 Task: Find connections with filter location Guna with filter topic #productmanagementwith filter profile language English with filter current company Applied Materials with filter school NBKR Institute of Science and Technology with filter industry Higher Education with filter service category Auto Insurance with filter keywords title Product Manager
Action: Mouse moved to (665, 114)
Screenshot: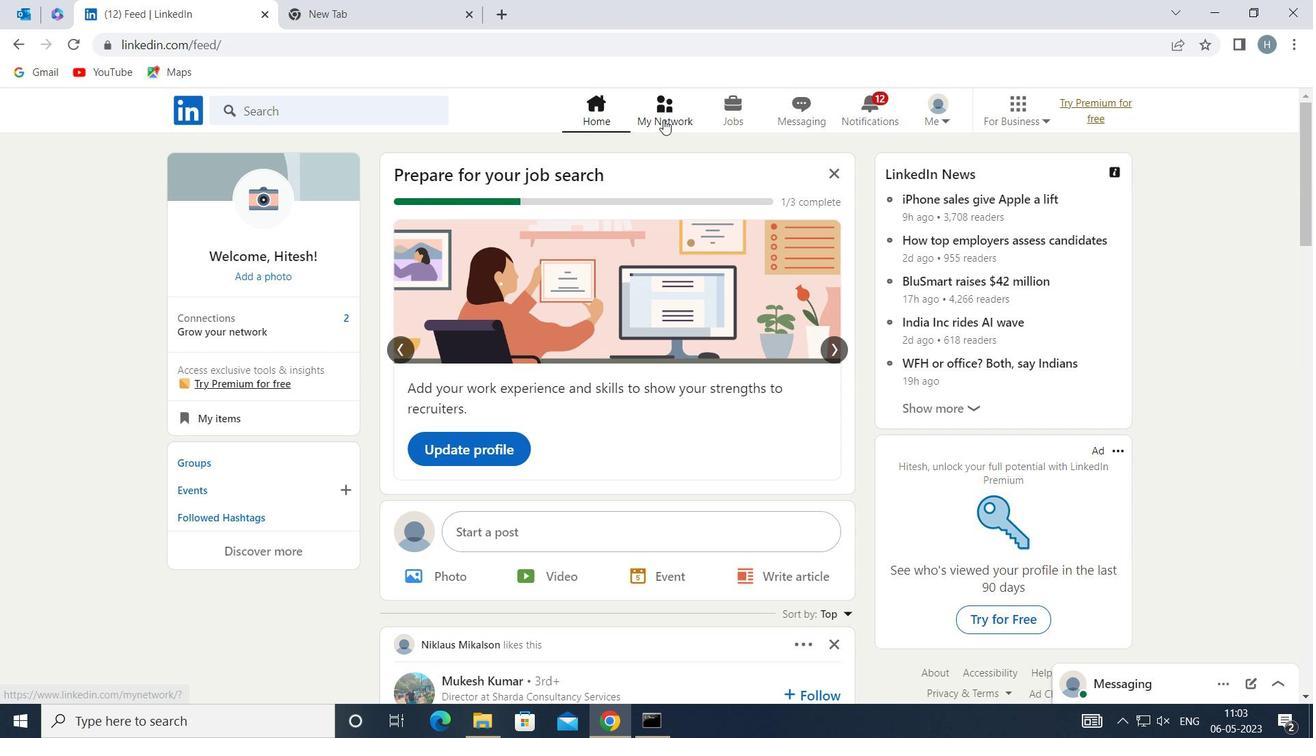 
Action: Mouse pressed left at (665, 114)
Screenshot: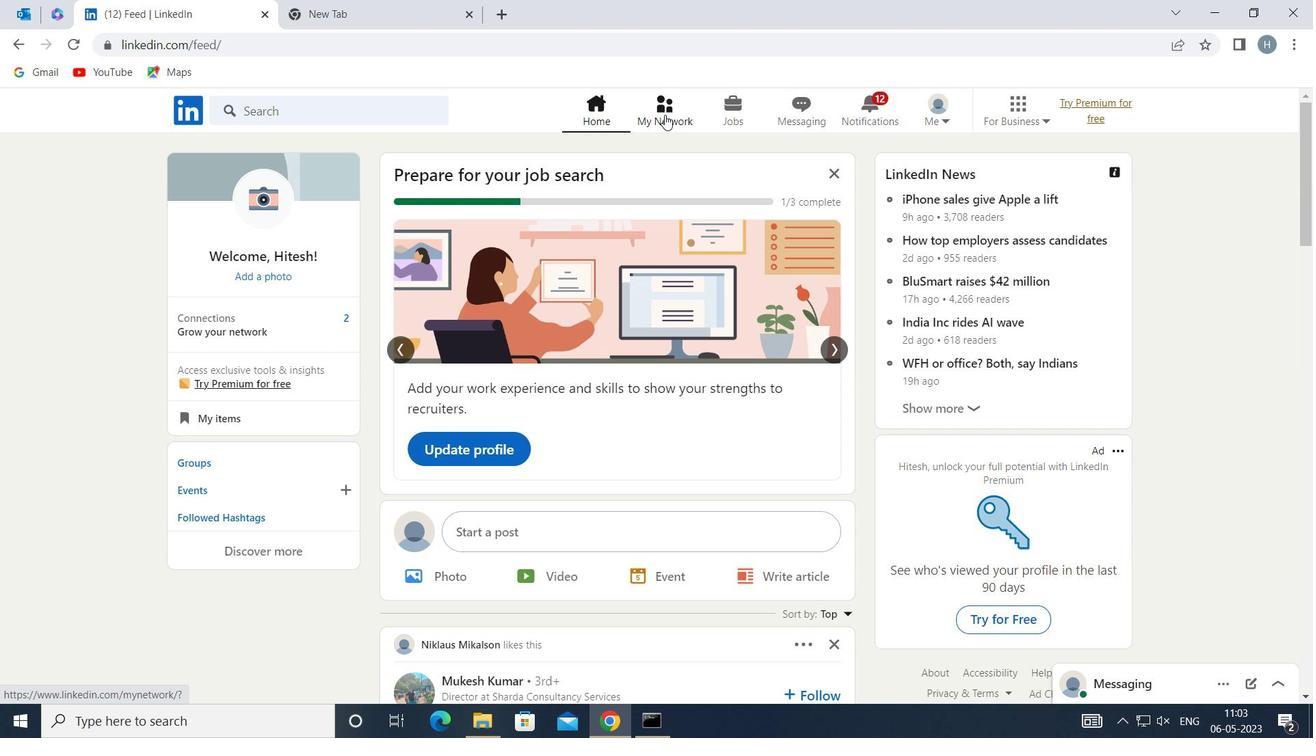 
Action: Mouse moved to (369, 198)
Screenshot: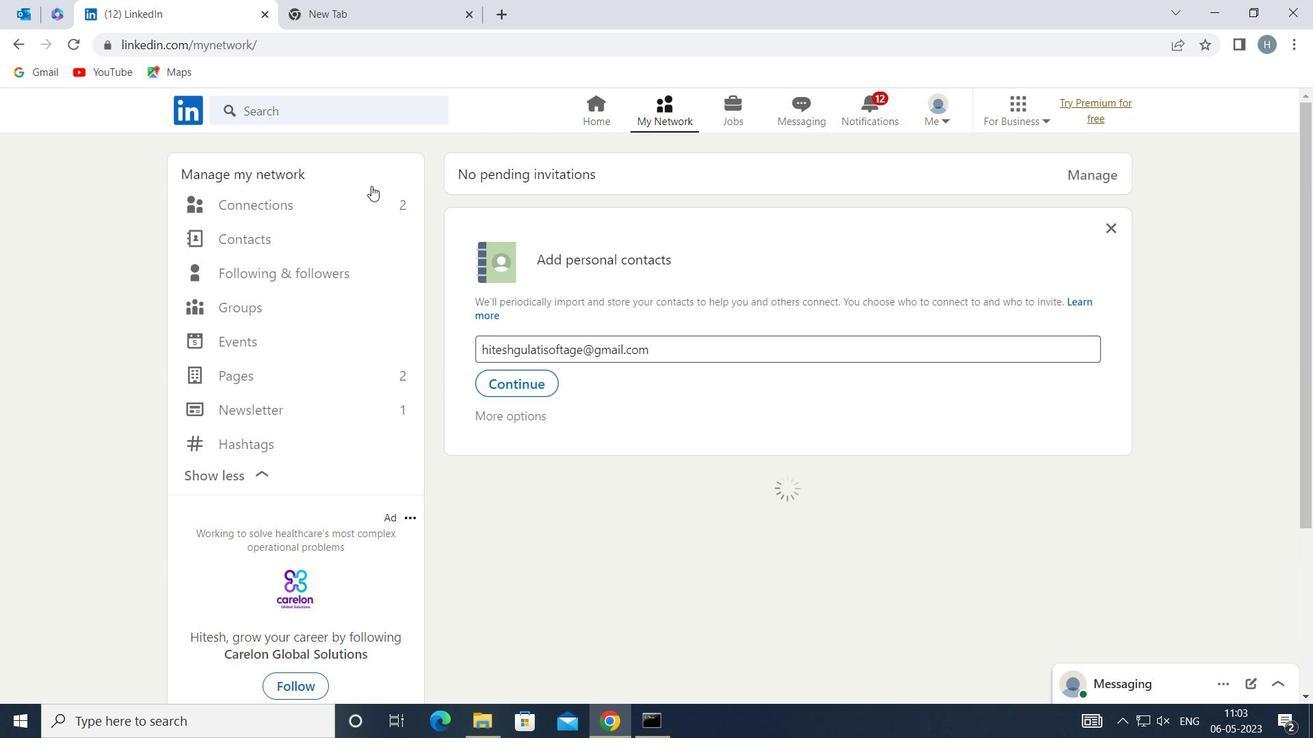 
Action: Mouse pressed left at (369, 198)
Screenshot: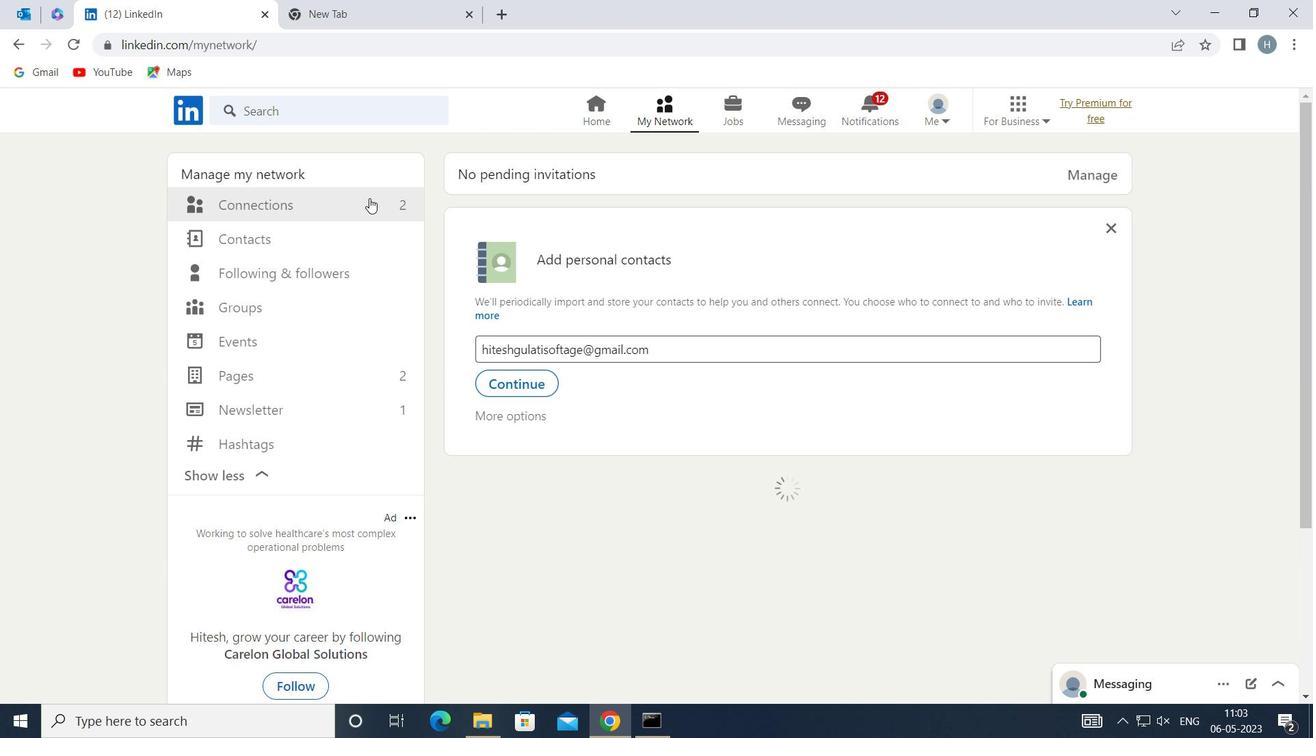 
Action: Mouse moved to (809, 201)
Screenshot: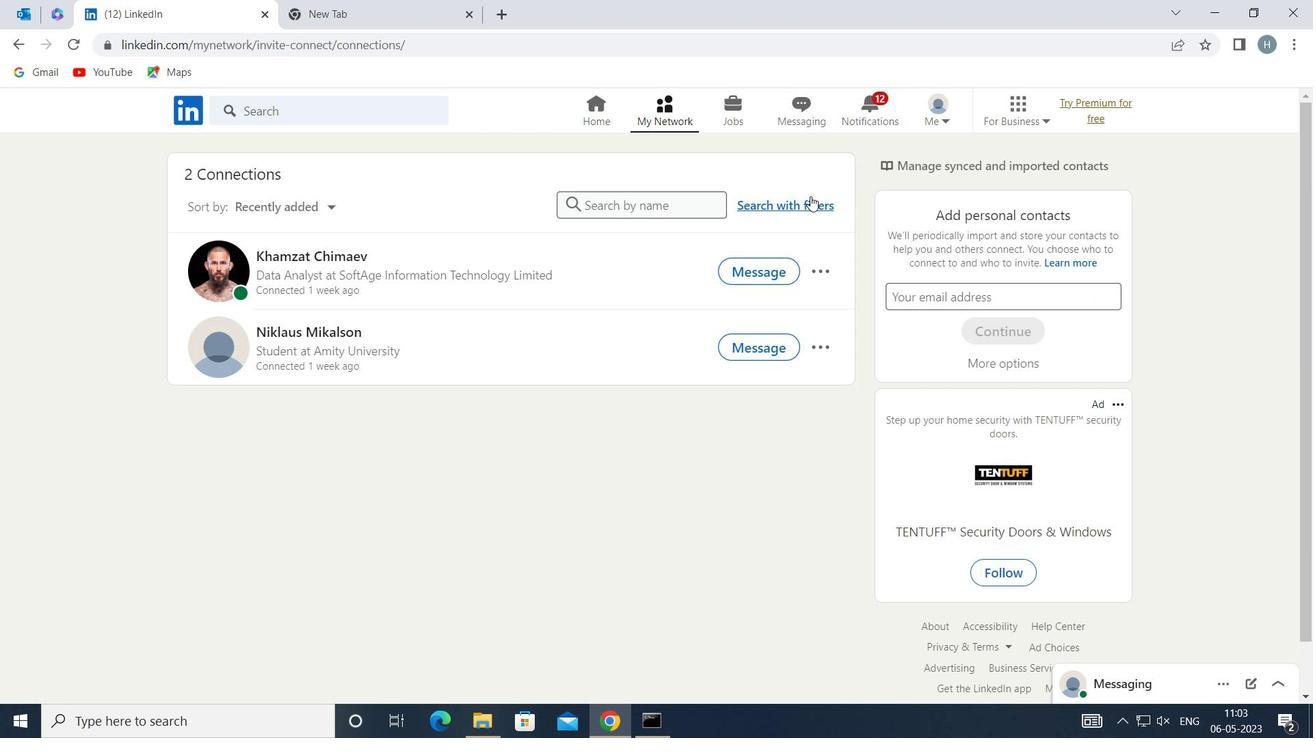 
Action: Mouse pressed left at (809, 201)
Screenshot: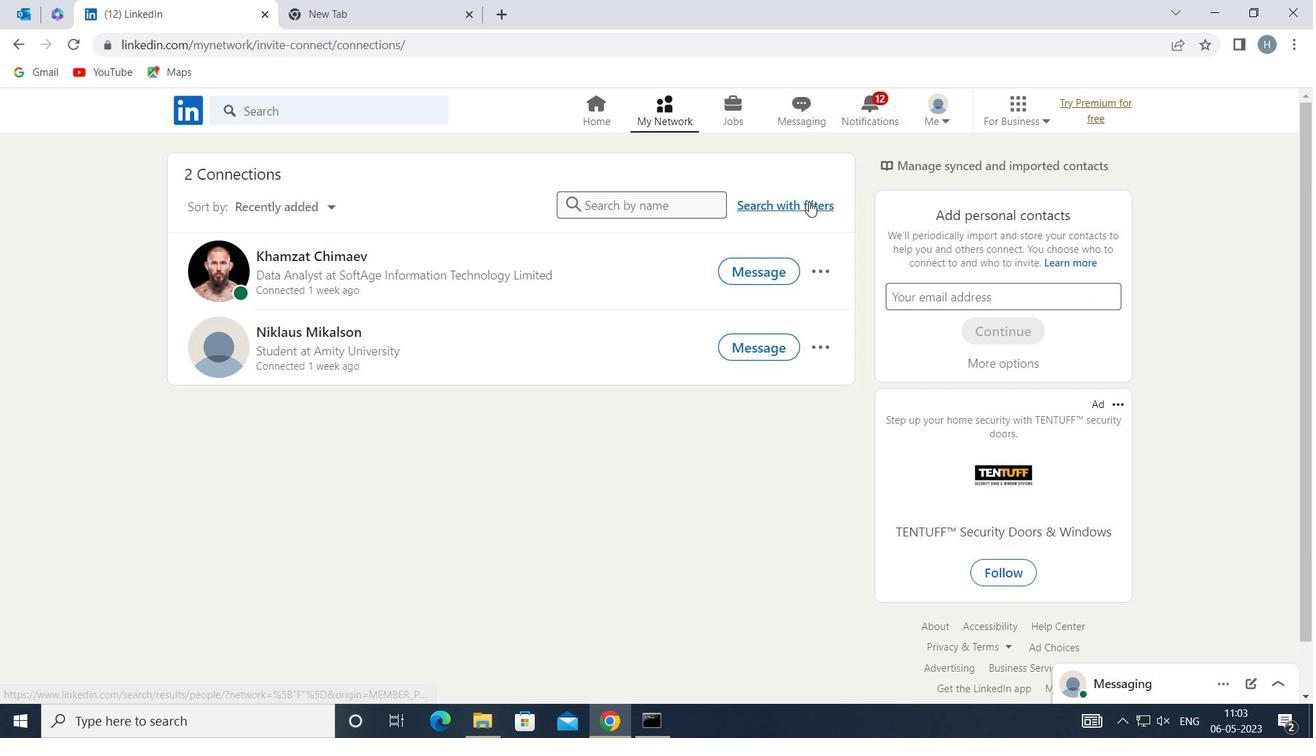 
Action: Mouse moved to (726, 153)
Screenshot: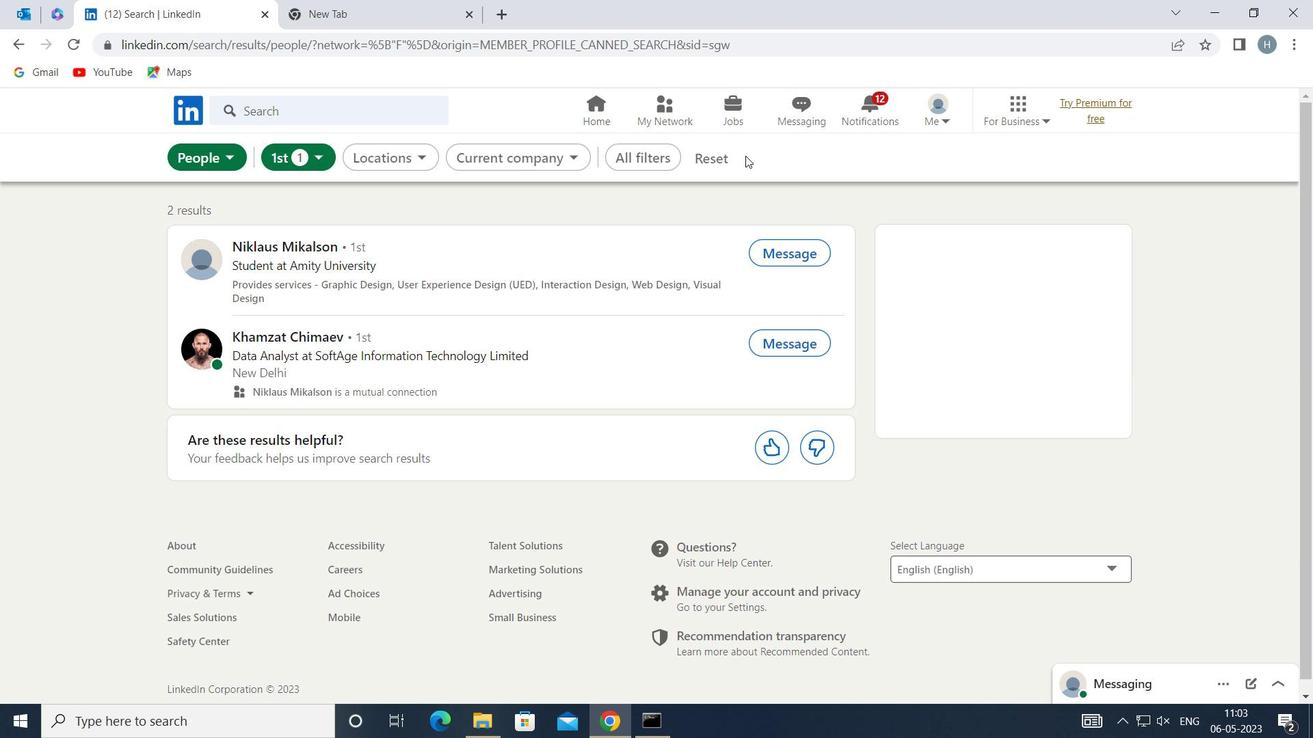 
Action: Mouse pressed left at (726, 153)
Screenshot: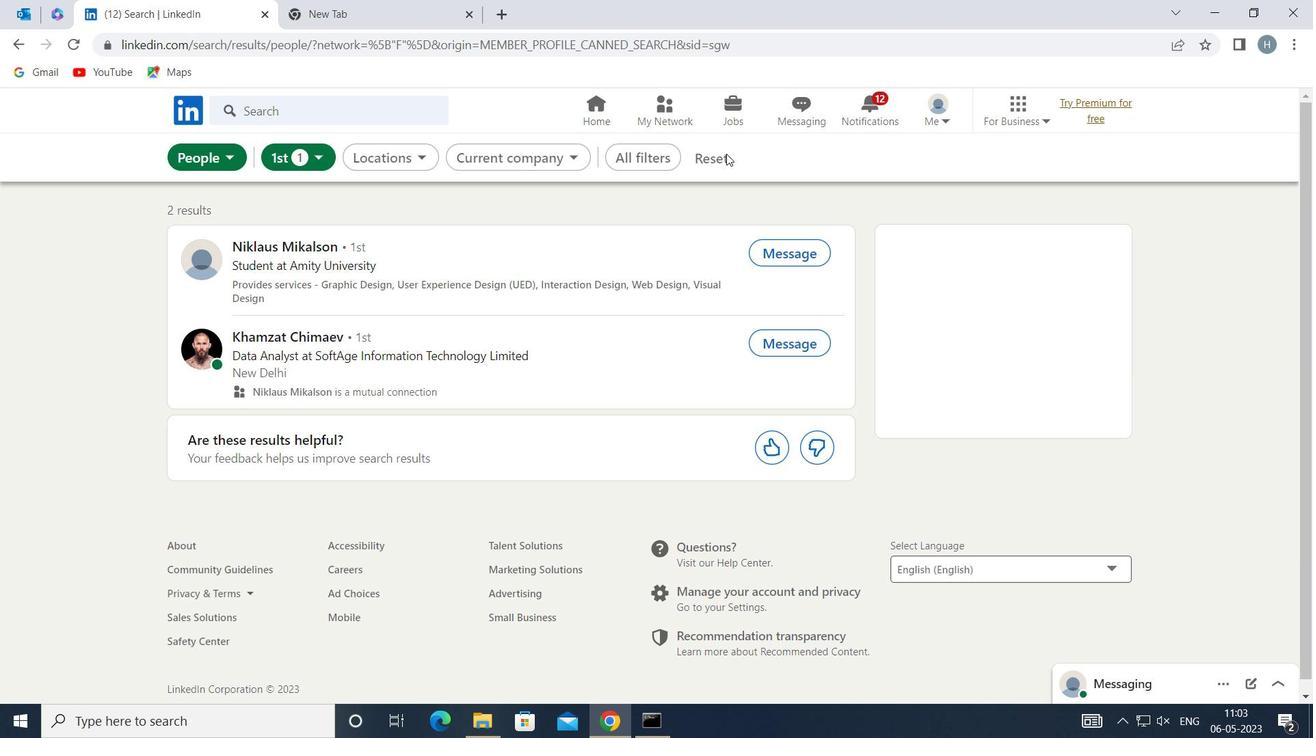 
Action: Mouse moved to (695, 155)
Screenshot: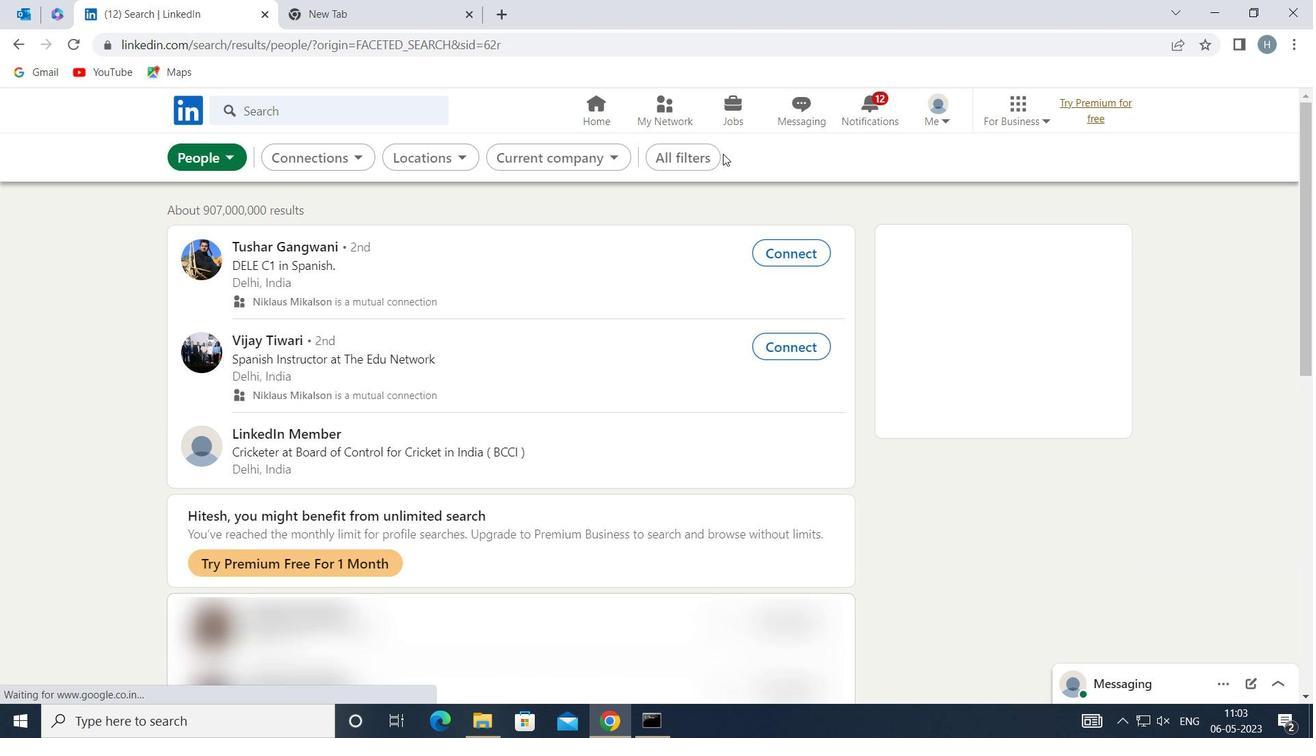 
Action: Mouse pressed left at (695, 155)
Screenshot: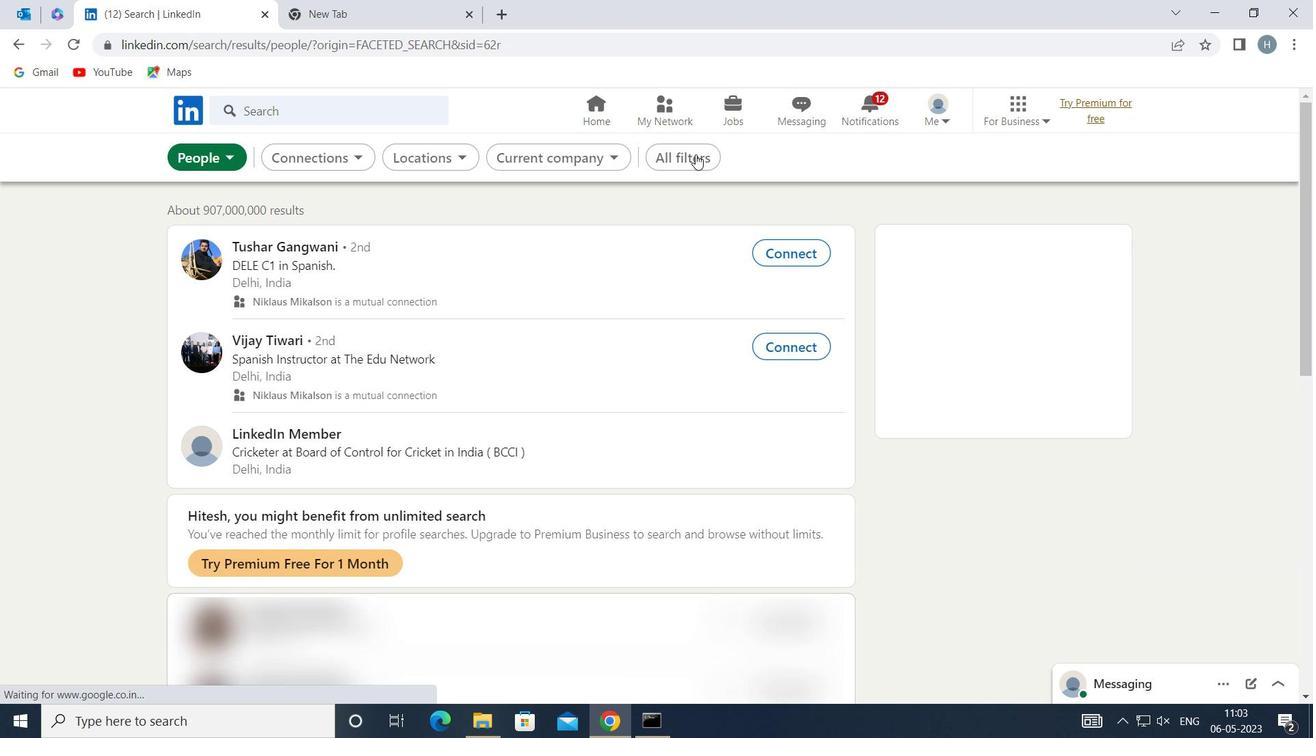 
Action: Mouse moved to (1054, 351)
Screenshot: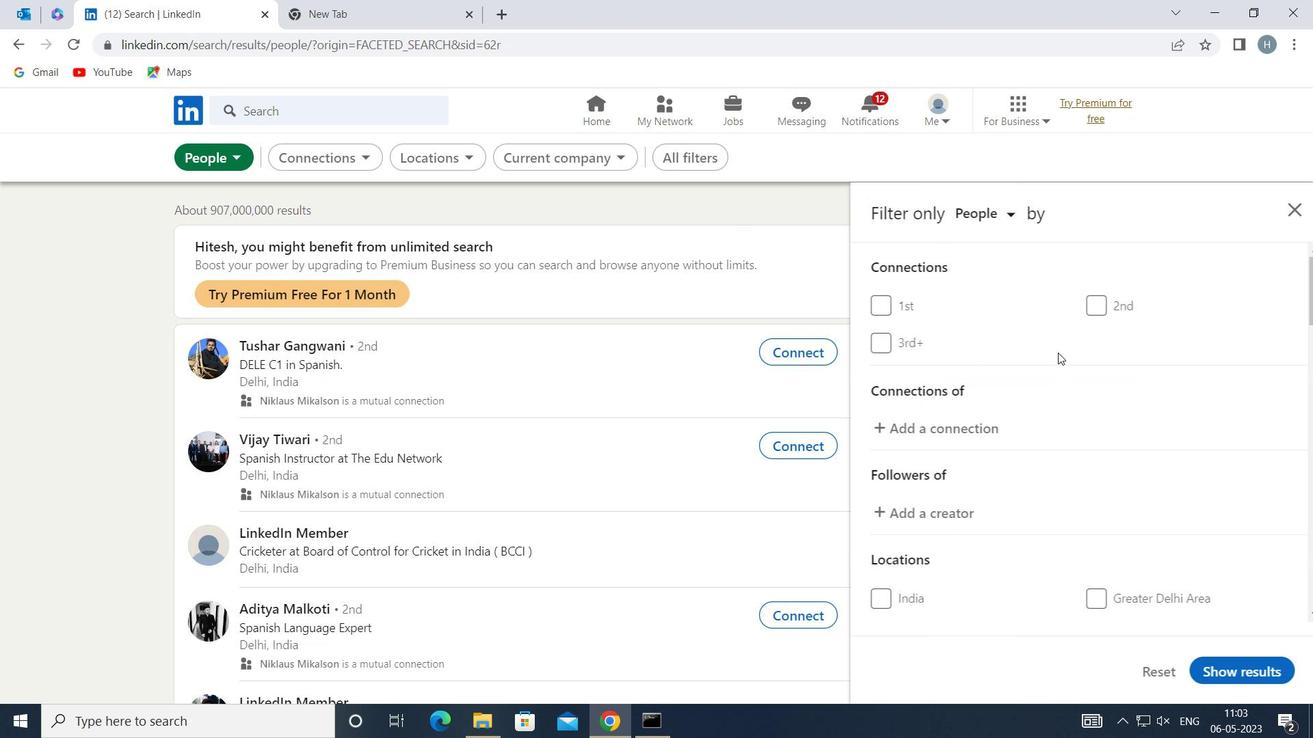
Action: Mouse scrolled (1054, 350) with delta (0, 0)
Screenshot: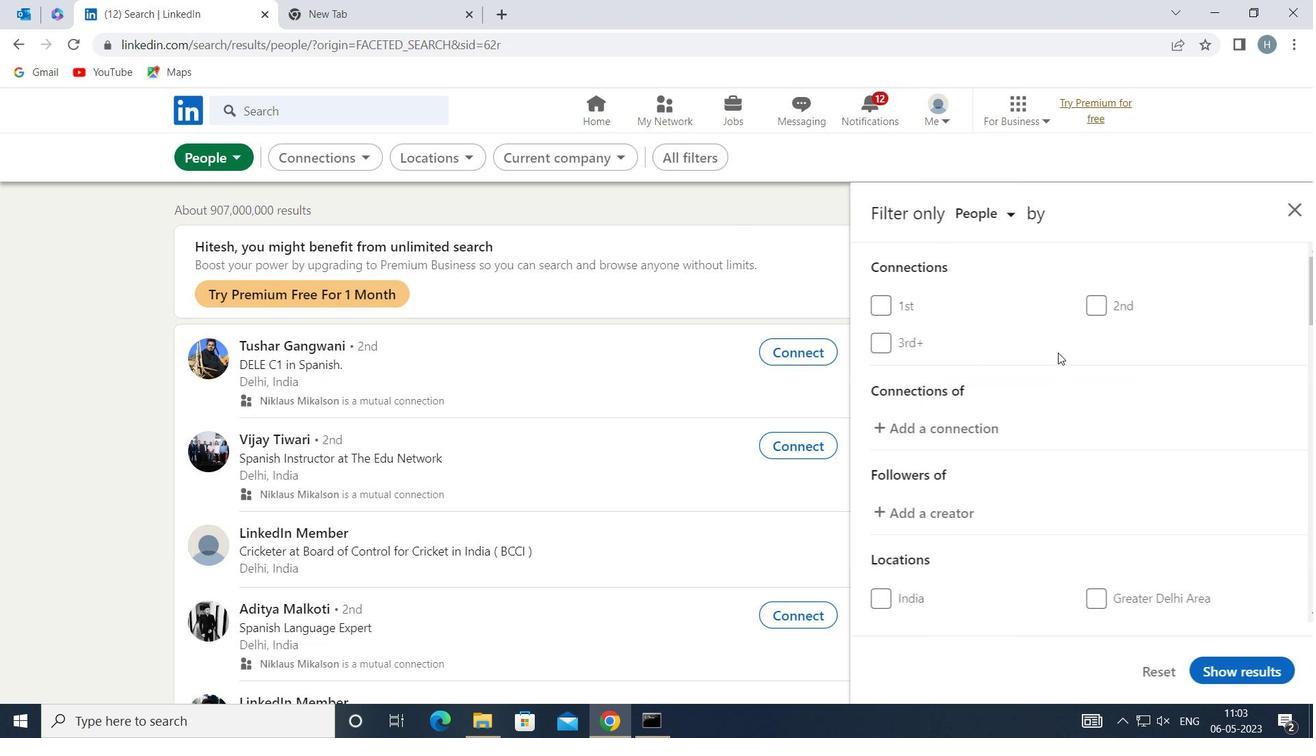 
Action: Mouse scrolled (1054, 350) with delta (0, 0)
Screenshot: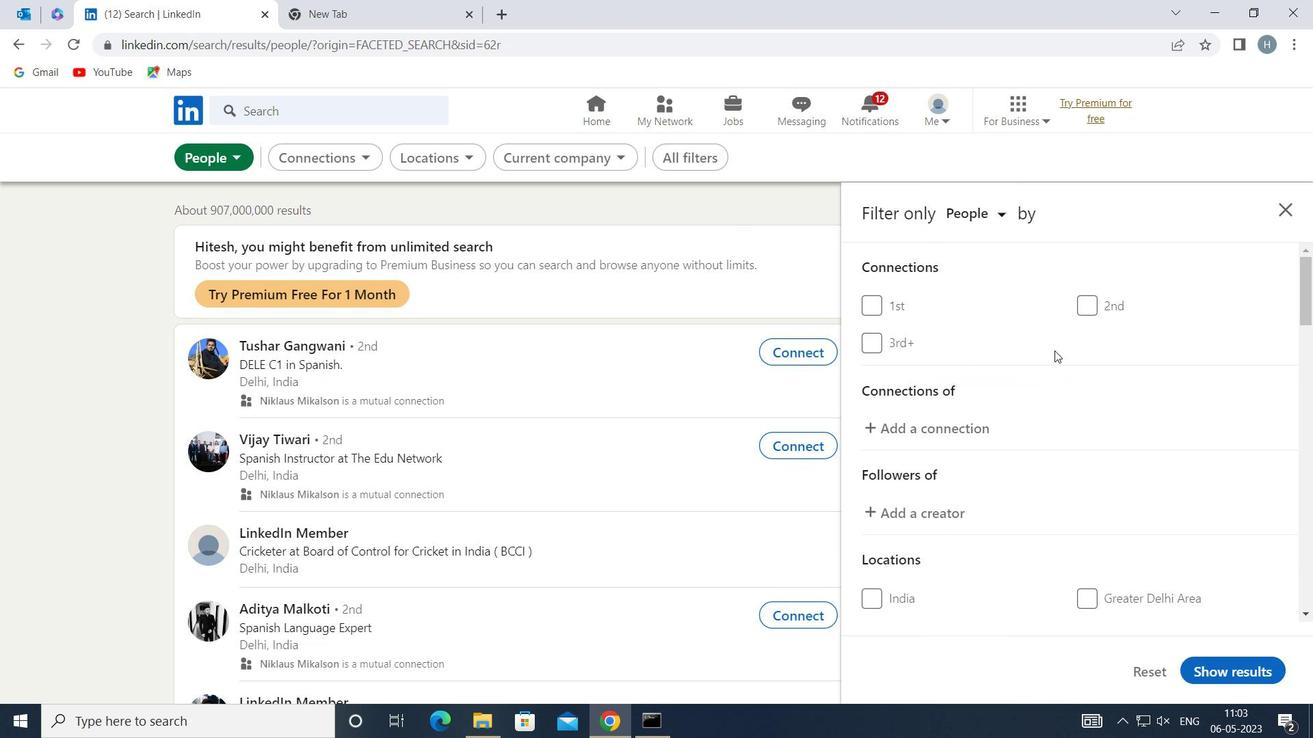 
Action: Mouse moved to (1053, 351)
Screenshot: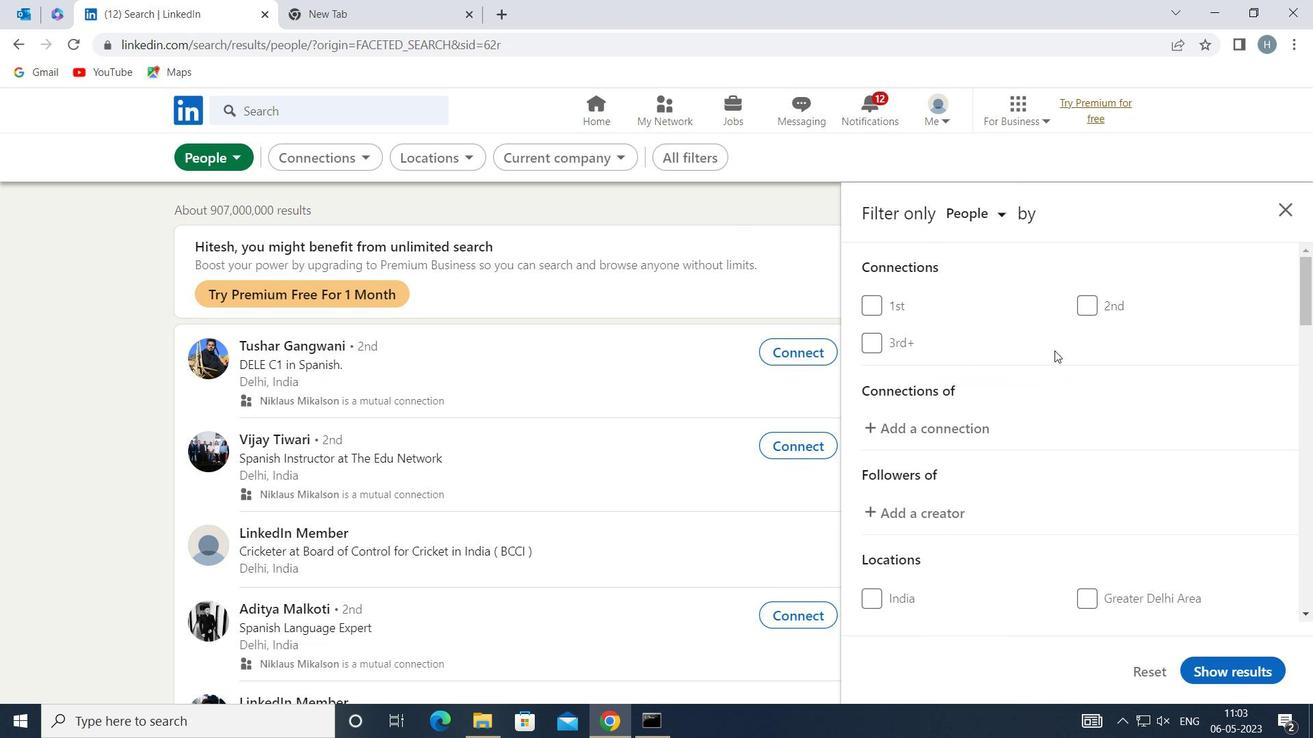 
Action: Mouse scrolled (1053, 350) with delta (0, 0)
Screenshot: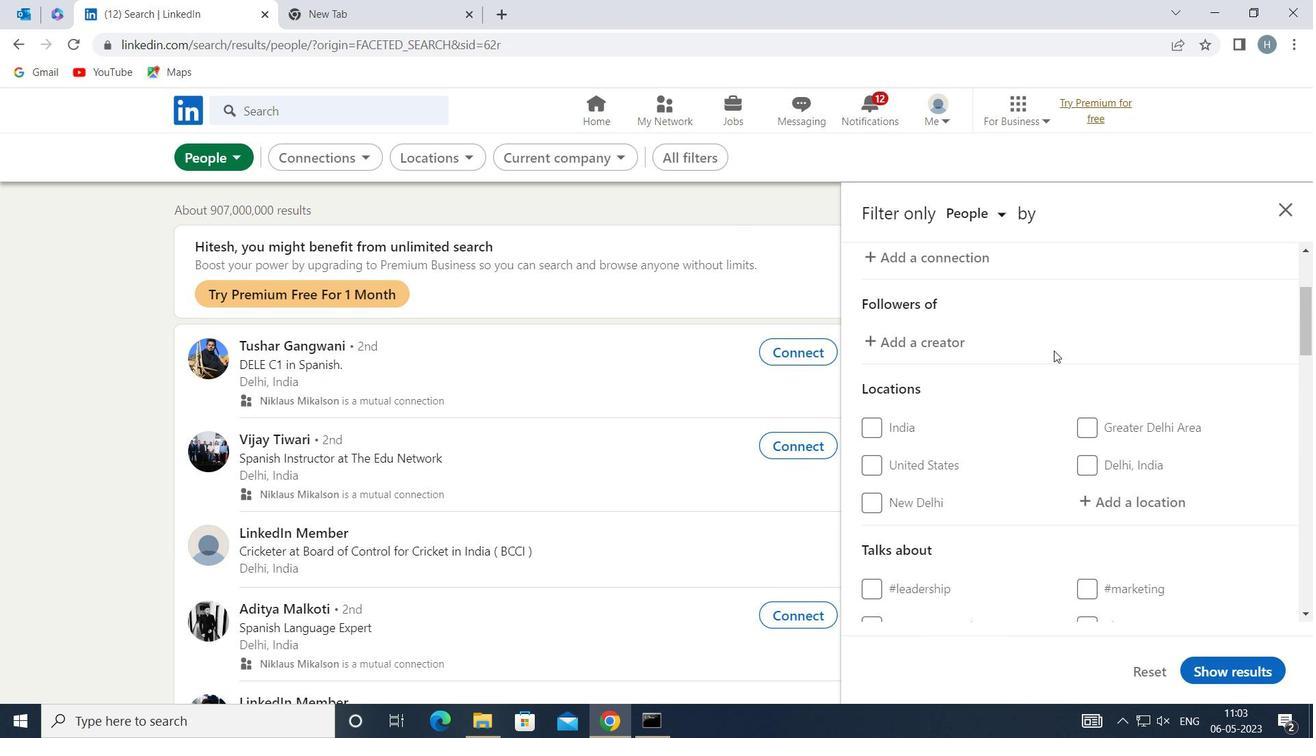 
Action: Mouse moved to (1146, 411)
Screenshot: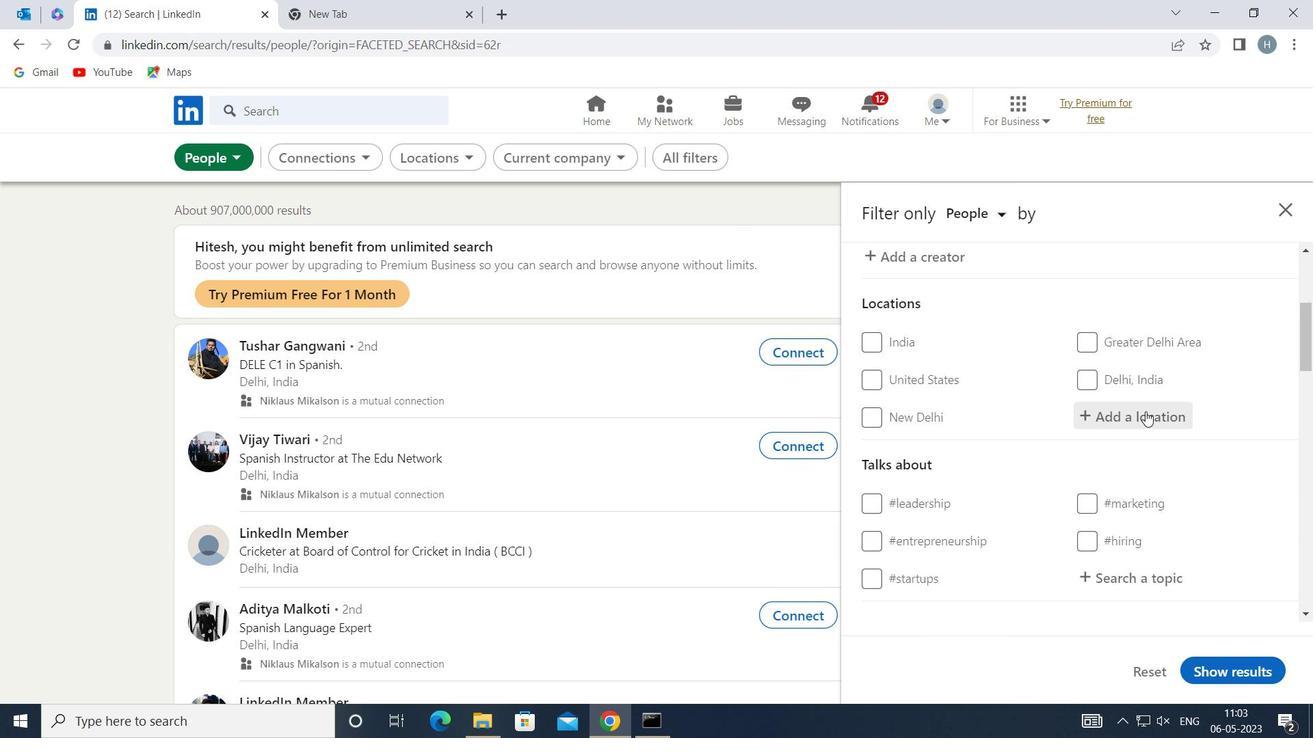 
Action: Mouse pressed left at (1146, 411)
Screenshot: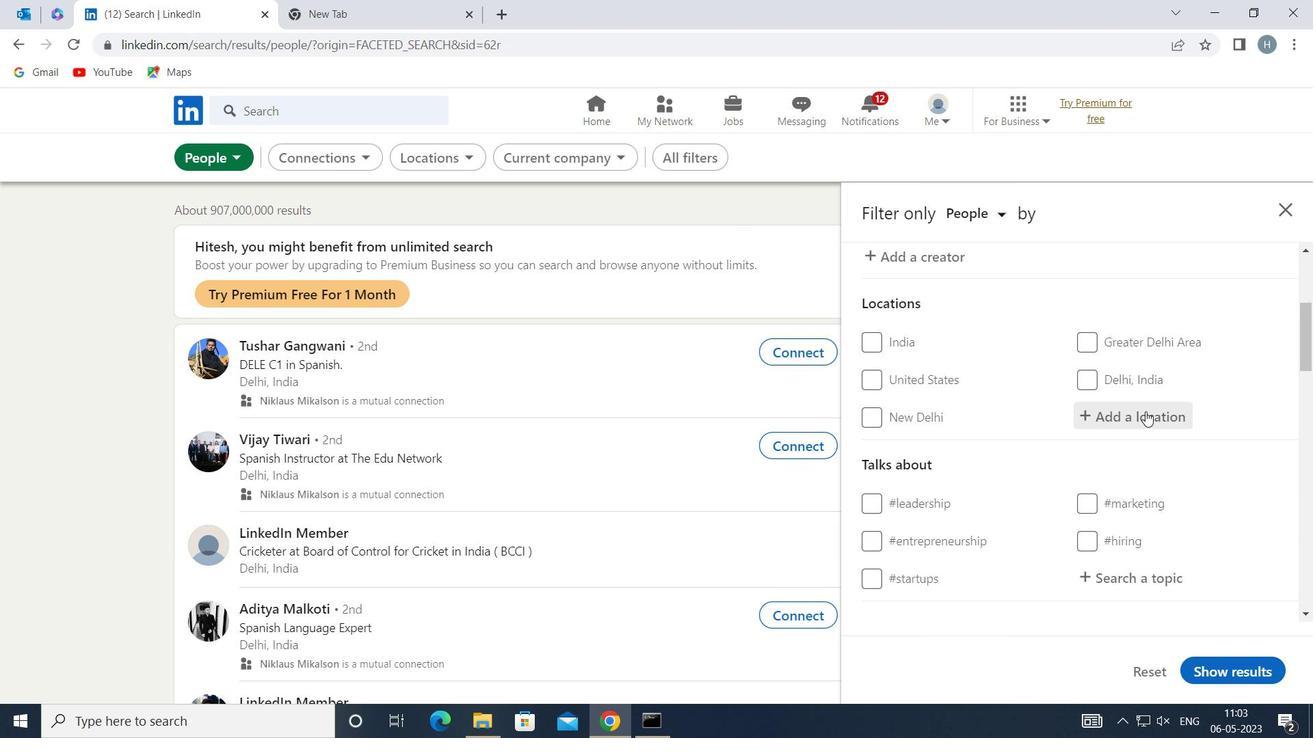 
Action: Mouse moved to (1147, 411)
Screenshot: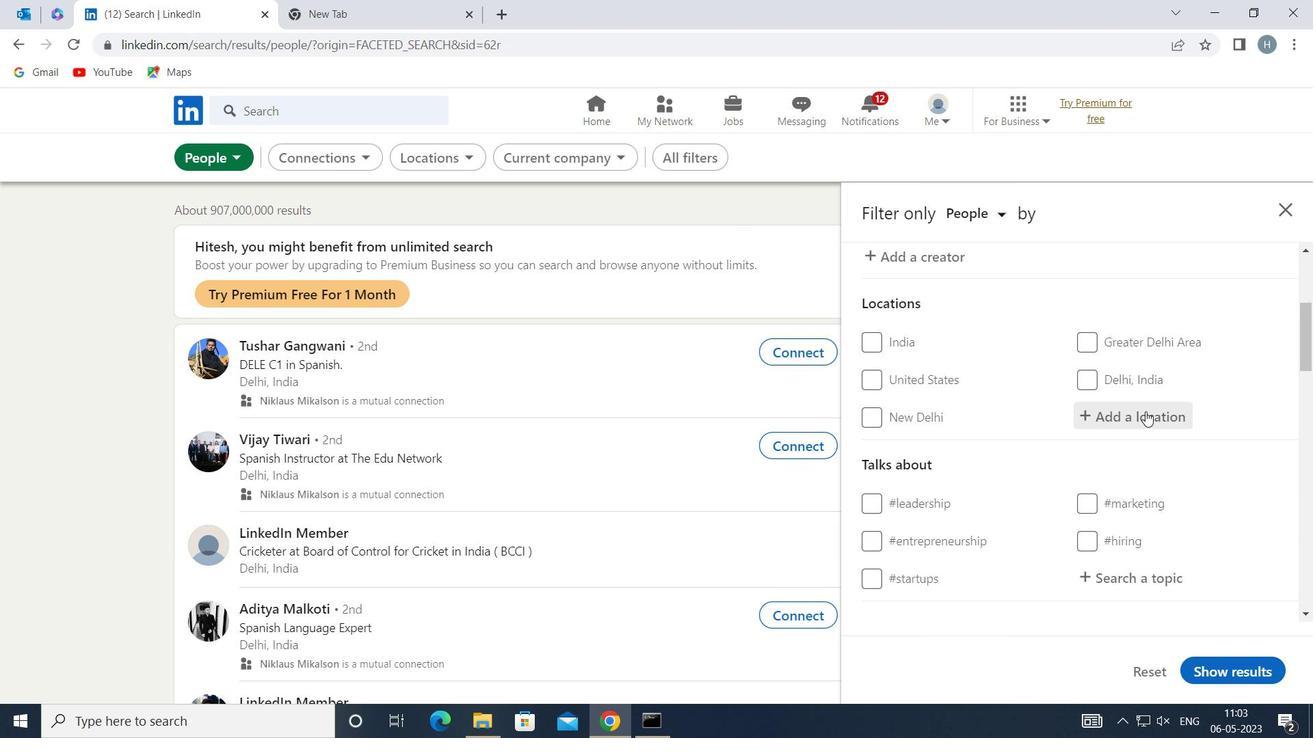 
Action: Key pressed <Key.shift>GUNA
Screenshot: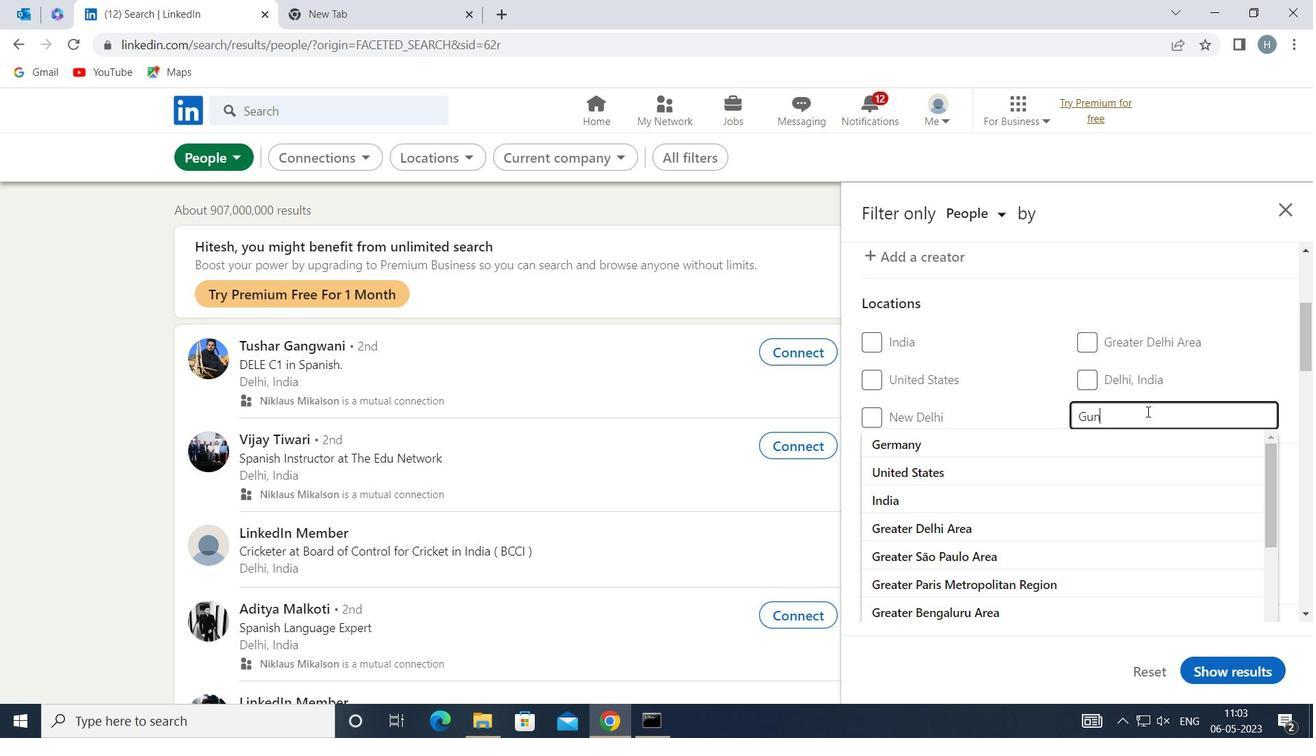 
Action: Mouse moved to (1195, 378)
Screenshot: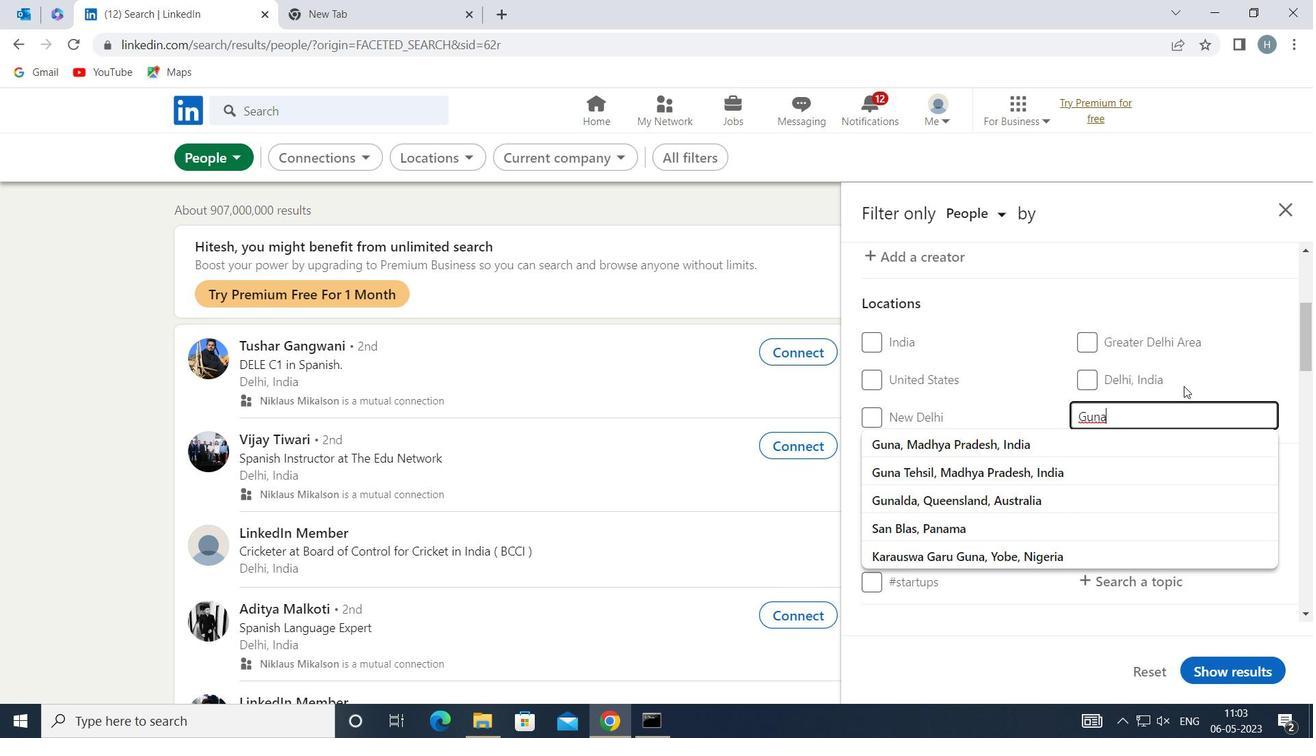 
Action: Mouse pressed left at (1195, 378)
Screenshot: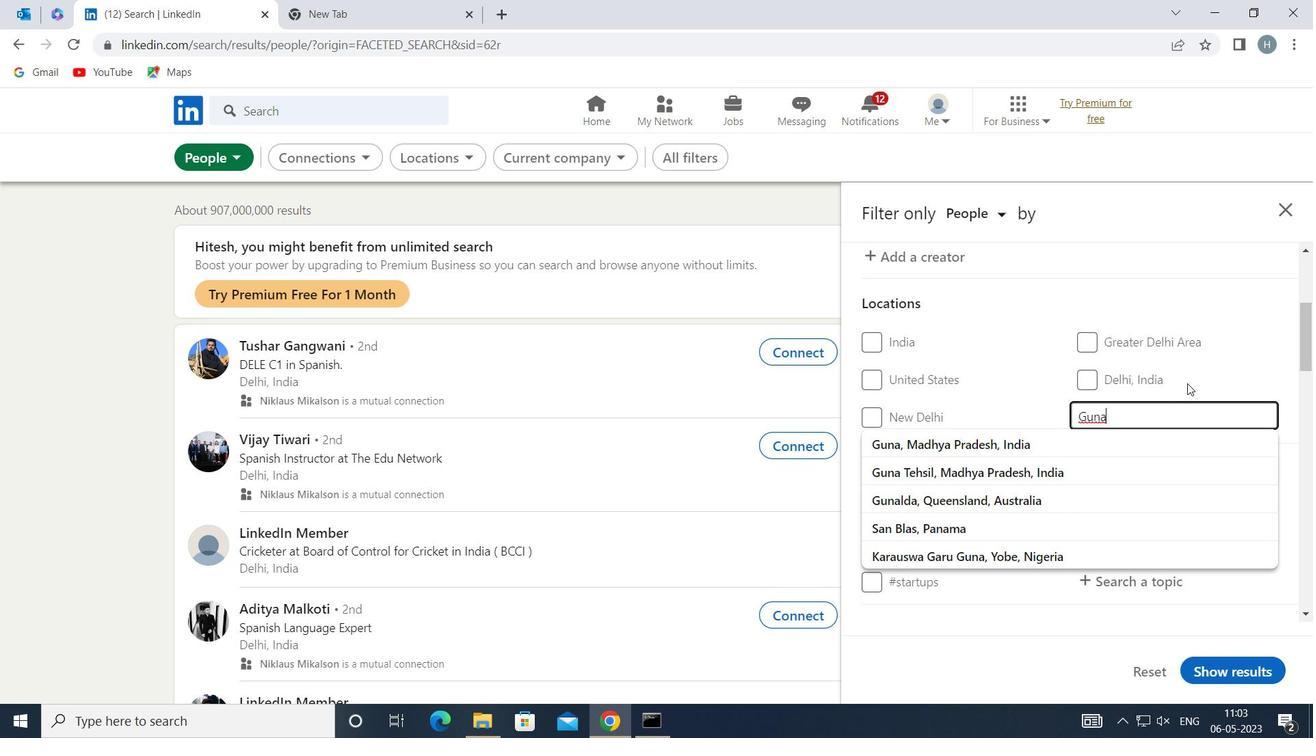 
Action: Mouse moved to (1170, 416)
Screenshot: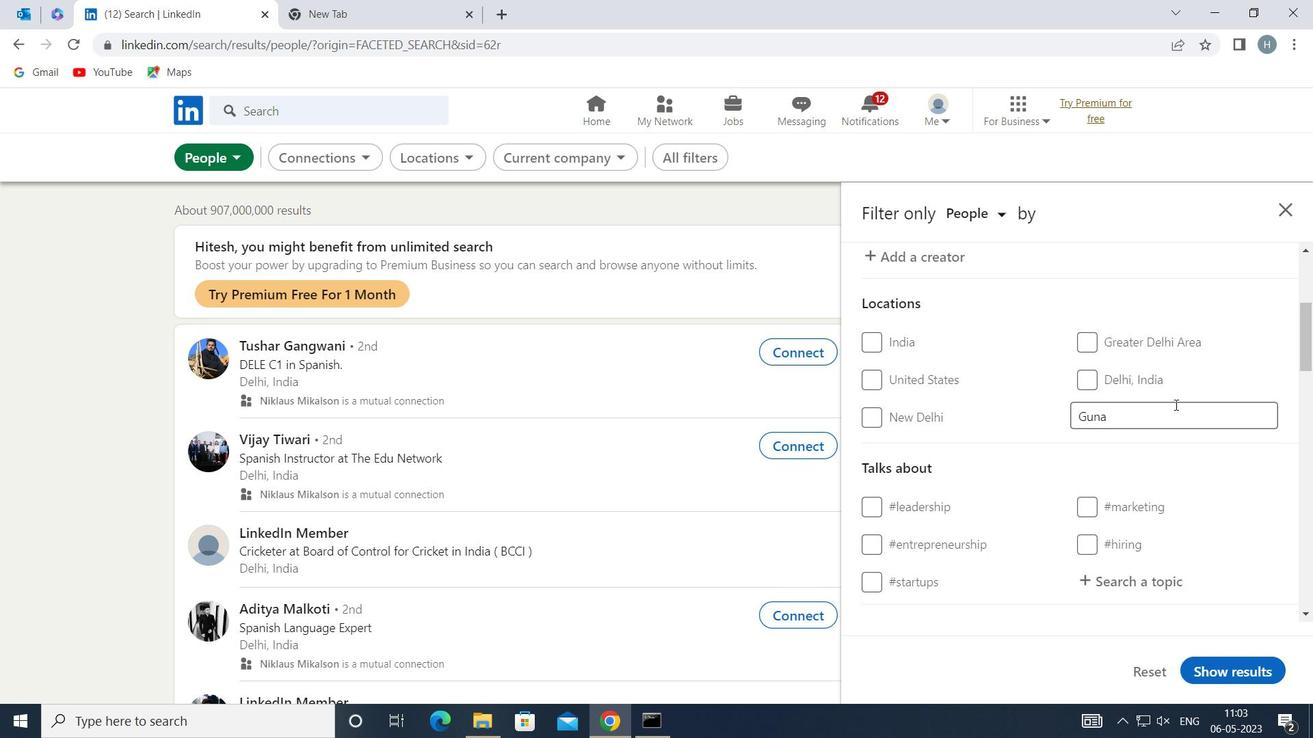 
Action: Mouse scrolled (1170, 415) with delta (0, 0)
Screenshot: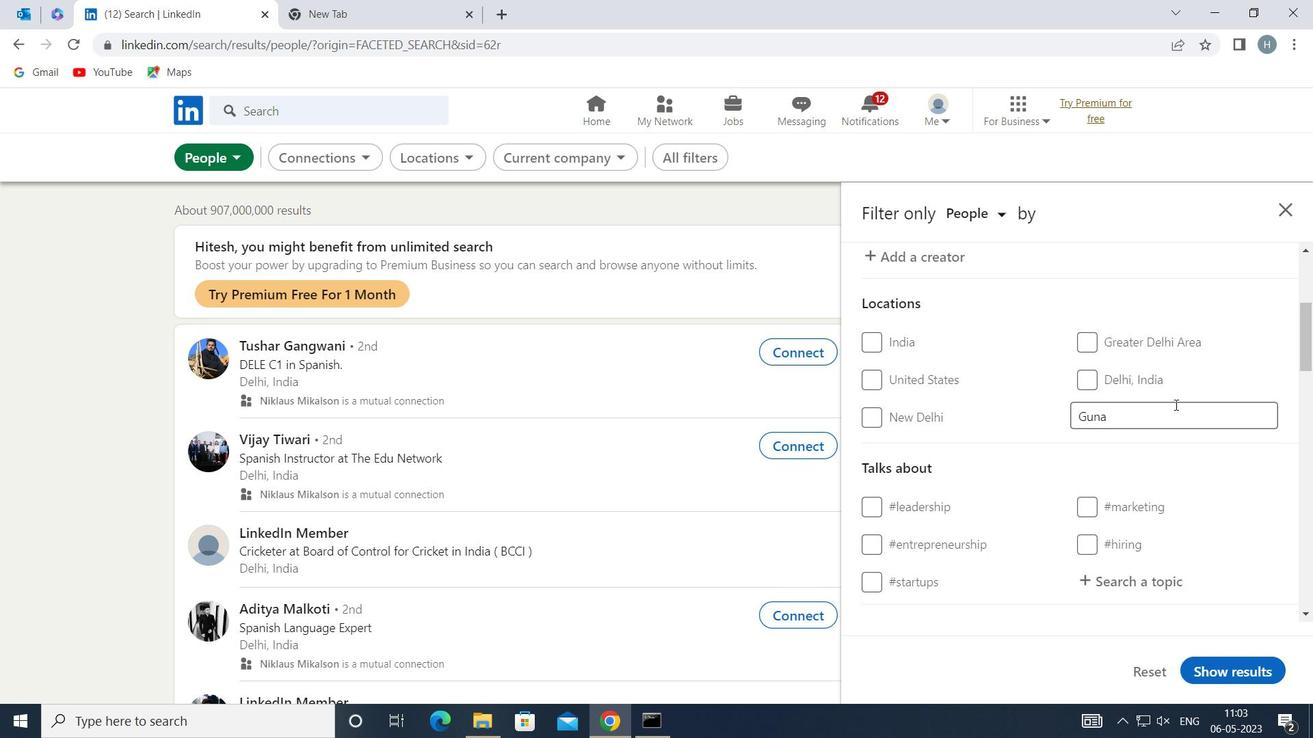 
Action: Mouse moved to (1168, 418)
Screenshot: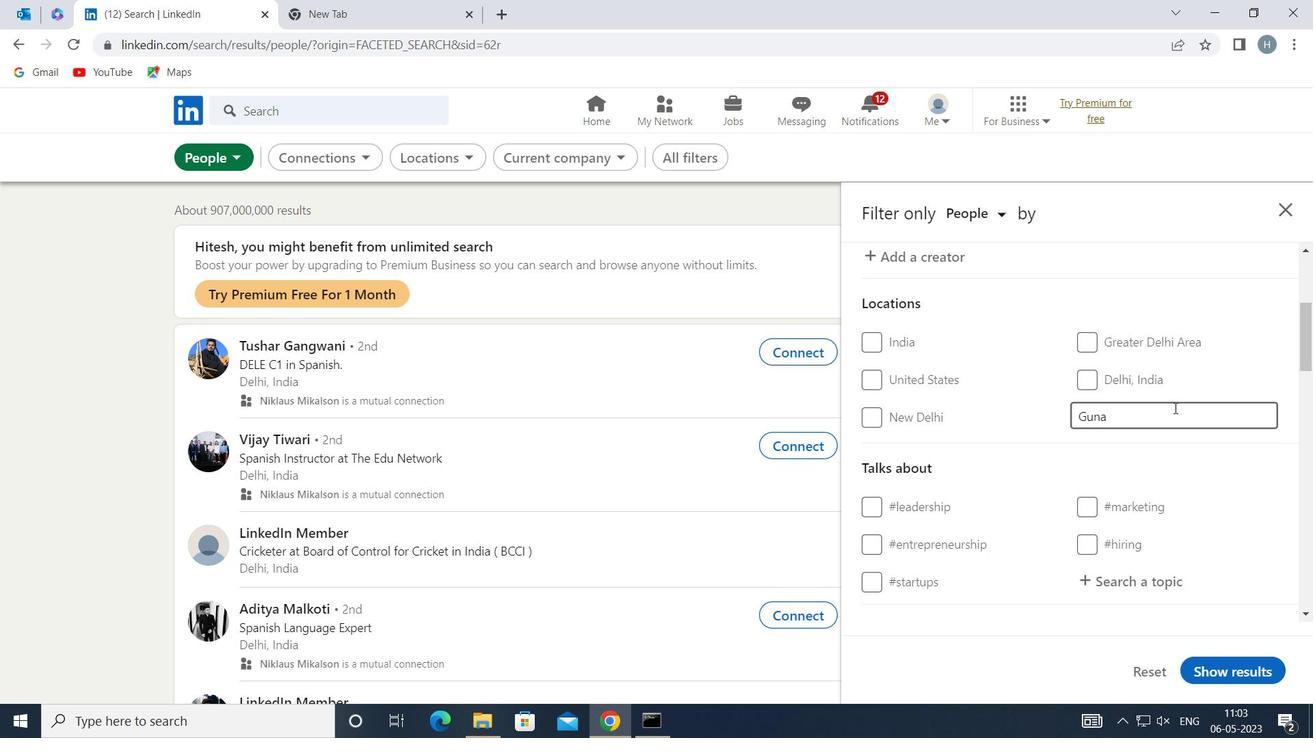 
Action: Mouse scrolled (1168, 417) with delta (0, 0)
Screenshot: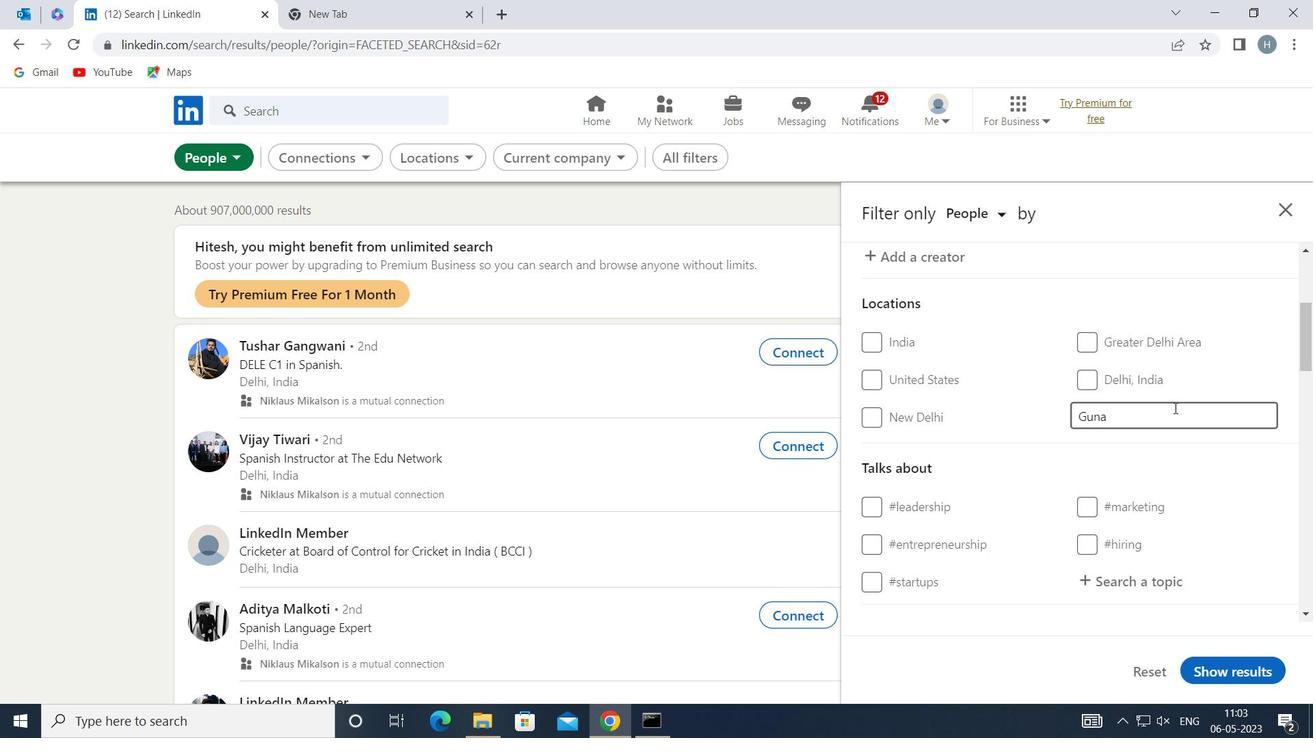 
Action: Mouse moved to (1148, 403)
Screenshot: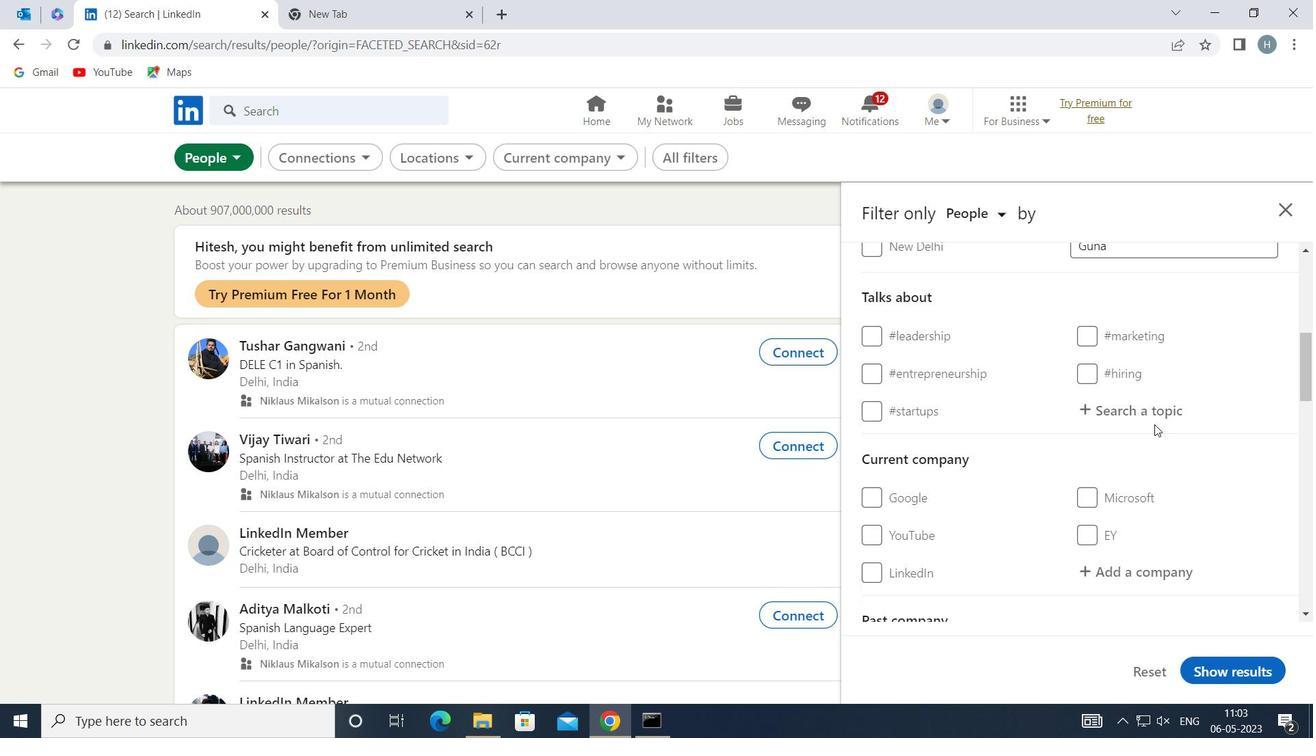 
Action: Mouse pressed left at (1148, 403)
Screenshot: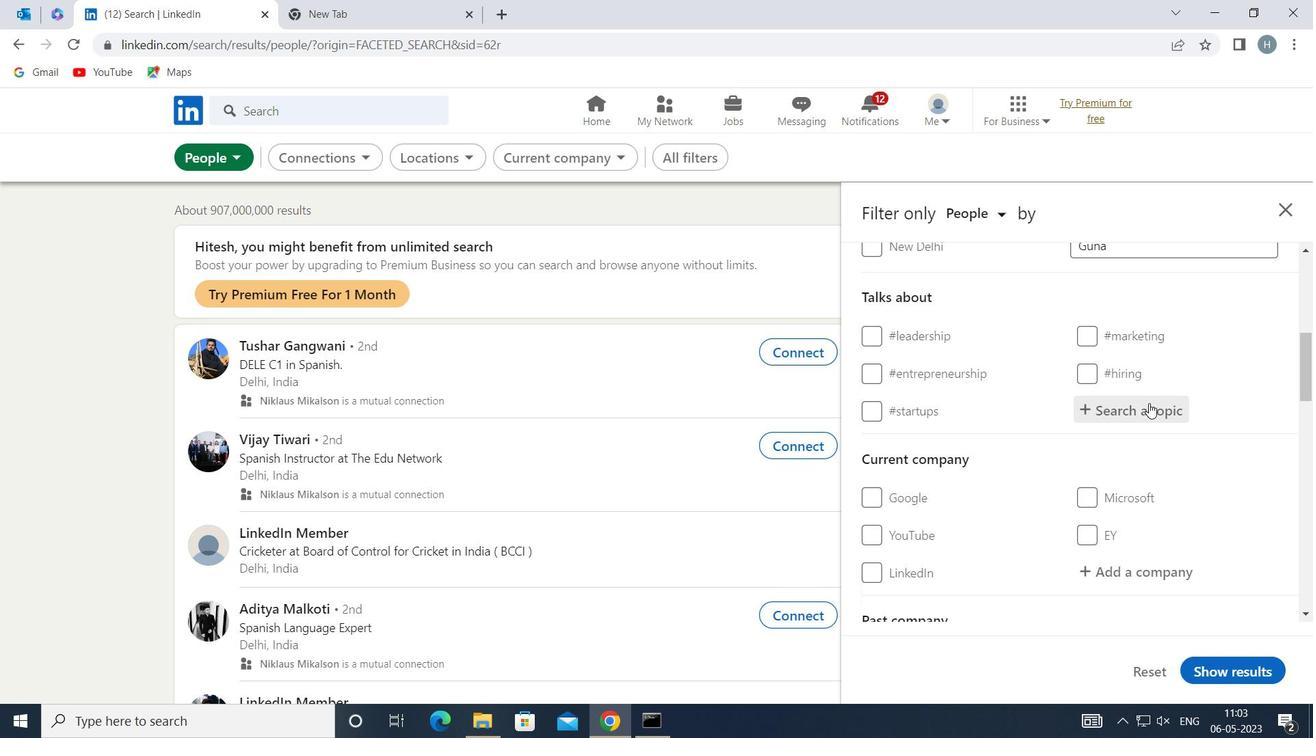 
Action: Key pressed PRODUCTMANAGEMENT
Screenshot: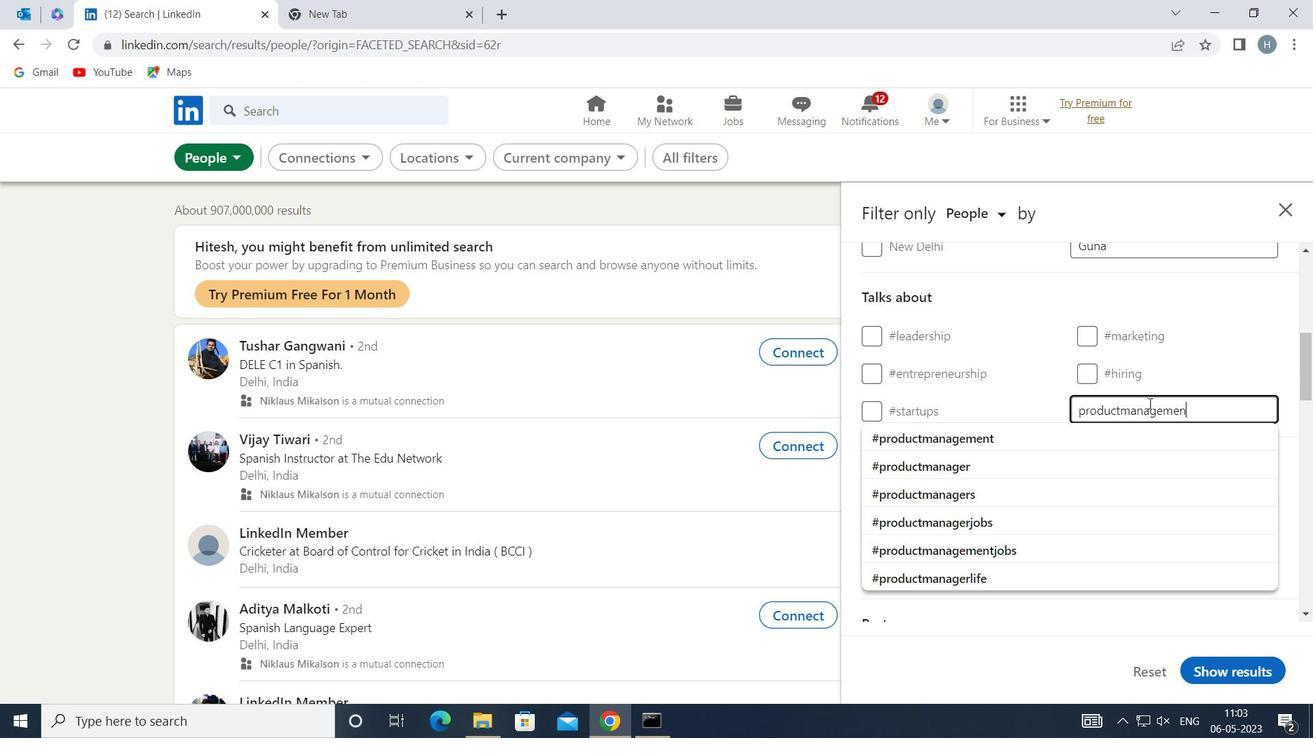 
Action: Mouse moved to (1137, 434)
Screenshot: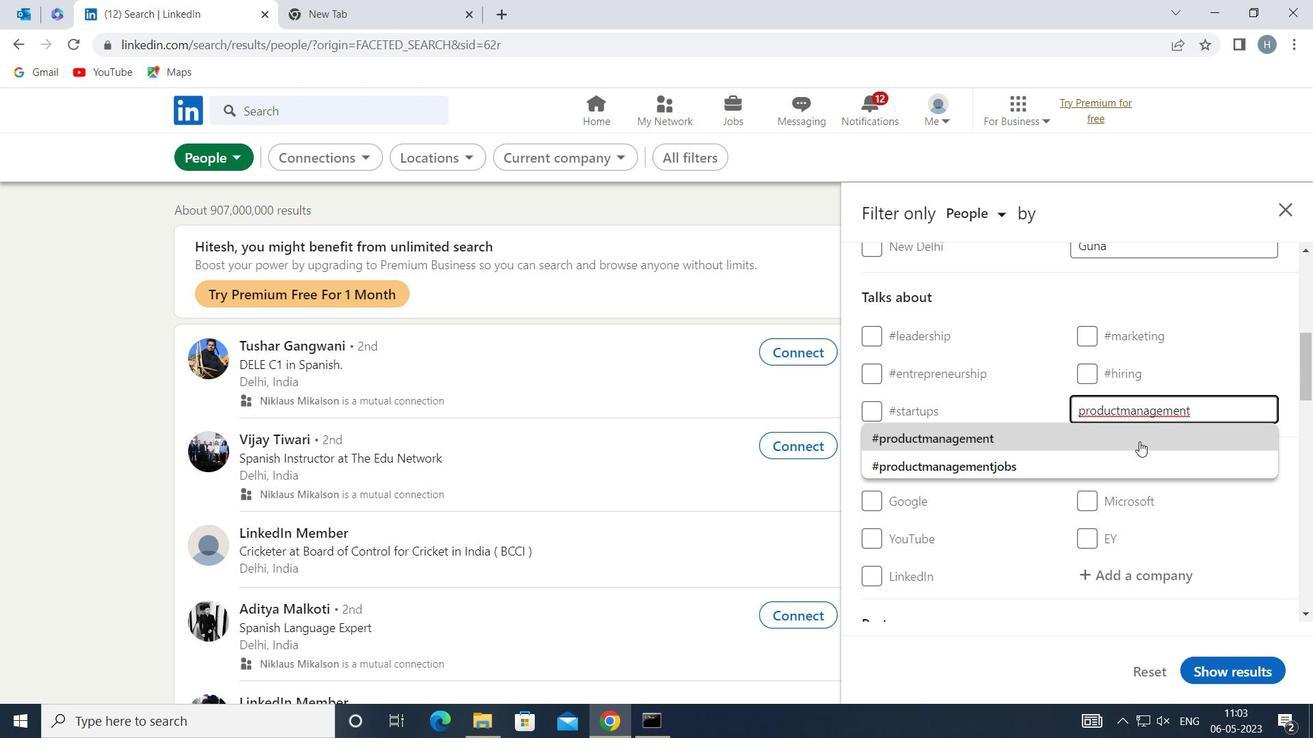 
Action: Mouse pressed left at (1137, 434)
Screenshot: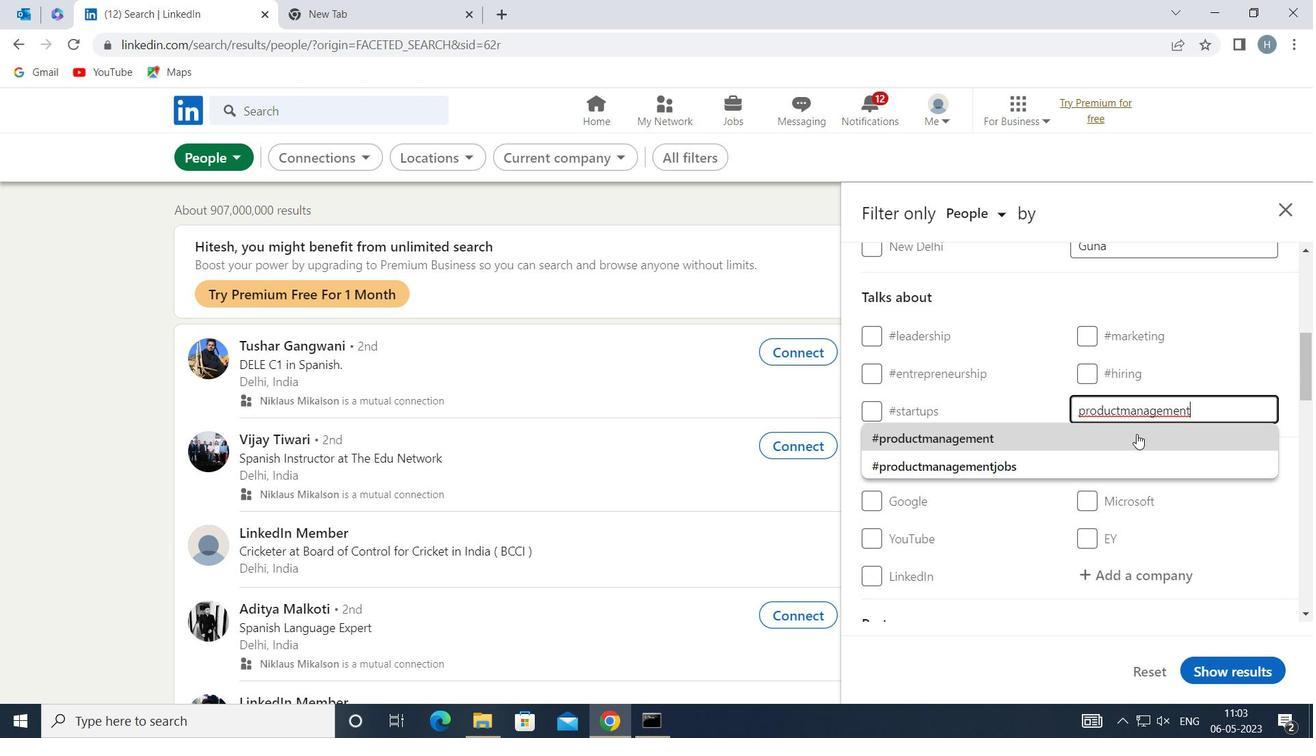 
Action: Mouse moved to (1011, 440)
Screenshot: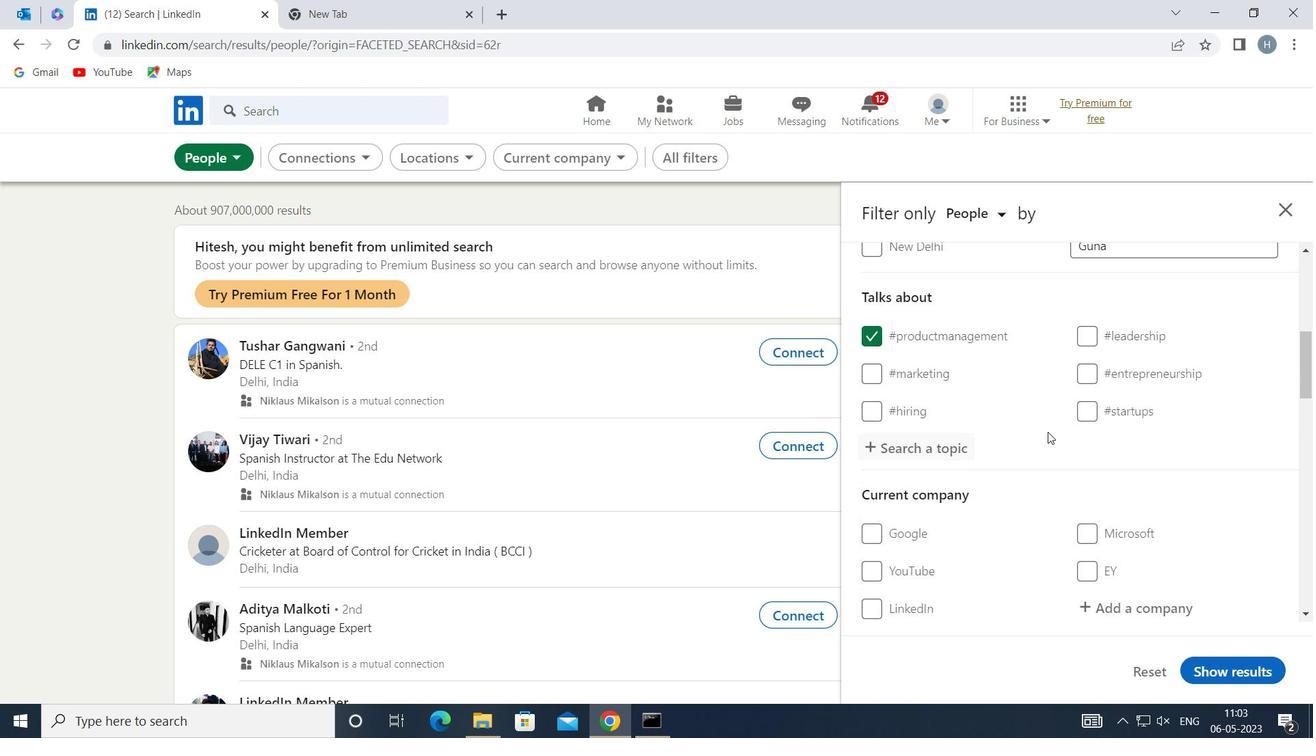 
Action: Mouse scrolled (1011, 439) with delta (0, 0)
Screenshot: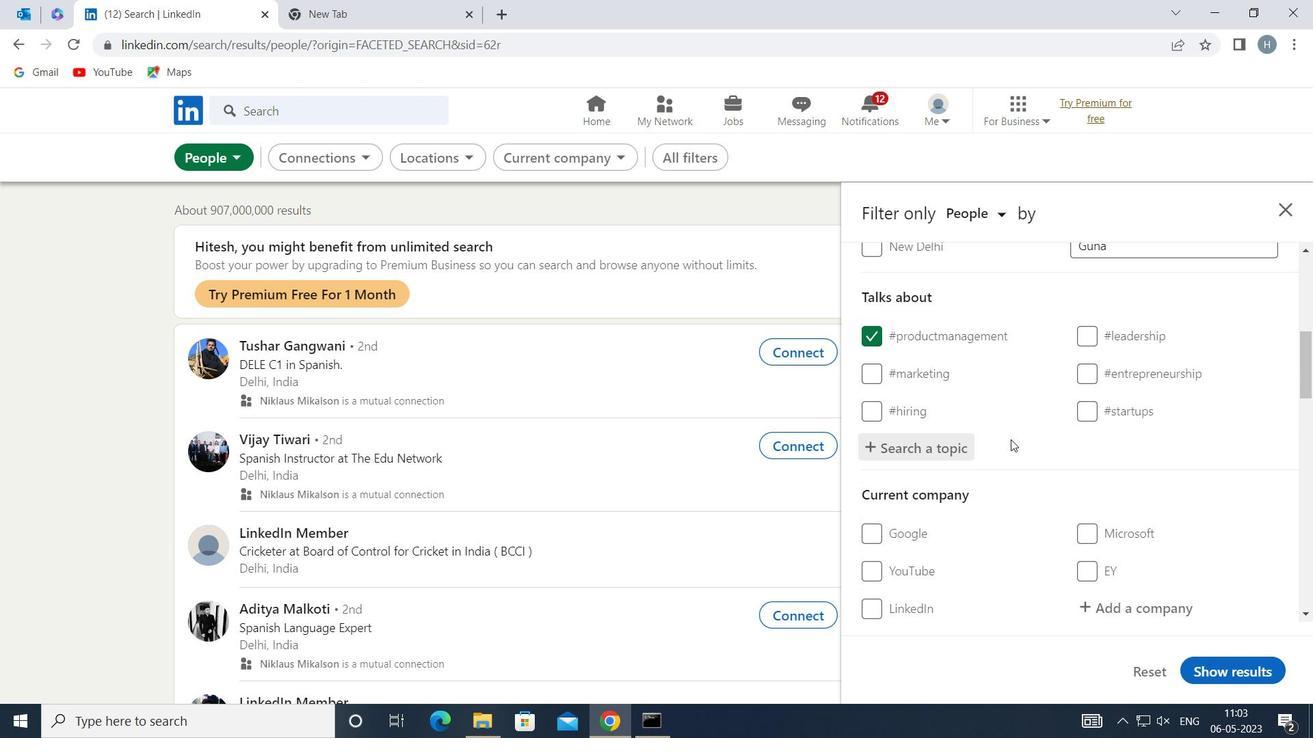 
Action: Mouse scrolled (1011, 439) with delta (0, 0)
Screenshot: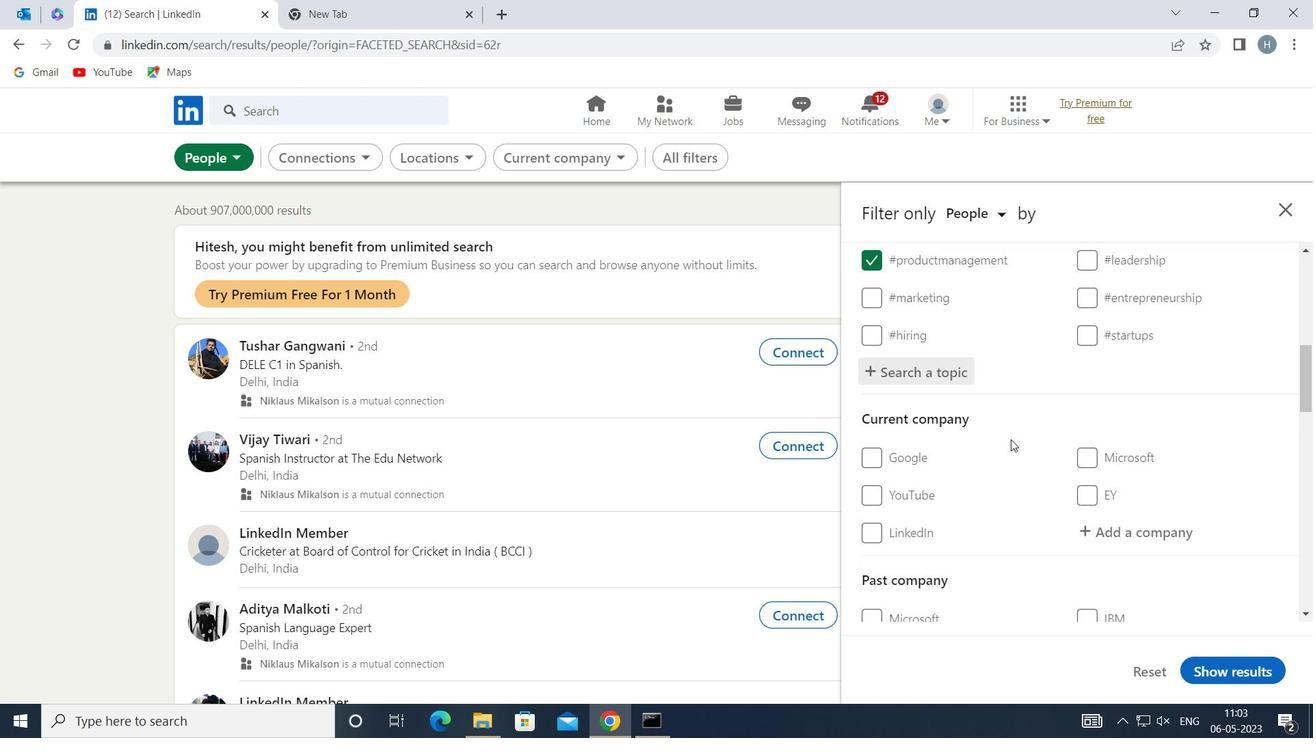 
Action: Mouse moved to (1013, 437)
Screenshot: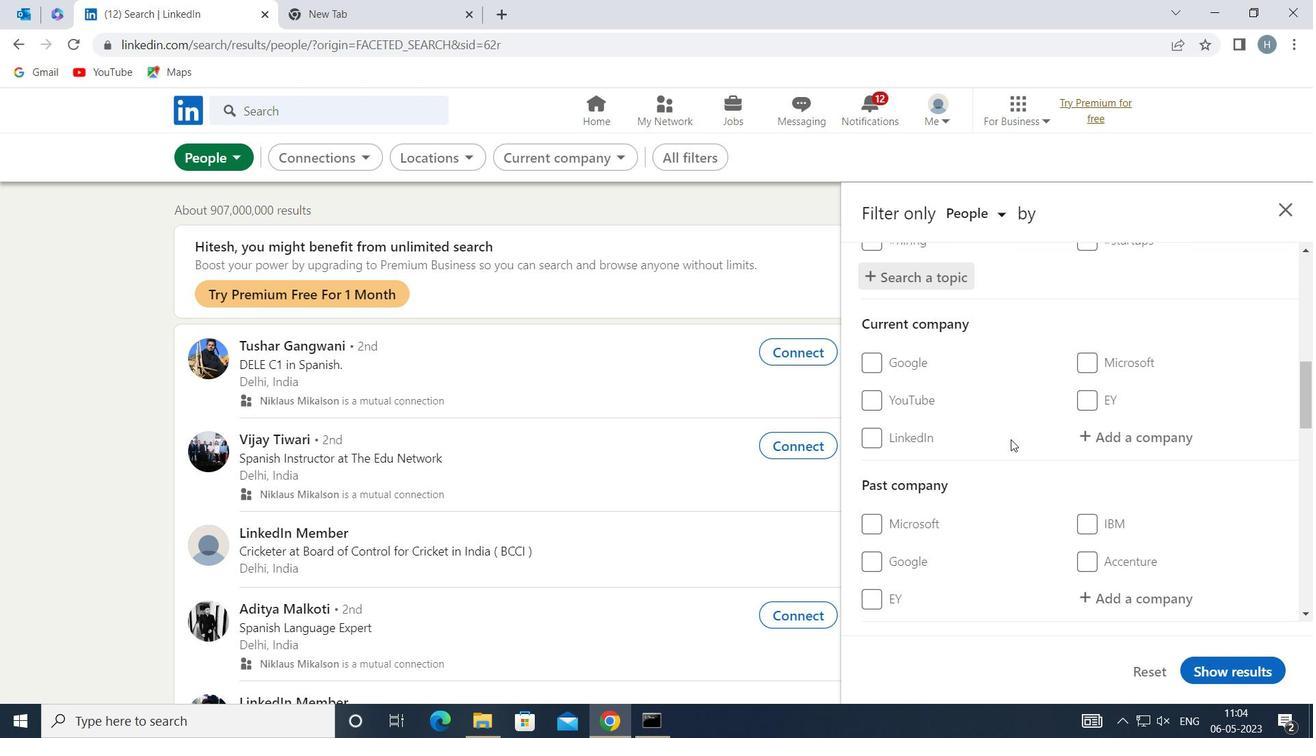 
Action: Mouse scrolled (1013, 437) with delta (0, 0)
Screenshot: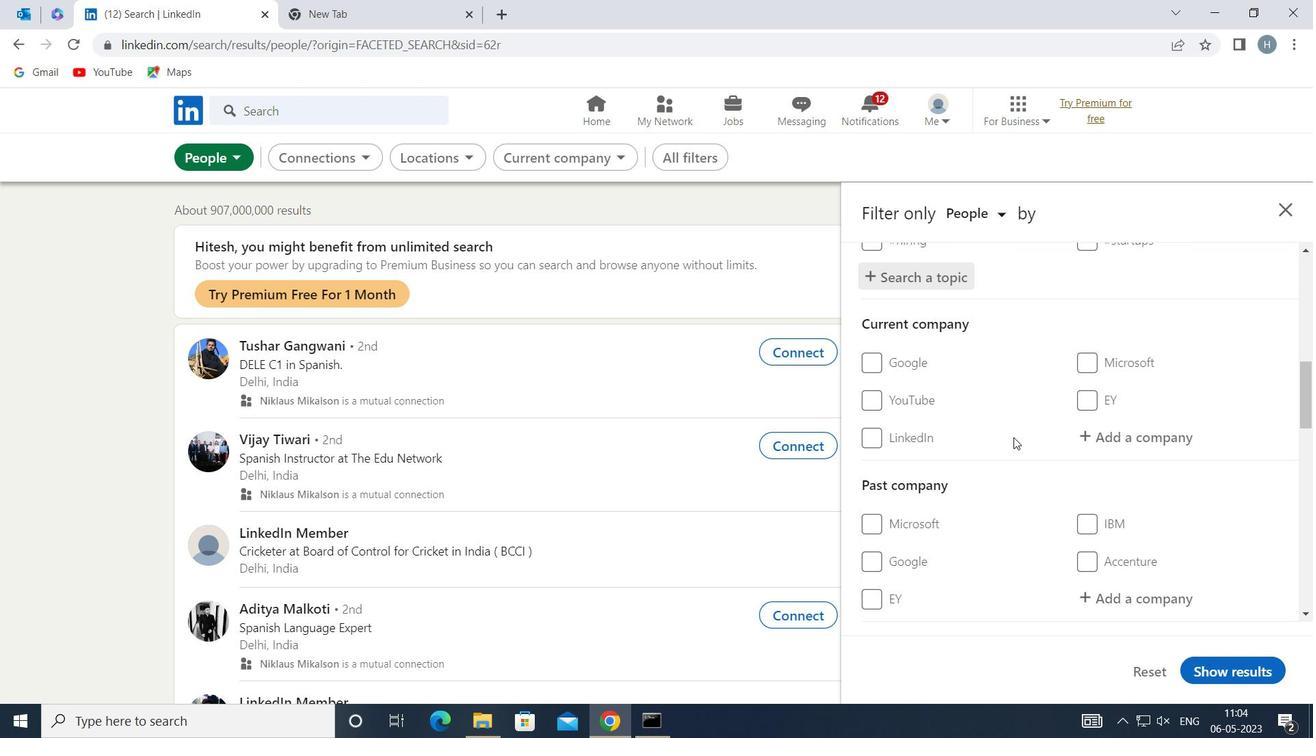 
Action: Mouse moved to (1014, 436)
Screenshot: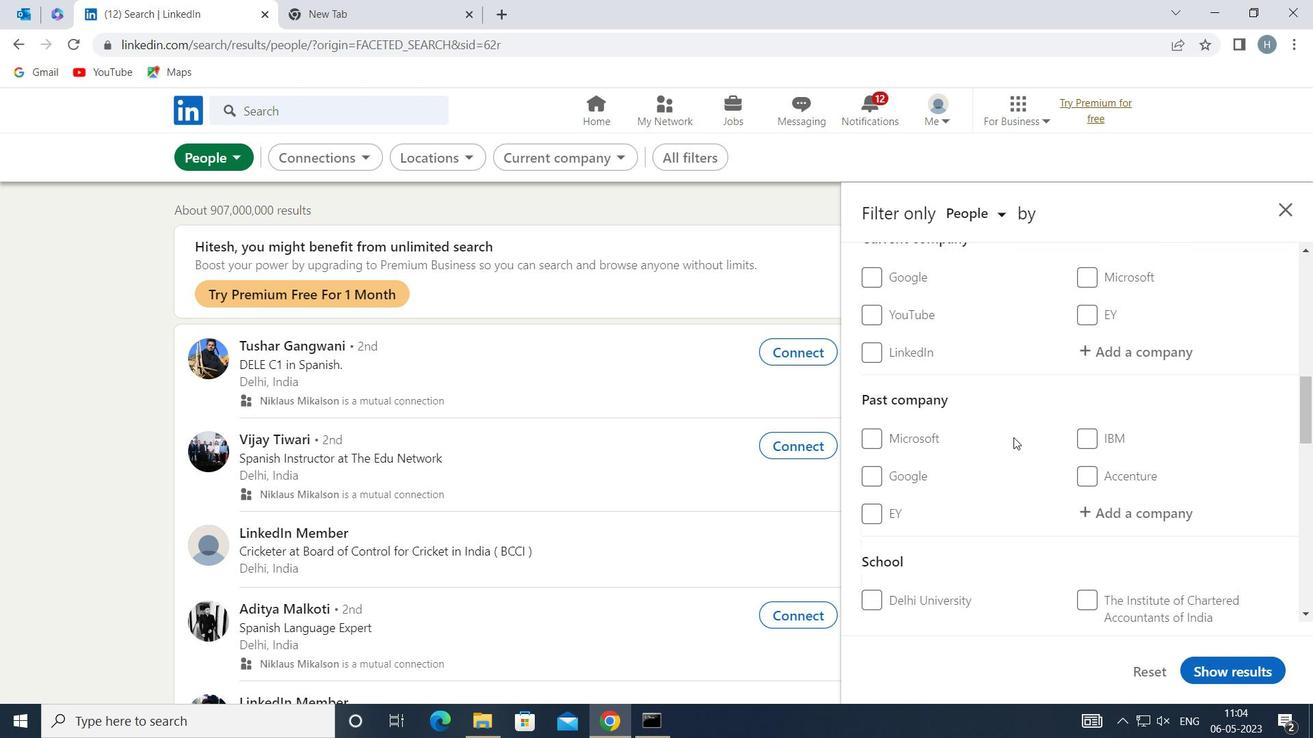 
Action: Mouse scrolled (1014, 435) with delta (0, 0)
Screenshot: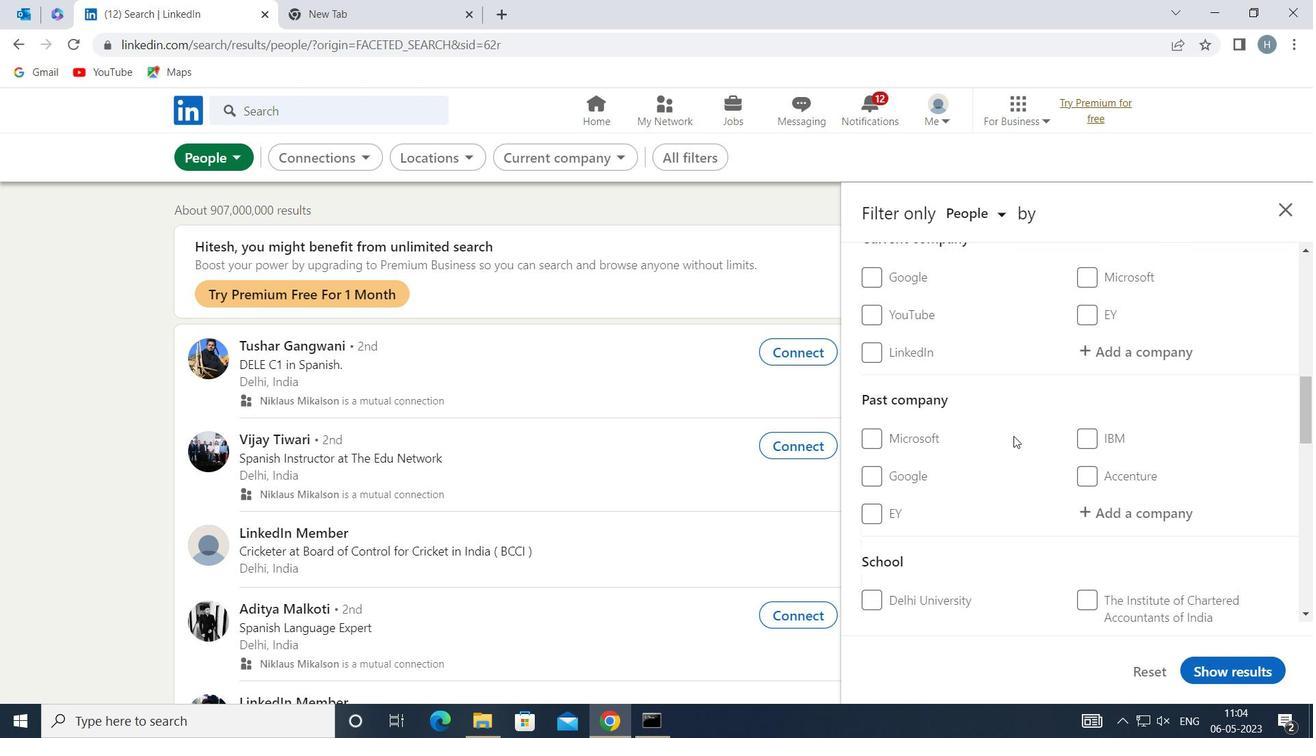 
Action: Mouse scrolled (1014, 435) with delta (0, 0)
Screenshot: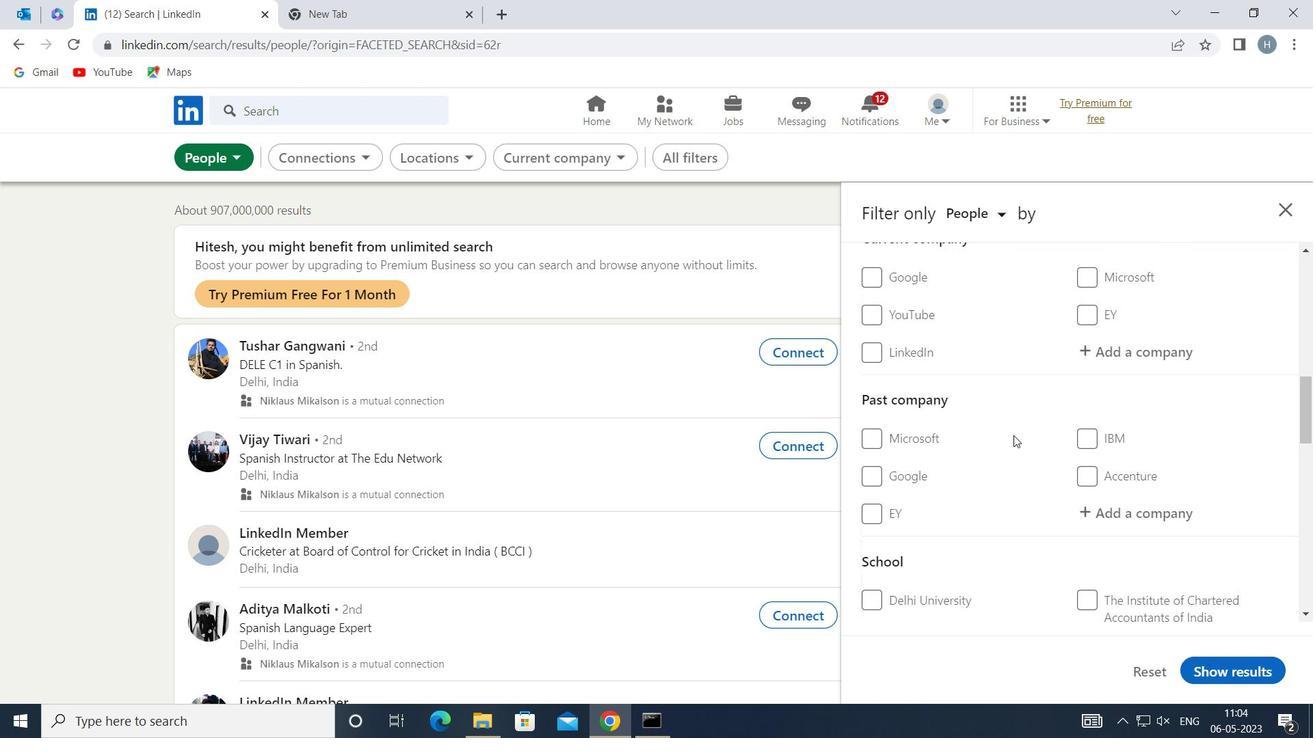 
Action: Mouse scrolled (1014, 435) with delta (0, 0)
Screenshot: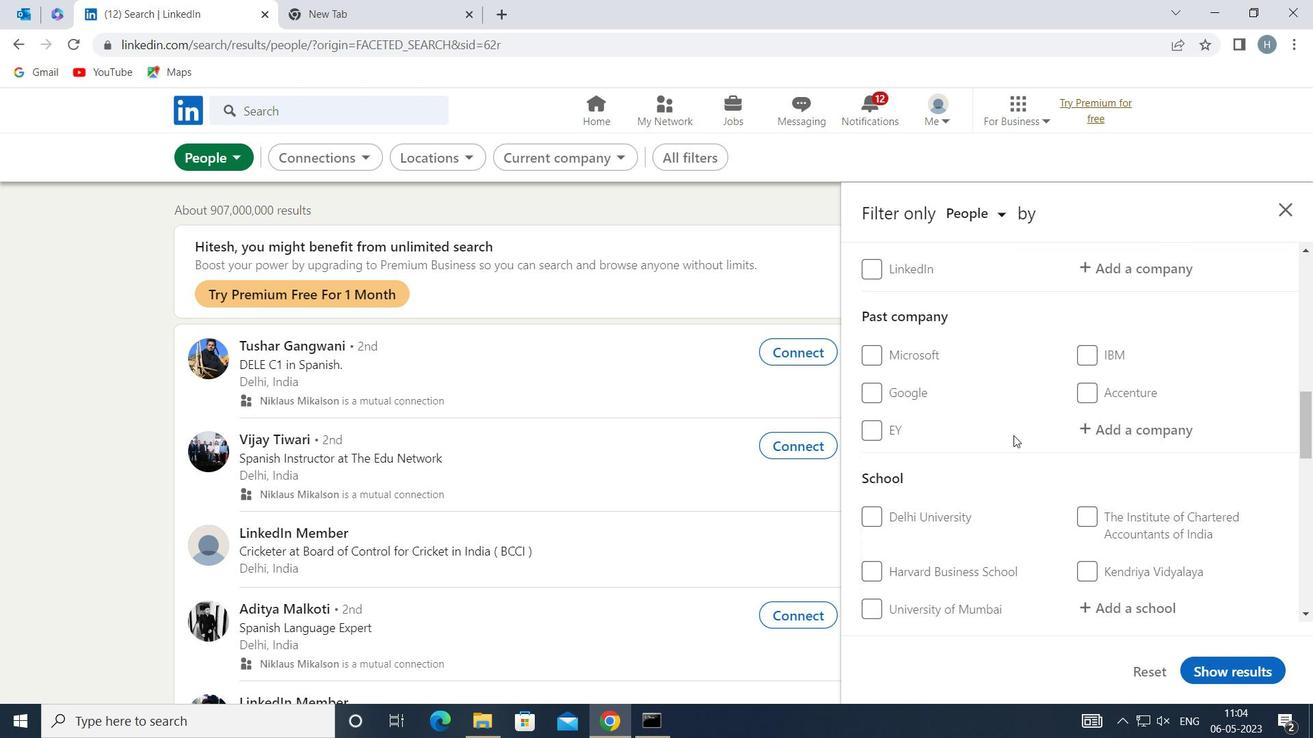 
Action: Mouse scrolled (1014, 435) with delta (0, 0)
Screenshot: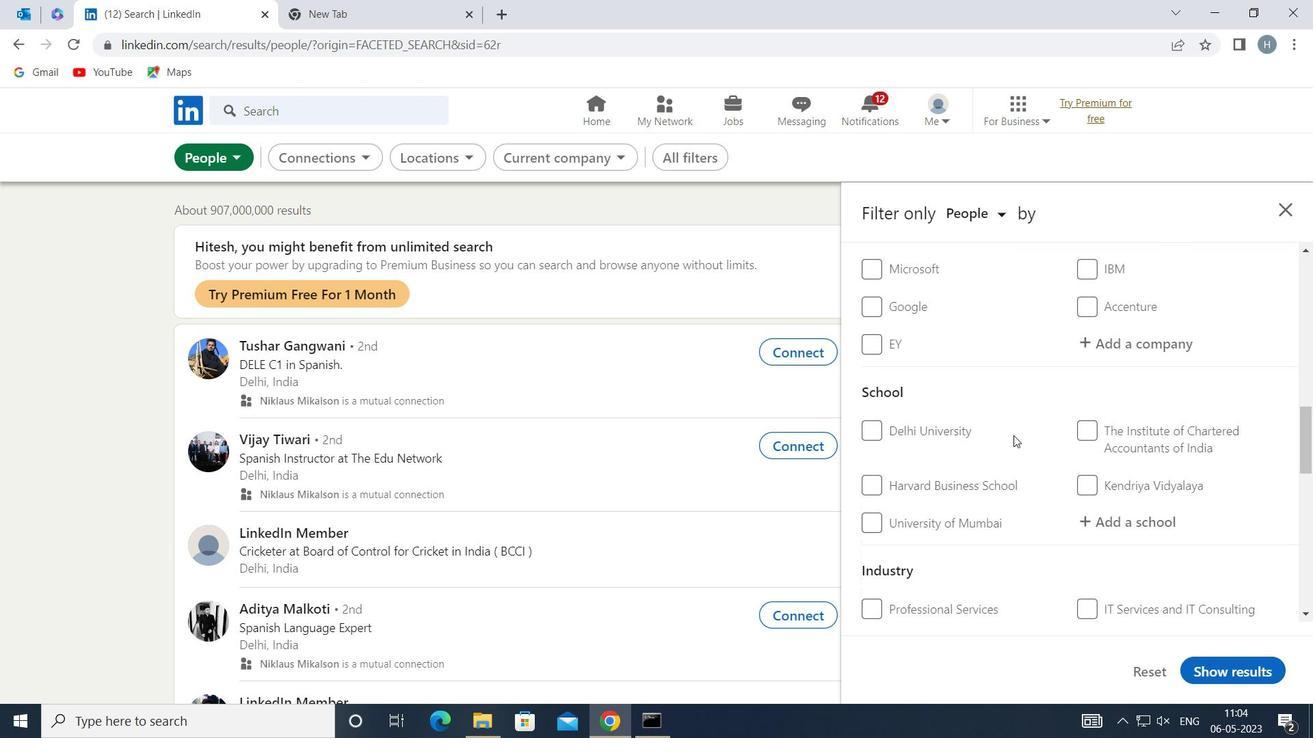 
Action: Mouse scrolled (1014, 435) with delta (0, 0)
Screenshot: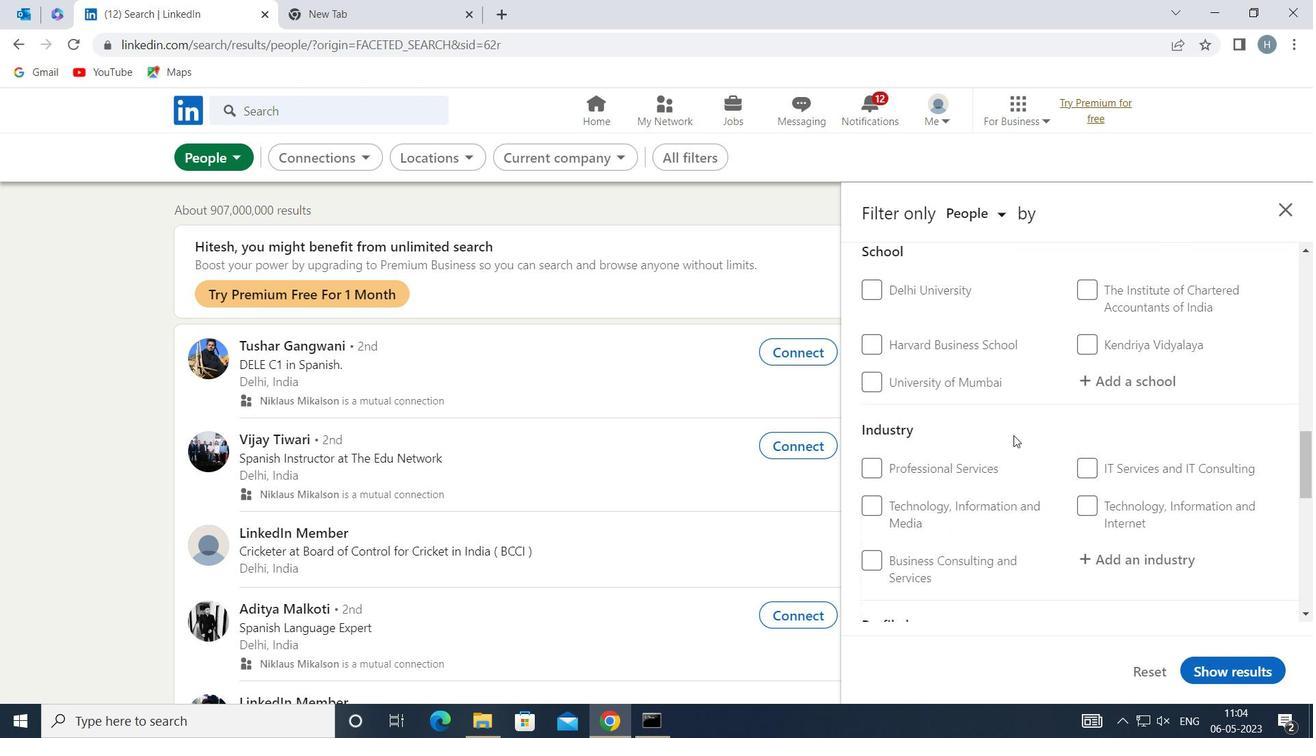 
Action: Mouse scrolled (1014, 435) with delta (0, 0)
Screenshot: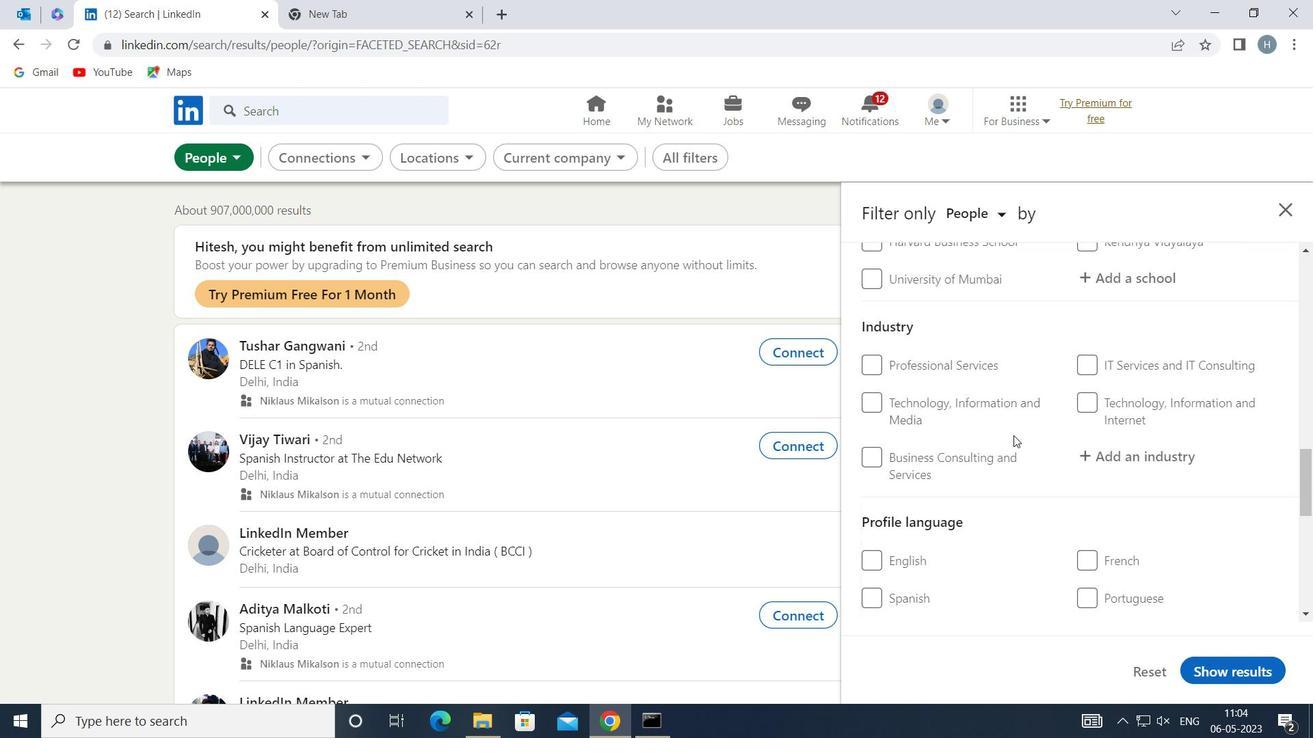 
Action: Mouse moved to (917, 458)
Screenshot: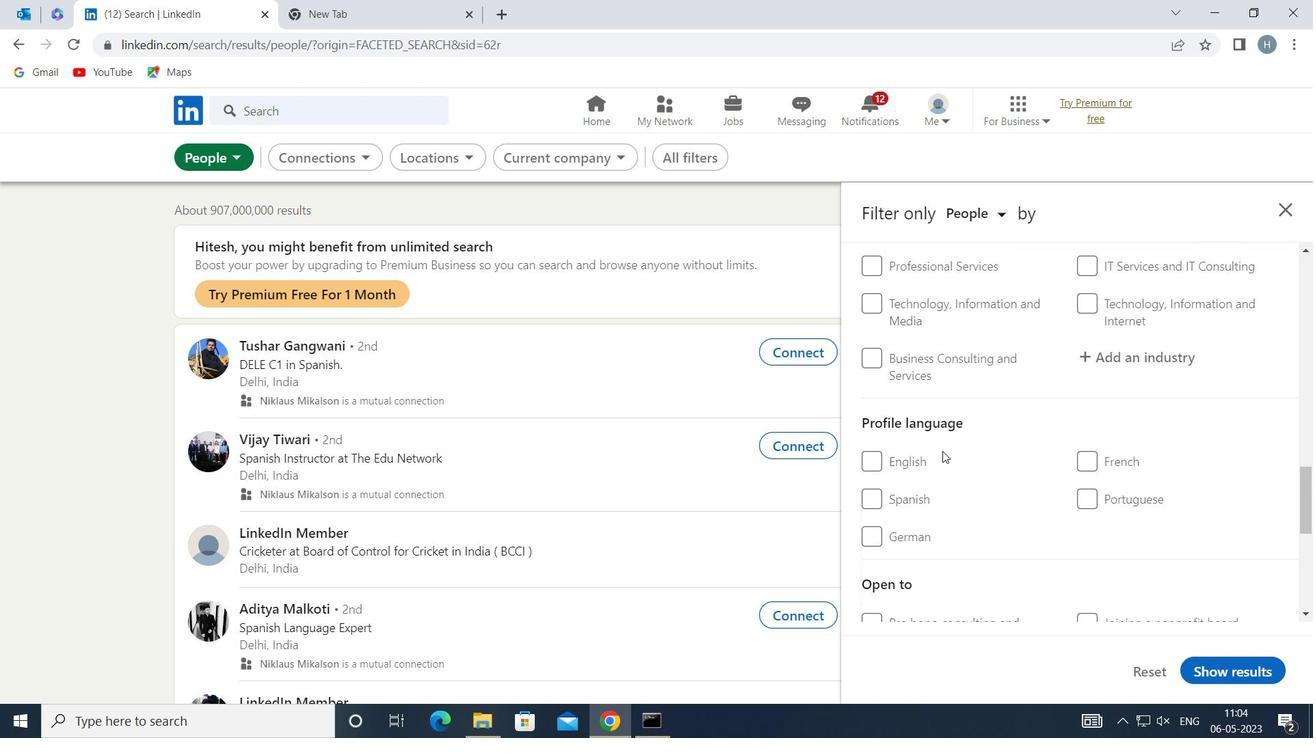 
Action: Mouse pressed left at (917, 458)
Screenshot: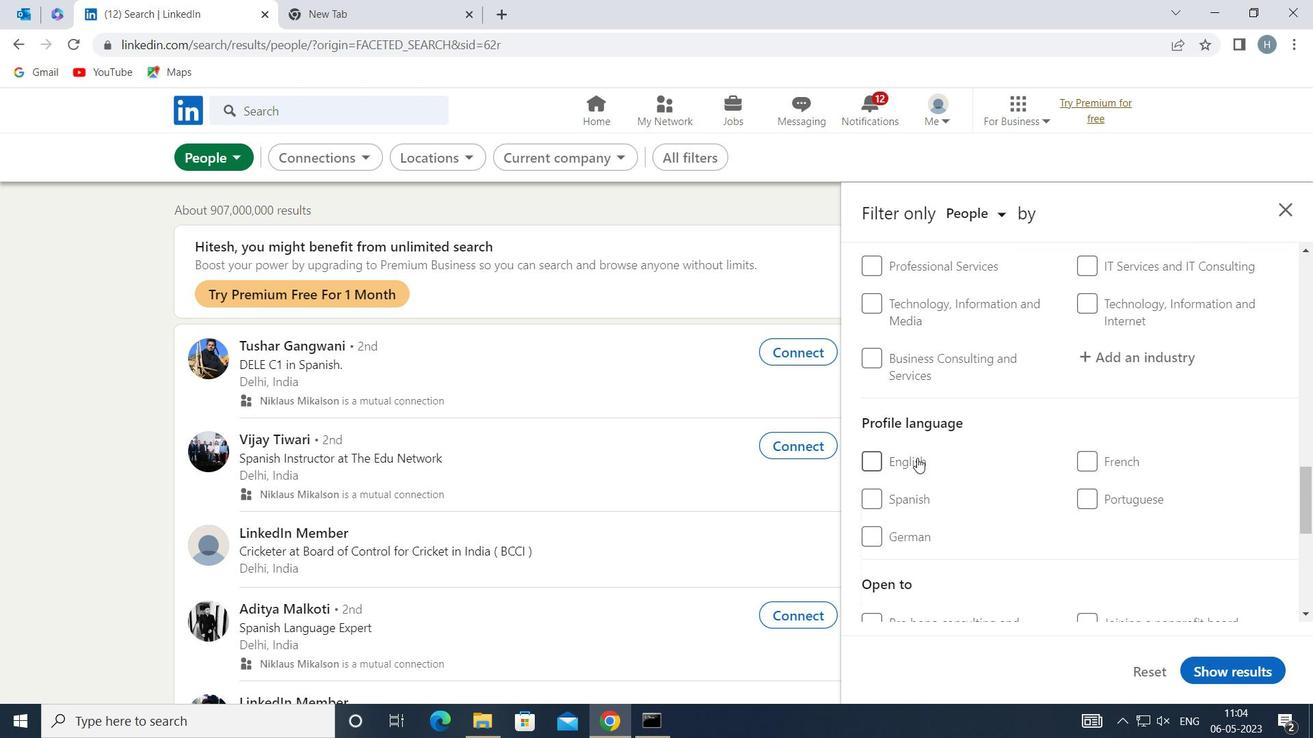 
Action: Mouse moved to (1012, 456)
Screenshot: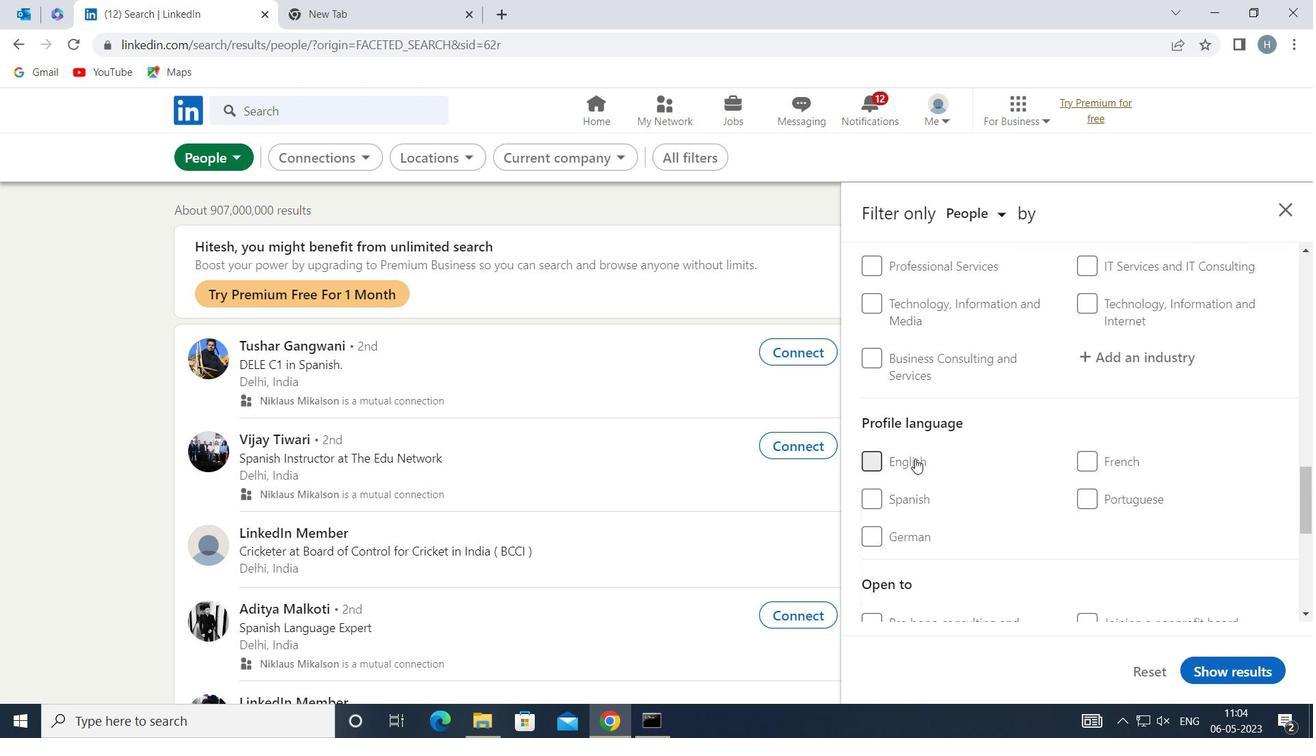 
Action: Mouse scrolled (1012, 457) with delta (0, 0)
Screenshot: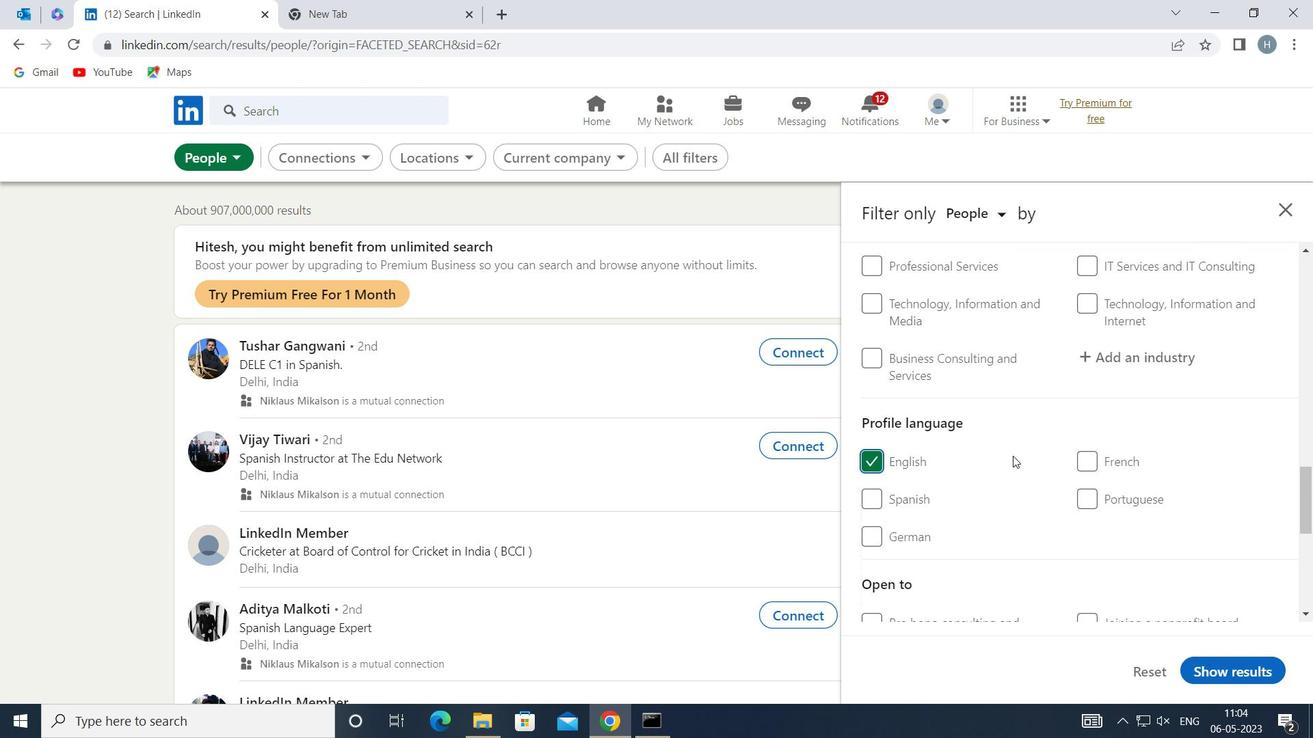 
Action: Mouse scrolled (1012, 457) with delta (0, 0)
Screenshot: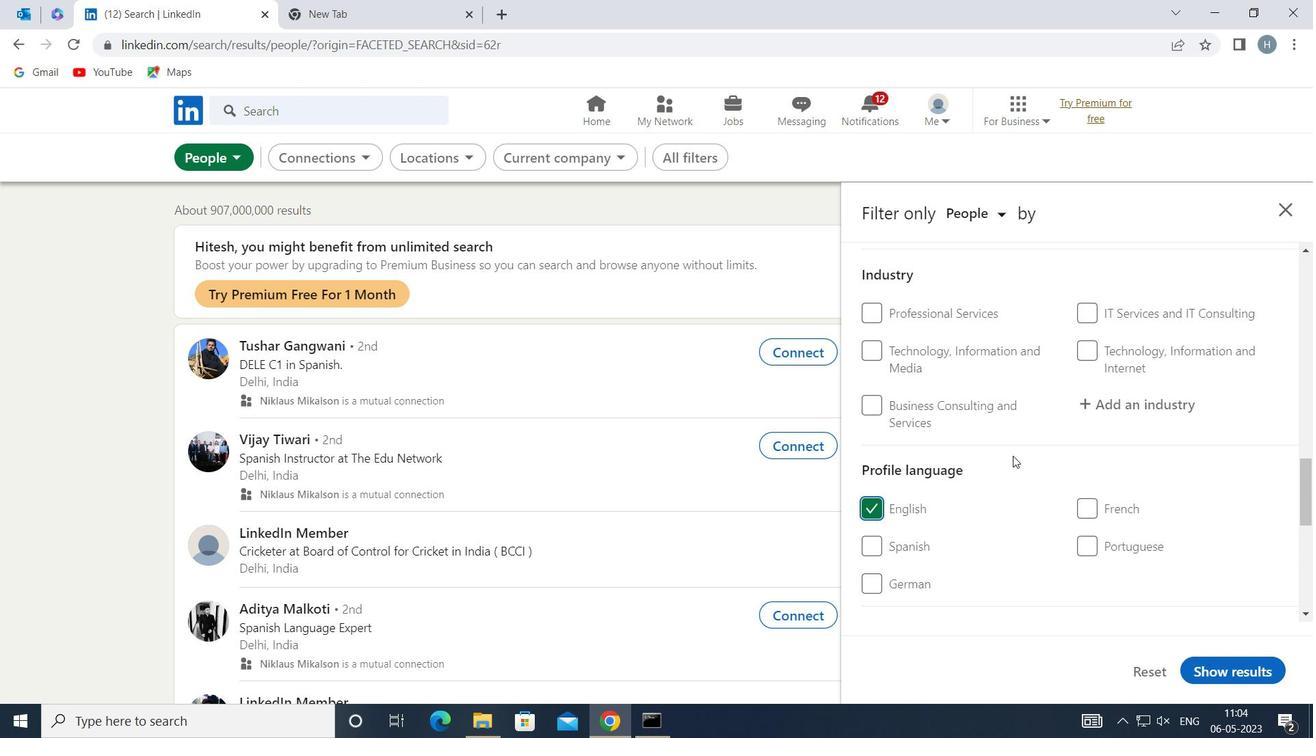 
Action: Mouse scrolled (1012, 457) with delta (0, 0)
Screenshot: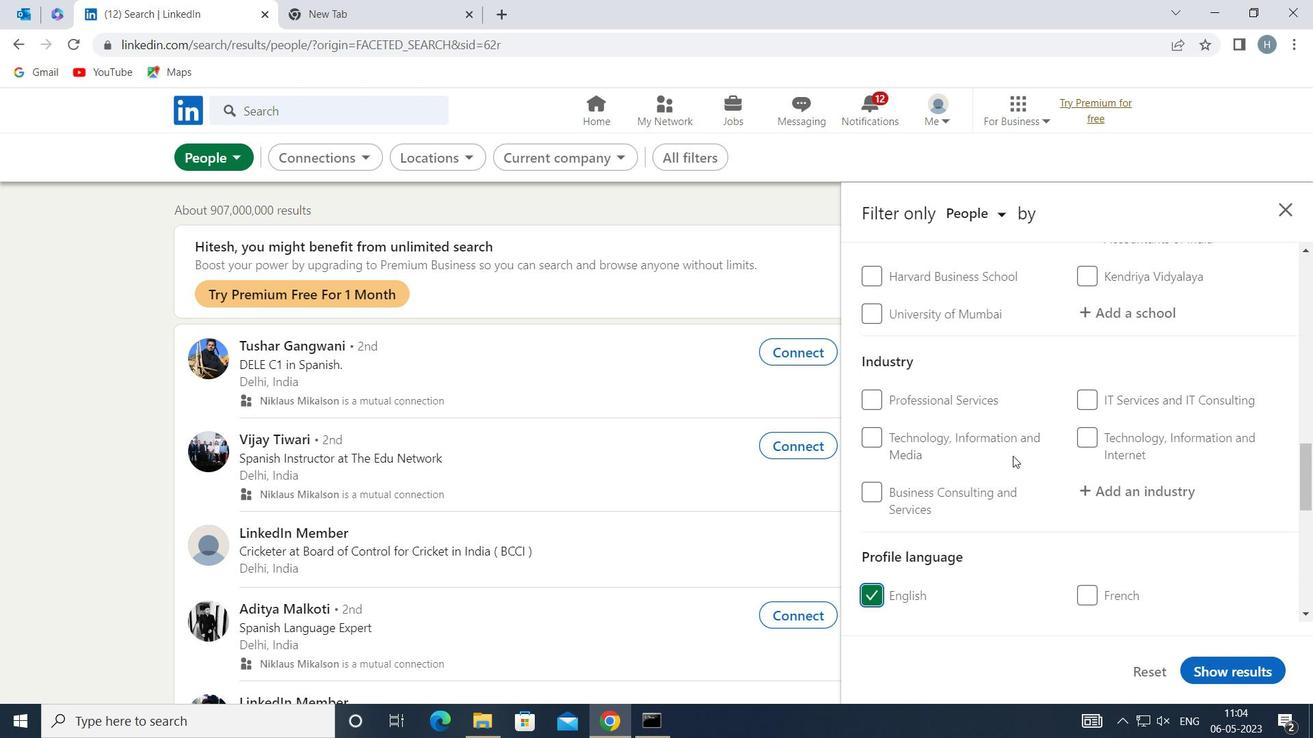 
Action: Mouse scrolled (1012, 457) with delta (0, 0)
Screenshot: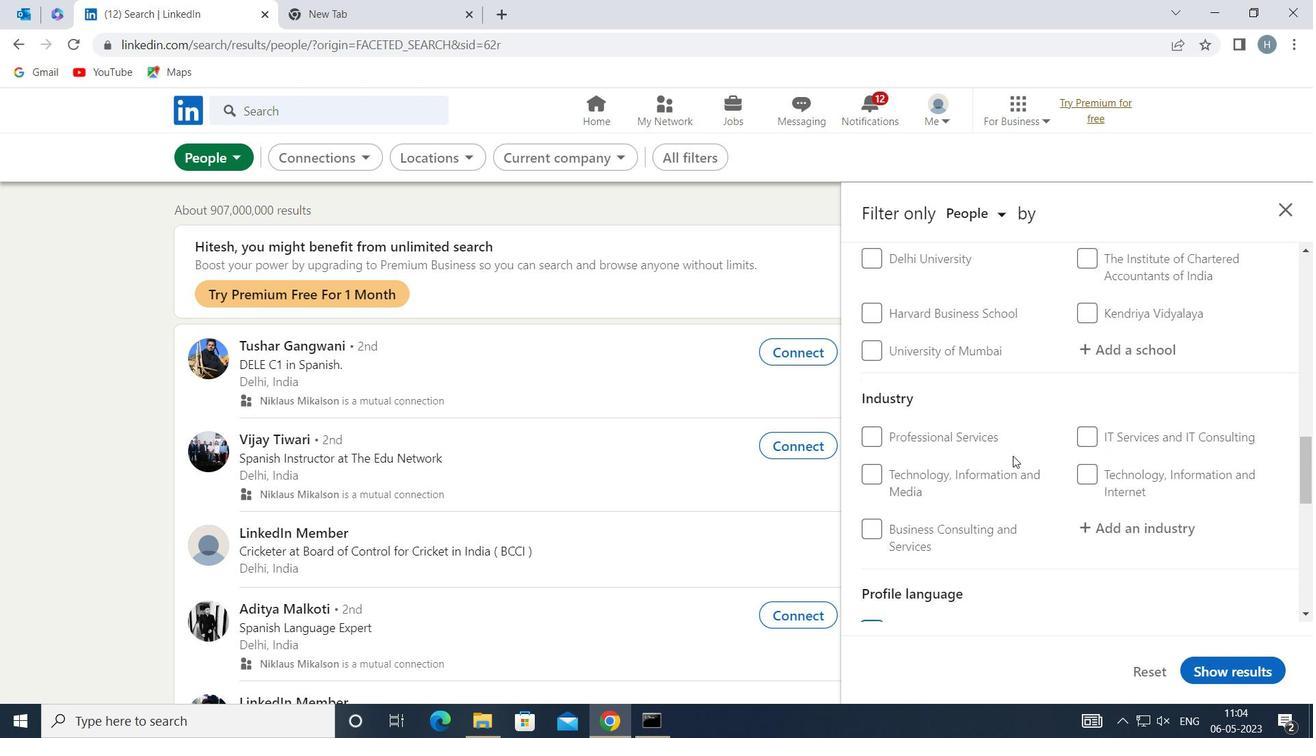 
Action: Mouse scrolled (1012, 457) with delta (0, 0)
Screenshot: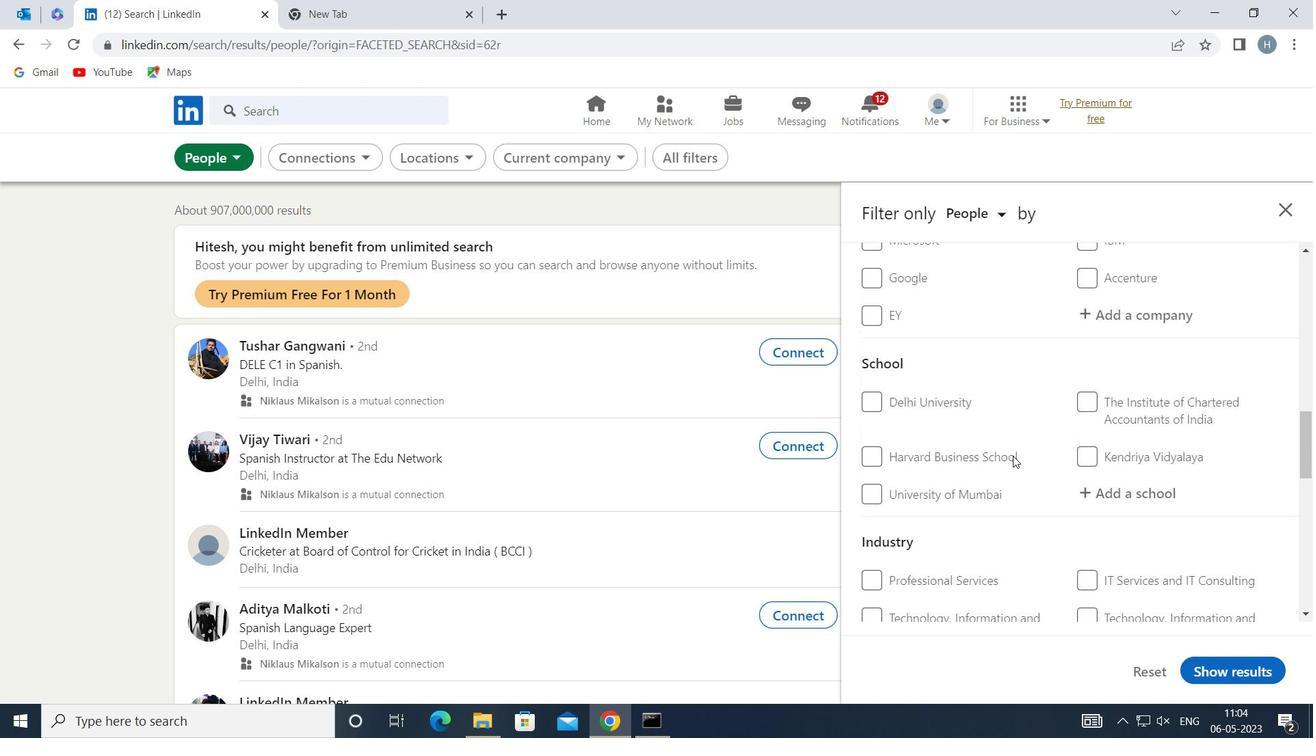 
Action: Mouse scrolled (1012, 457) with delta (0, 0)
Screenshot: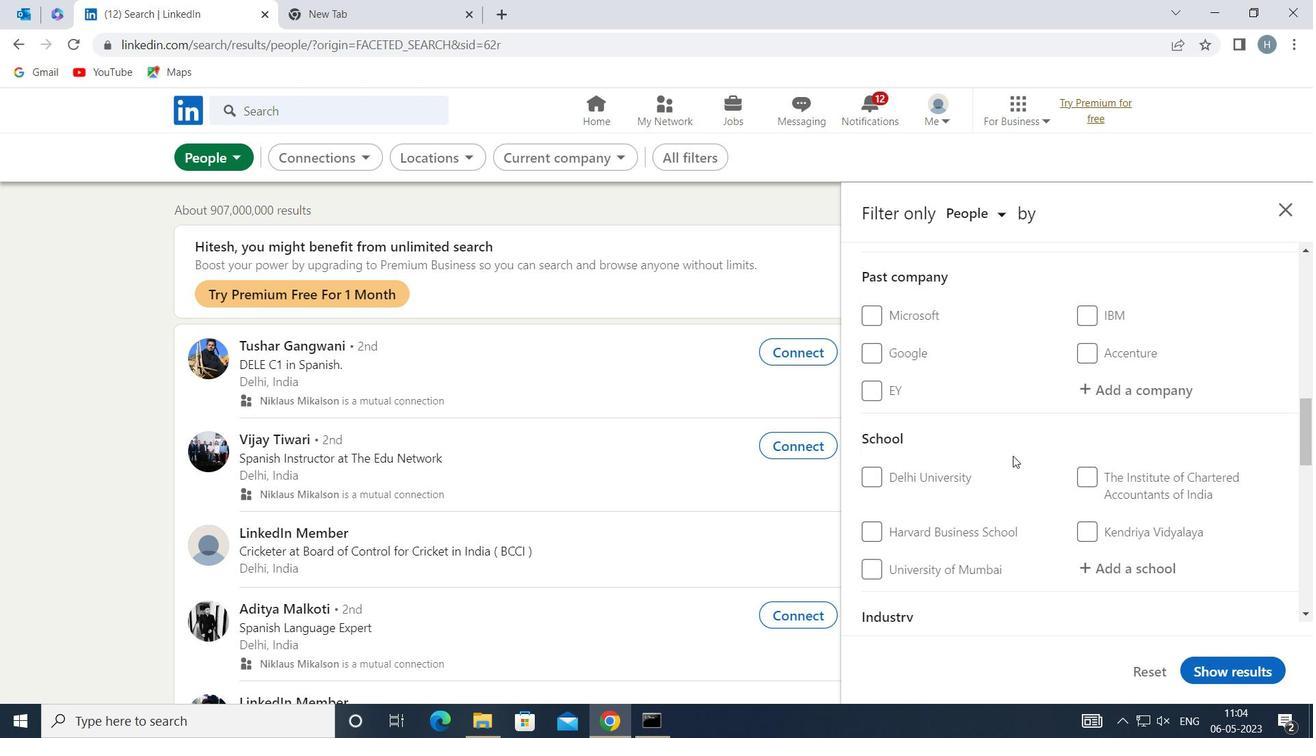 
Action: Mouse scrolled (1012, 457) with delta (0, 0)
Screenshot: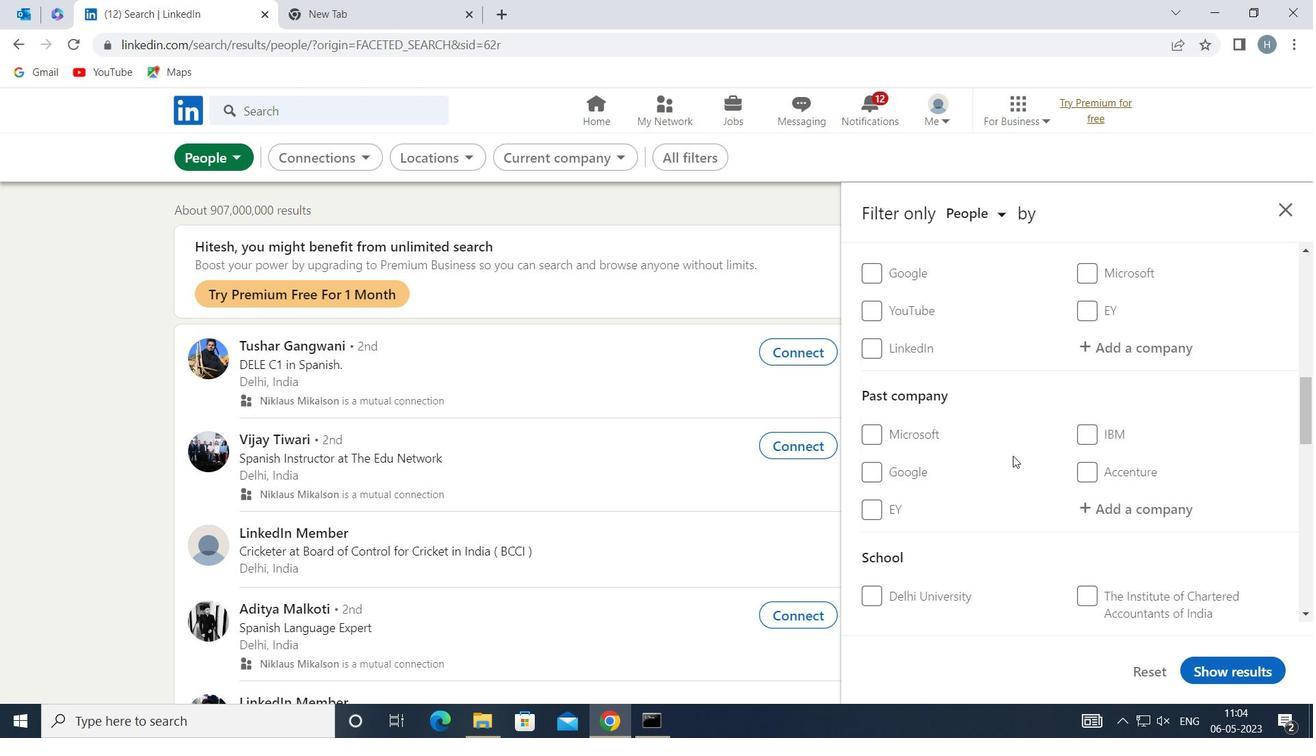 
Action: Mouse moved to (1126, 437)
Screenshot: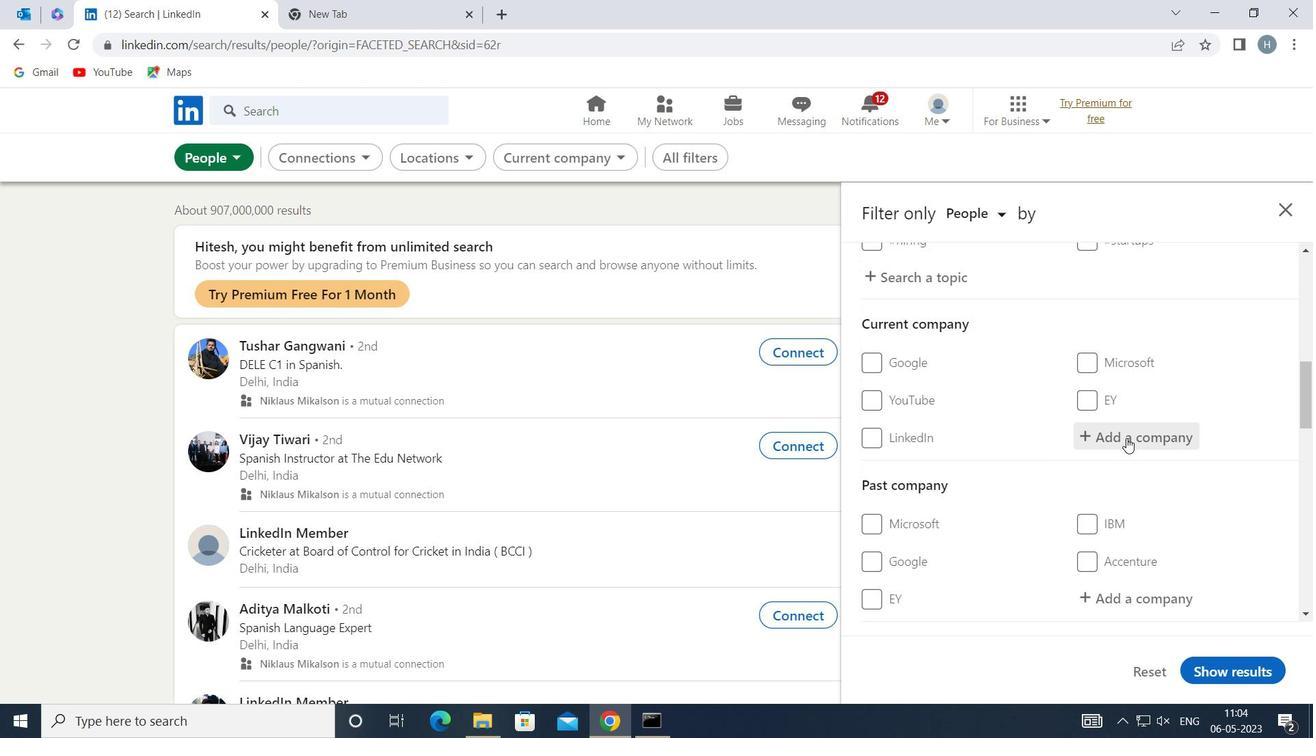 
Action: Mouse pressed left at (1126, 437)
Screenshot: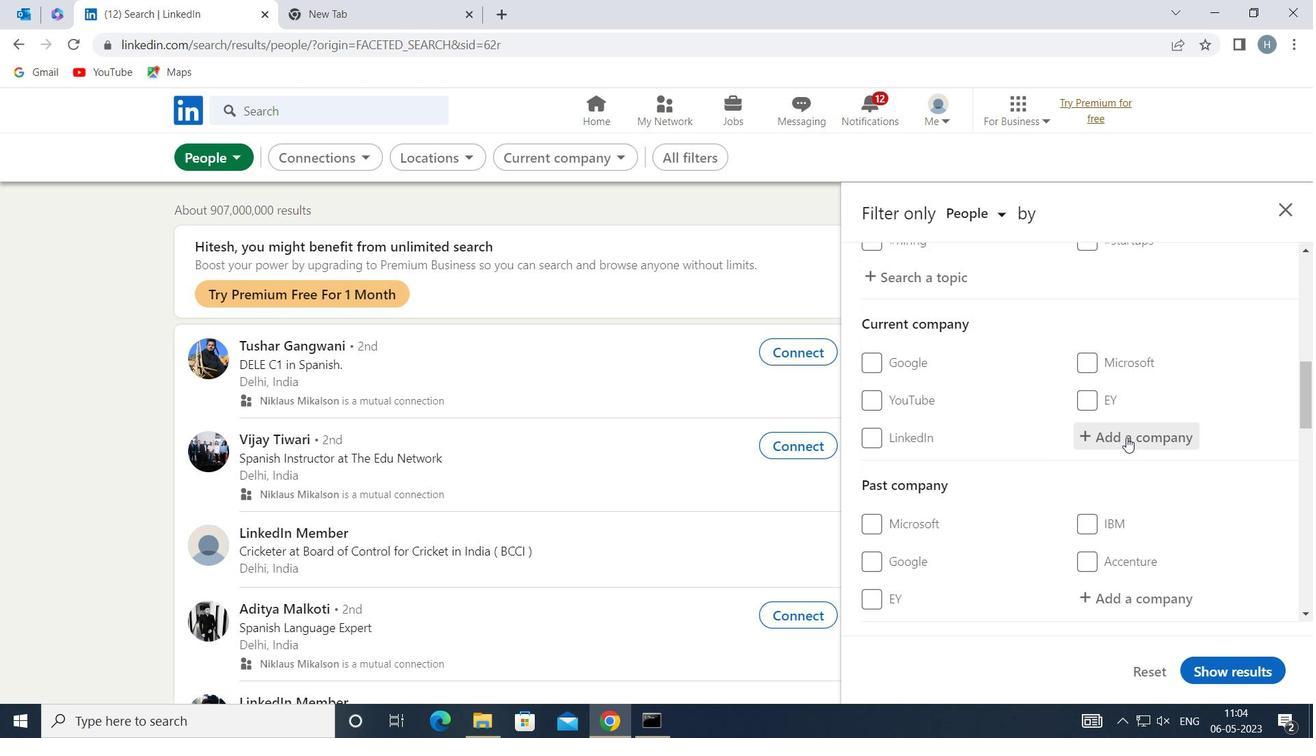 
Action: Key pressed <Key.shift>APPLIED<Key.space><Key.shift>M
Screenshot: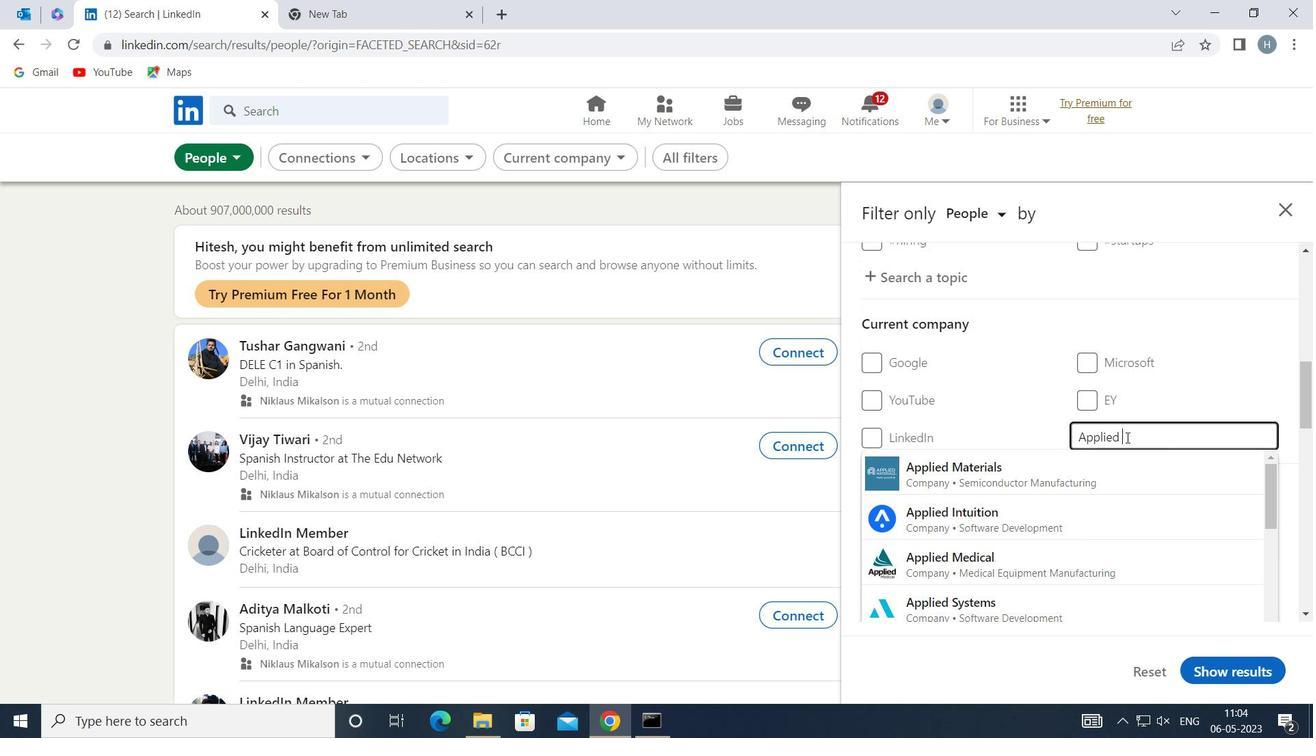 
Action: Mouse moved to (1056, 476)
Screenshot: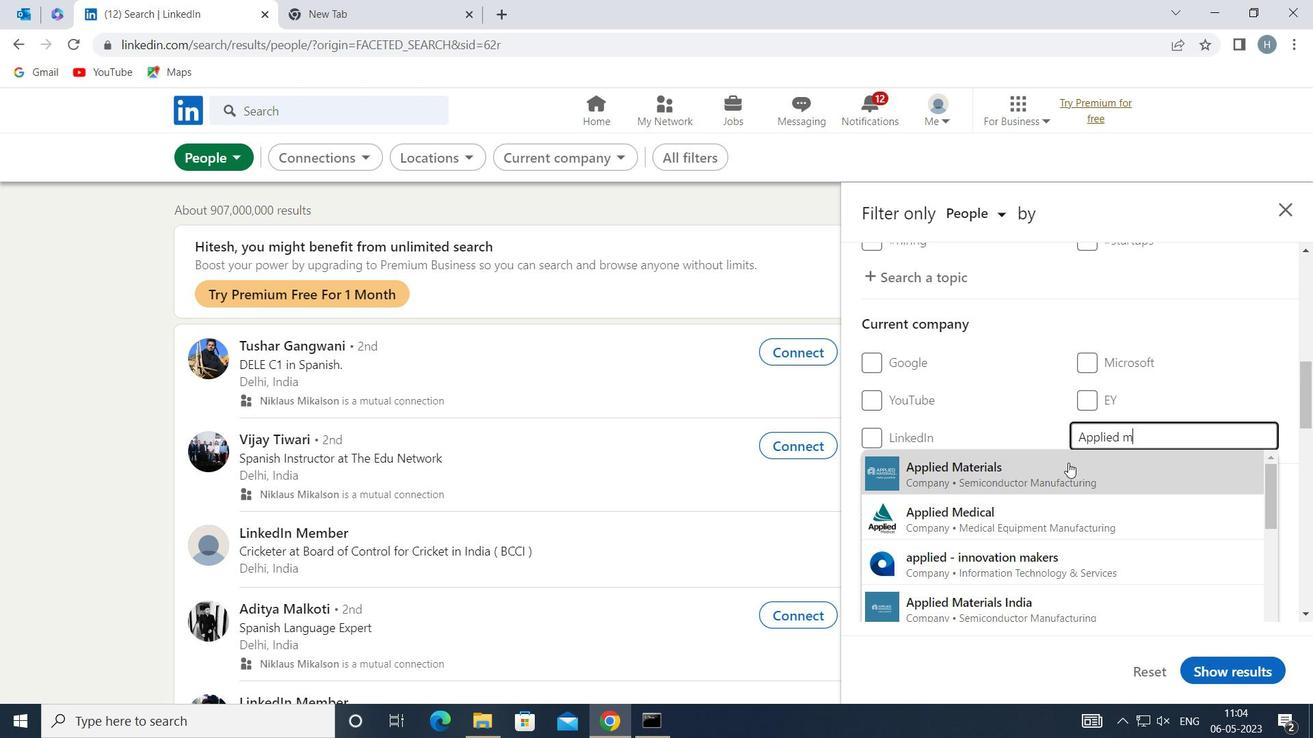 
Action: Mouse pressed left at (1056, 476)
Screenshot: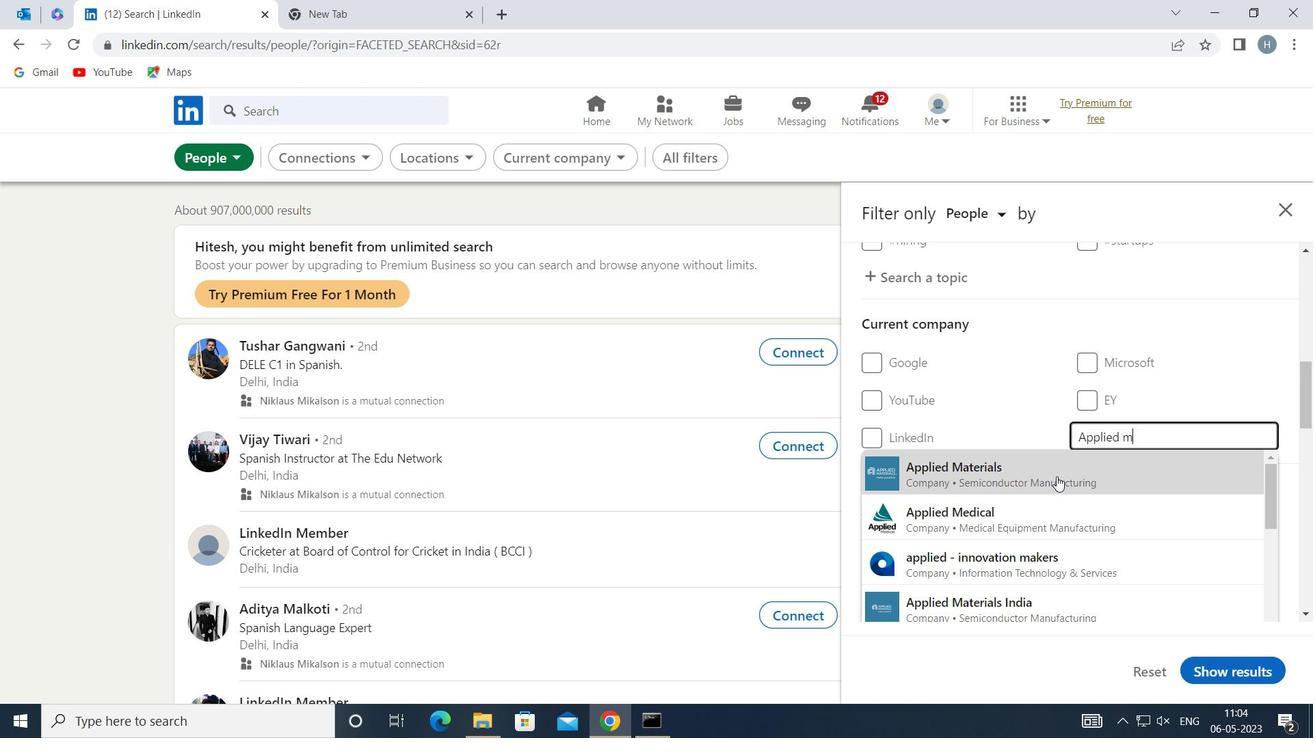 
Action: Mouse moved to (1041, 460)
Screenshot: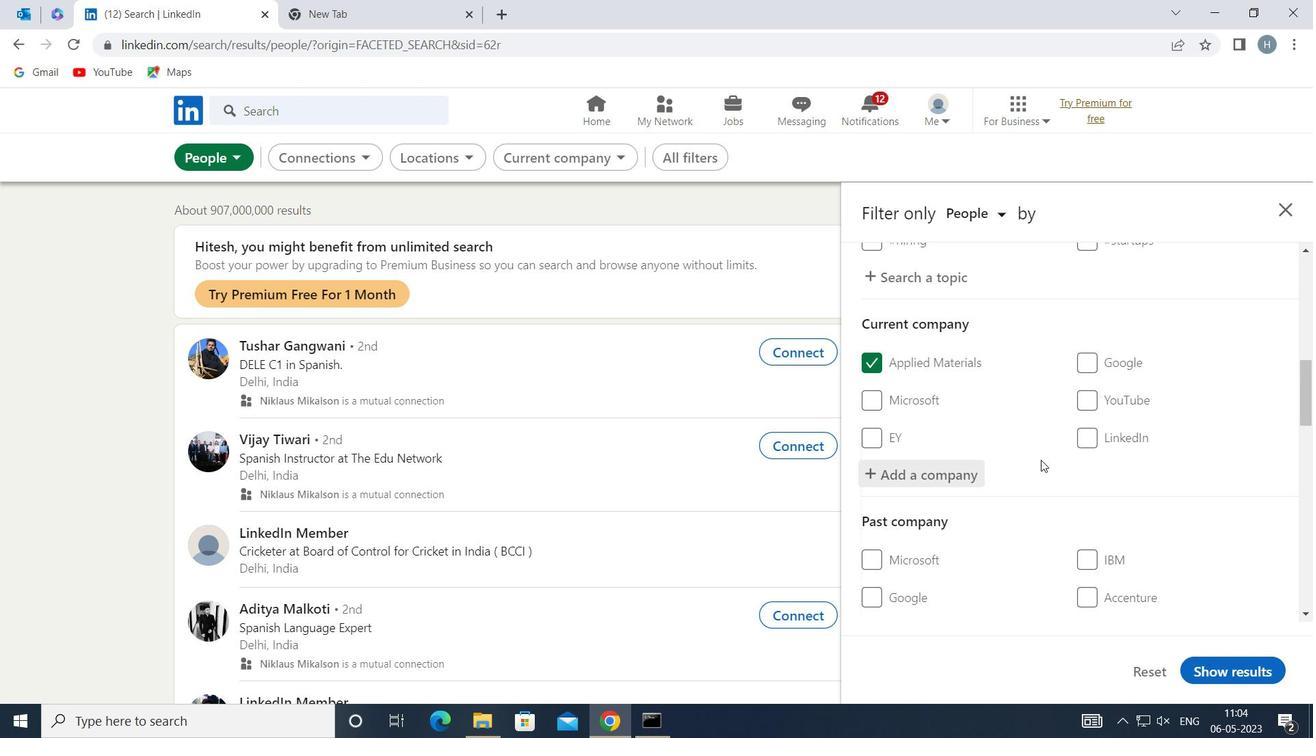 
Action: Mouse scrolled (1041, 460) with delta (0, 0)
Screenshot: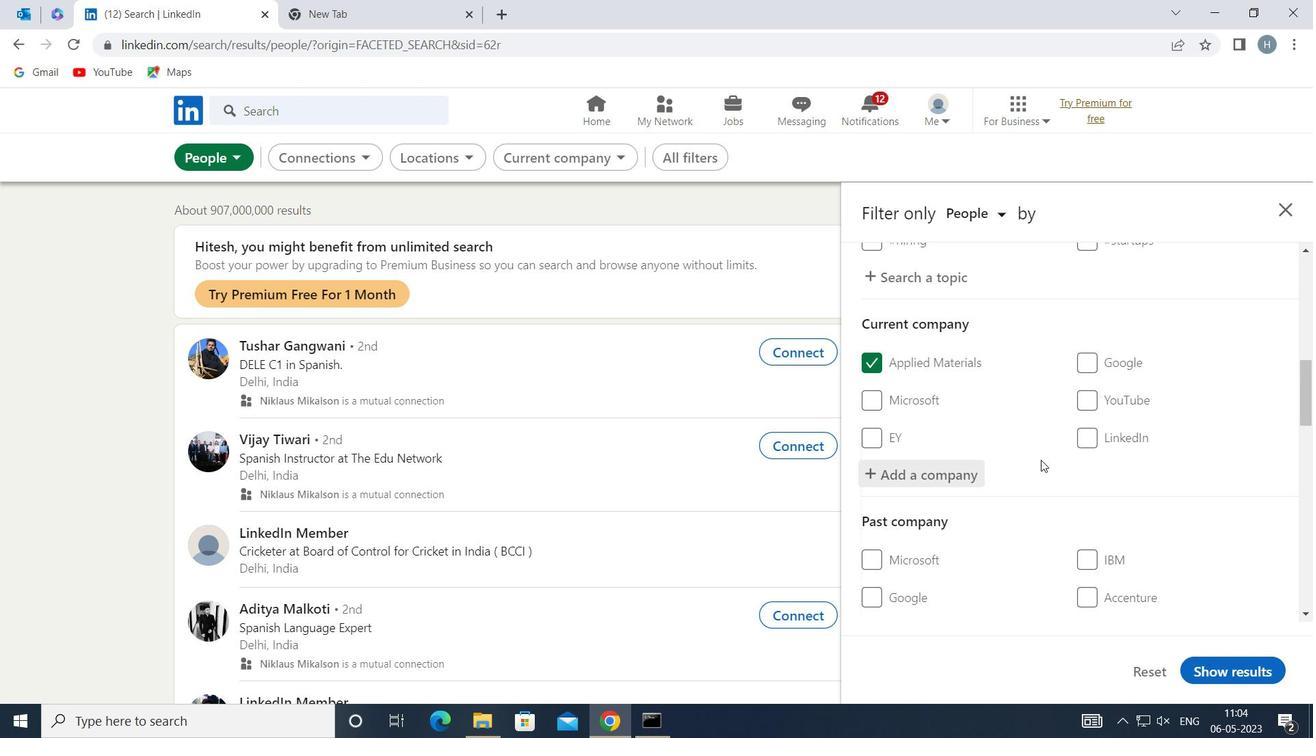 
Action: Mouse scrolled (1041, 460) with delta (0, 0)
Screenshot: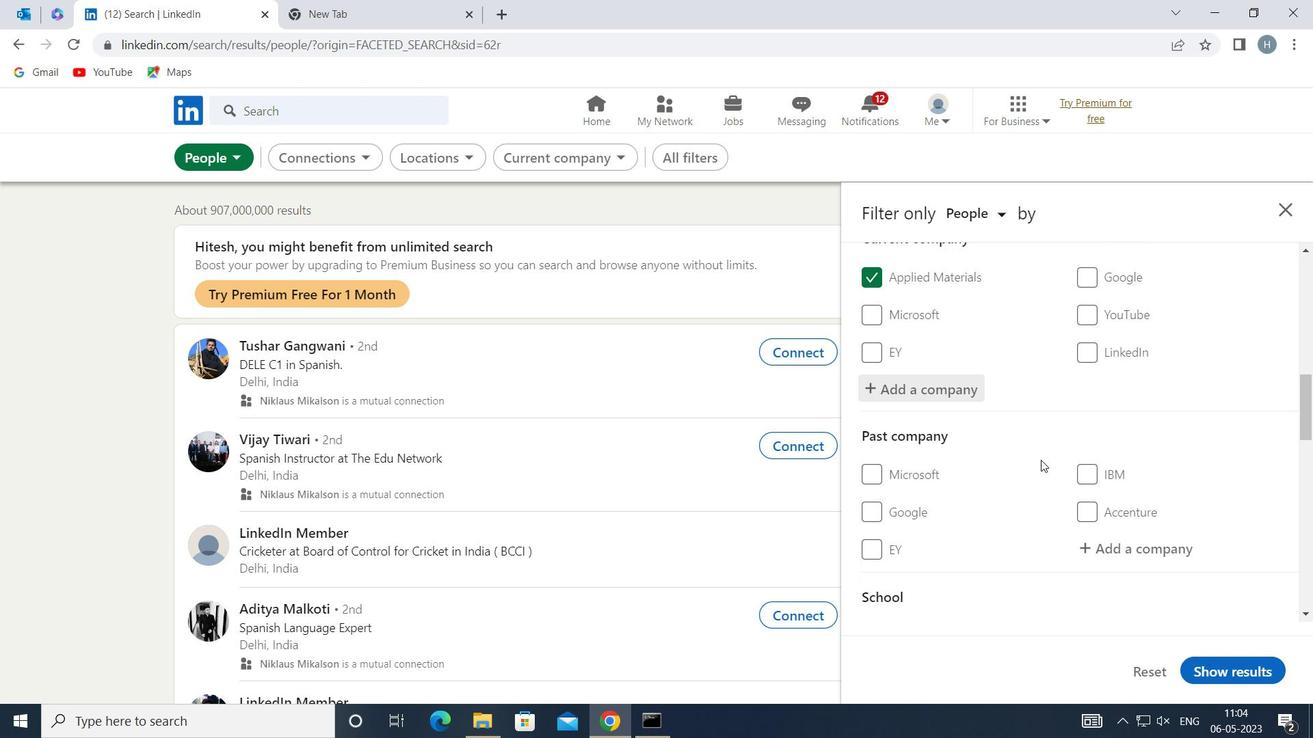 
Action: Mouse scrolled (1041, 460) with delta (0, 0)
Screenshot: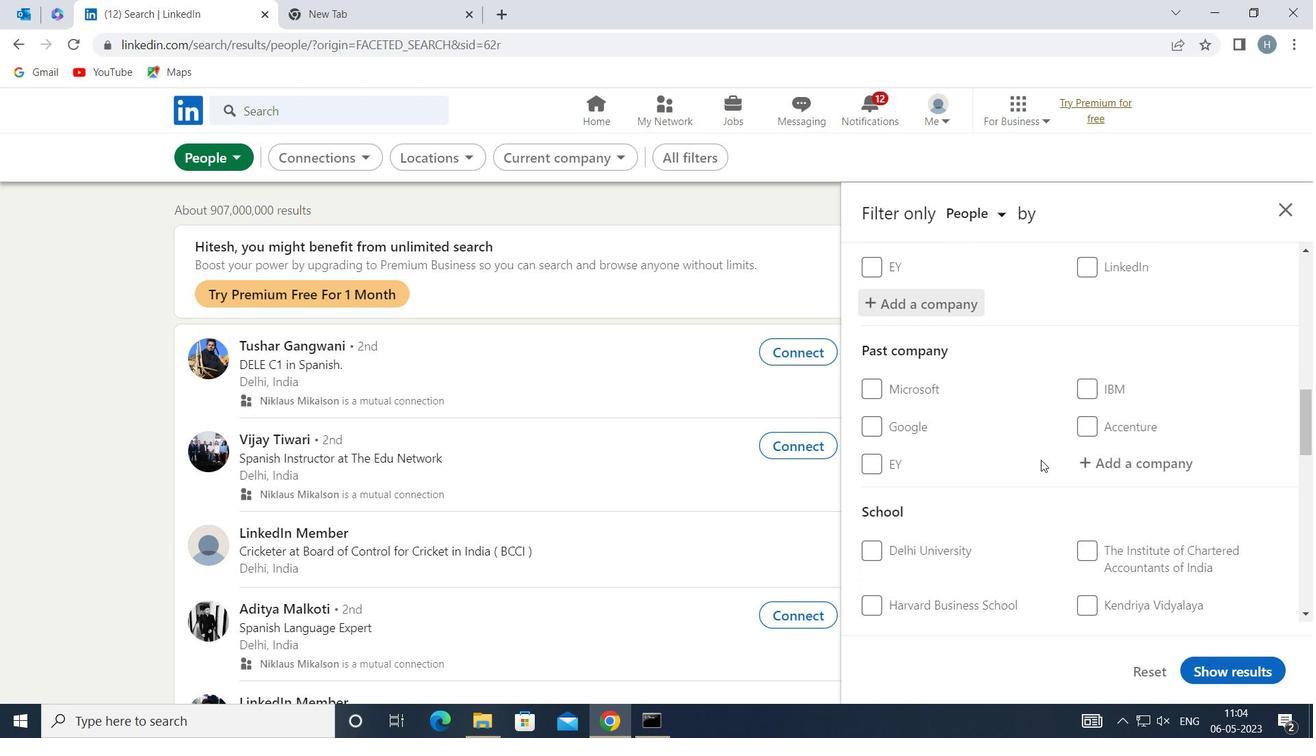 
Action: Mouse scrolled (1041, 460) with delta (0, 0)
Screenshot: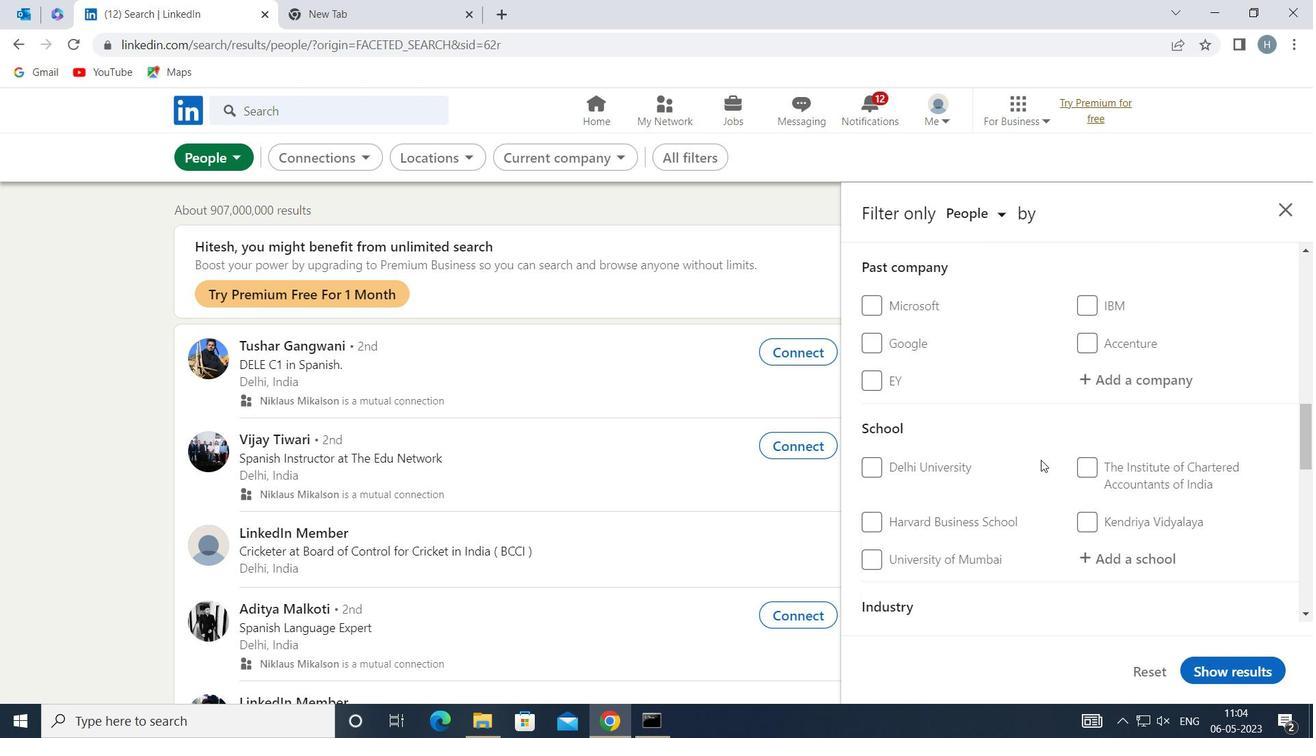 
Action: Mouse moved to (1137, 464)
Screenshot: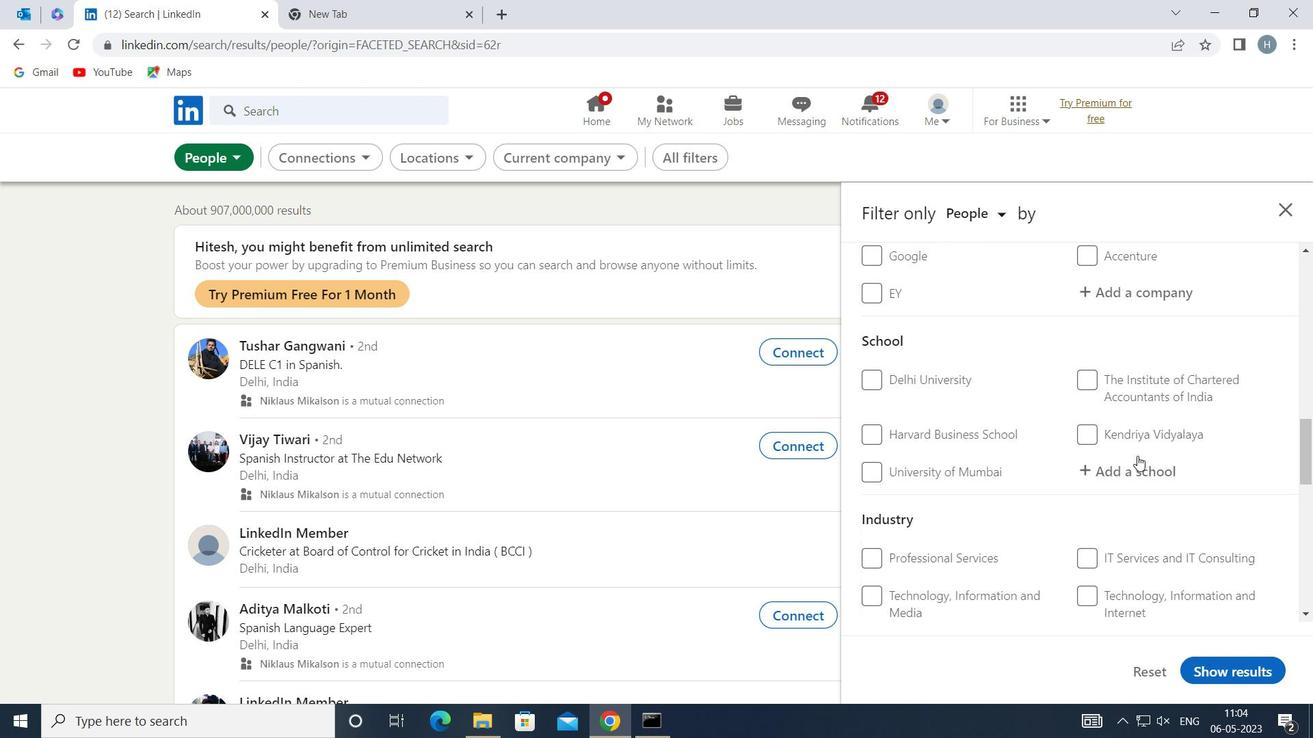 
Action: Mouse pressed left at (1137, 464)
Screenshot: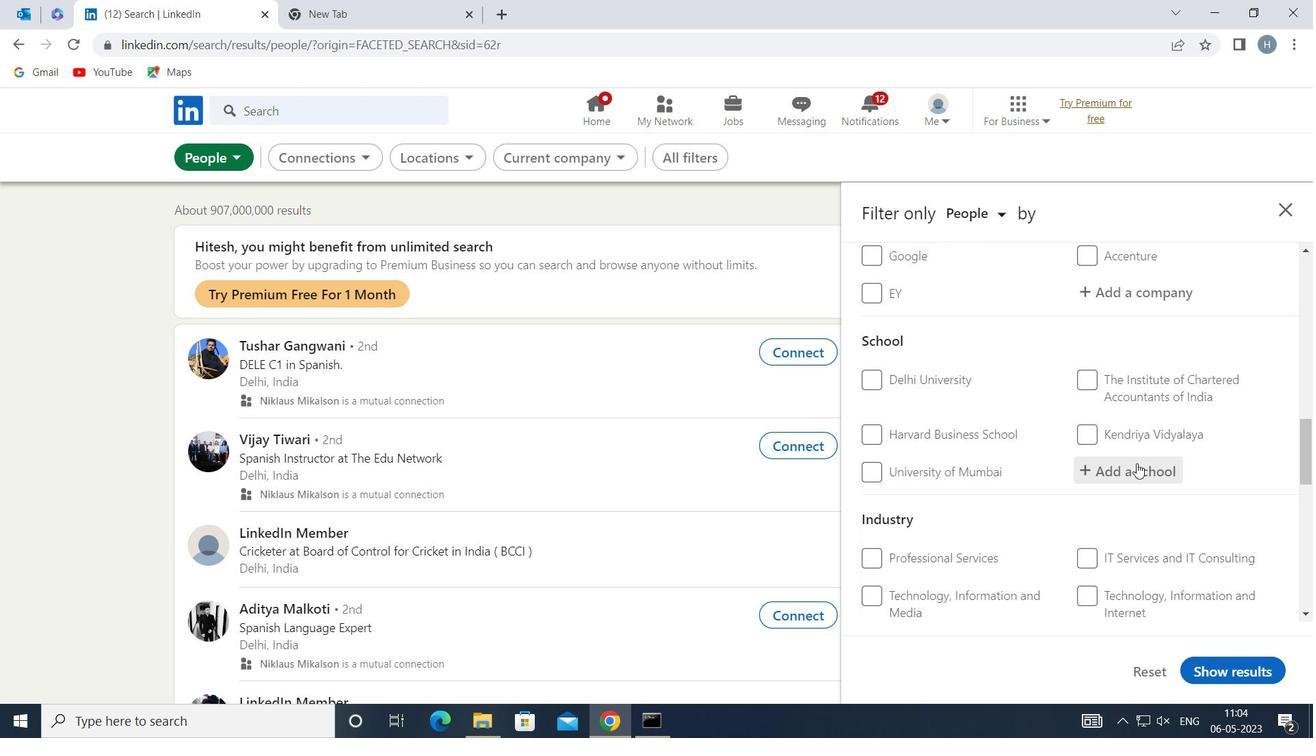 
Action: Mouse moved to (1136, 465)
Screenshot: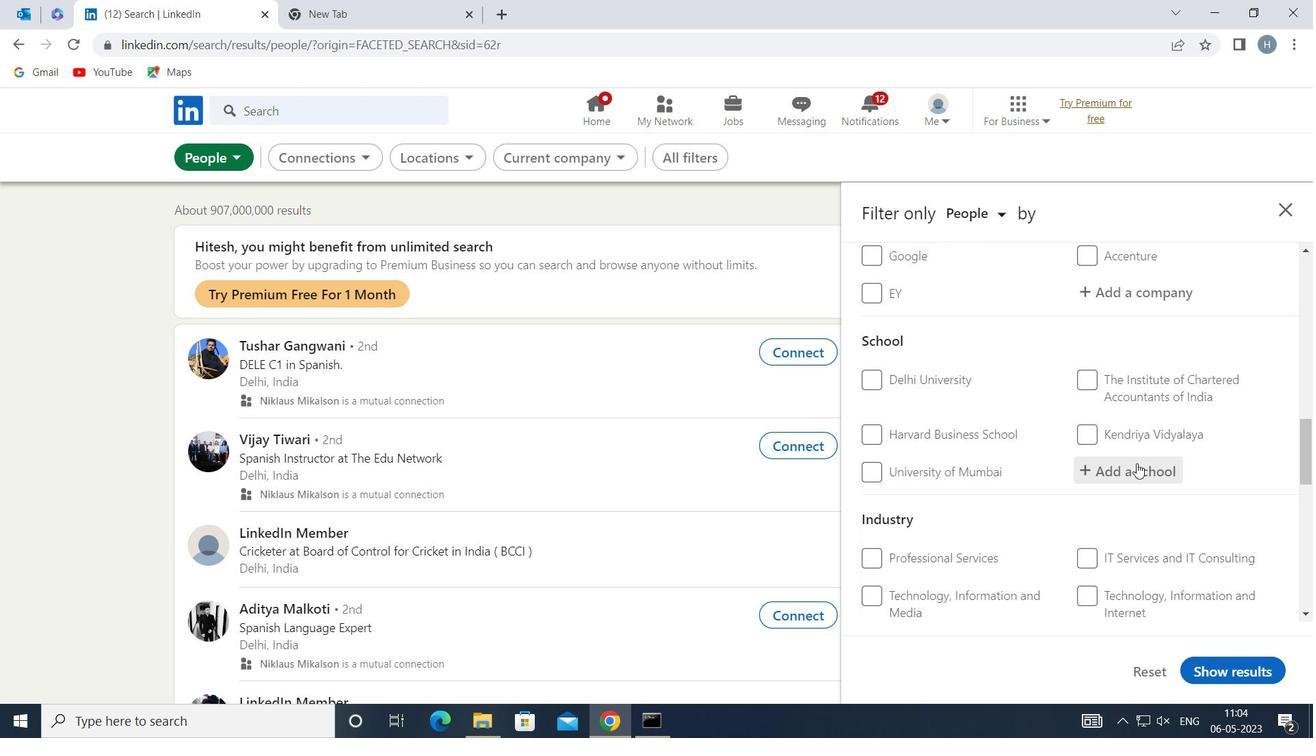 
Action: Key pressed <Key.shift>NBKR<Key.space><Key.shift>INST
Screenshot: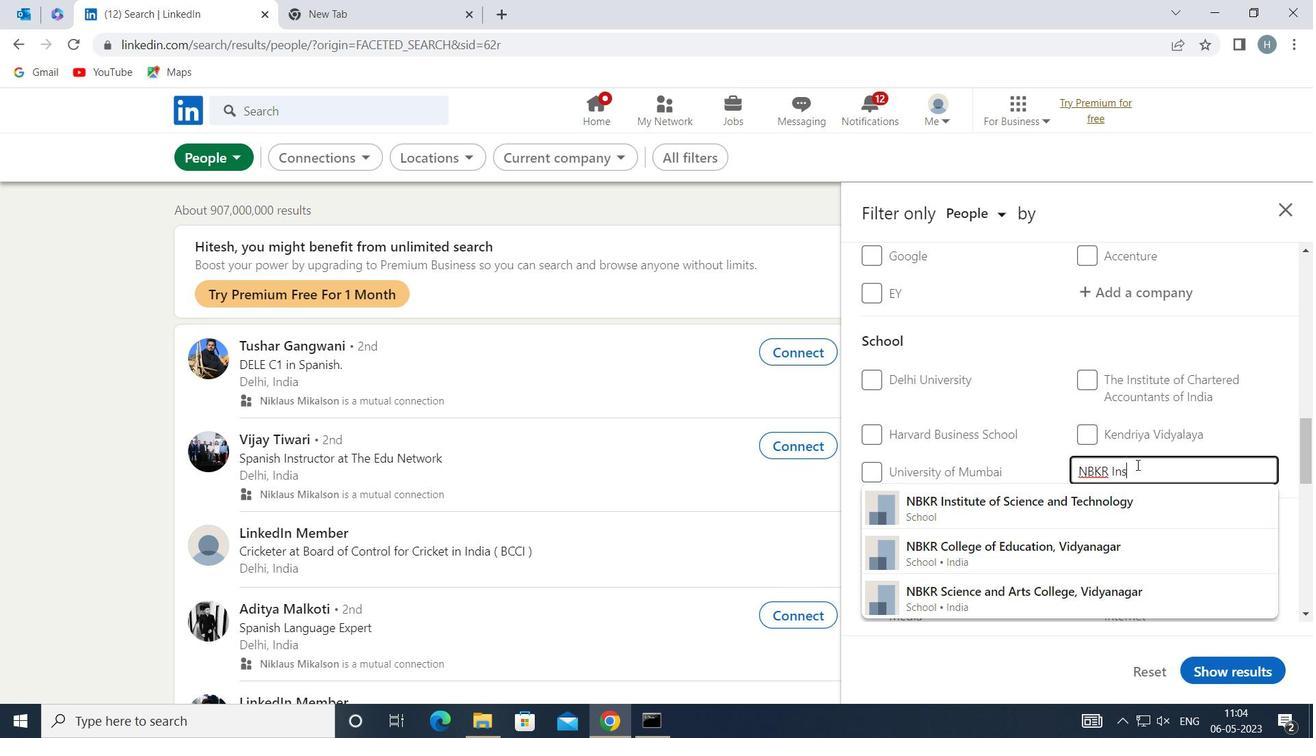 
Action: Mouse moved to (1161, 504)
Screenshot: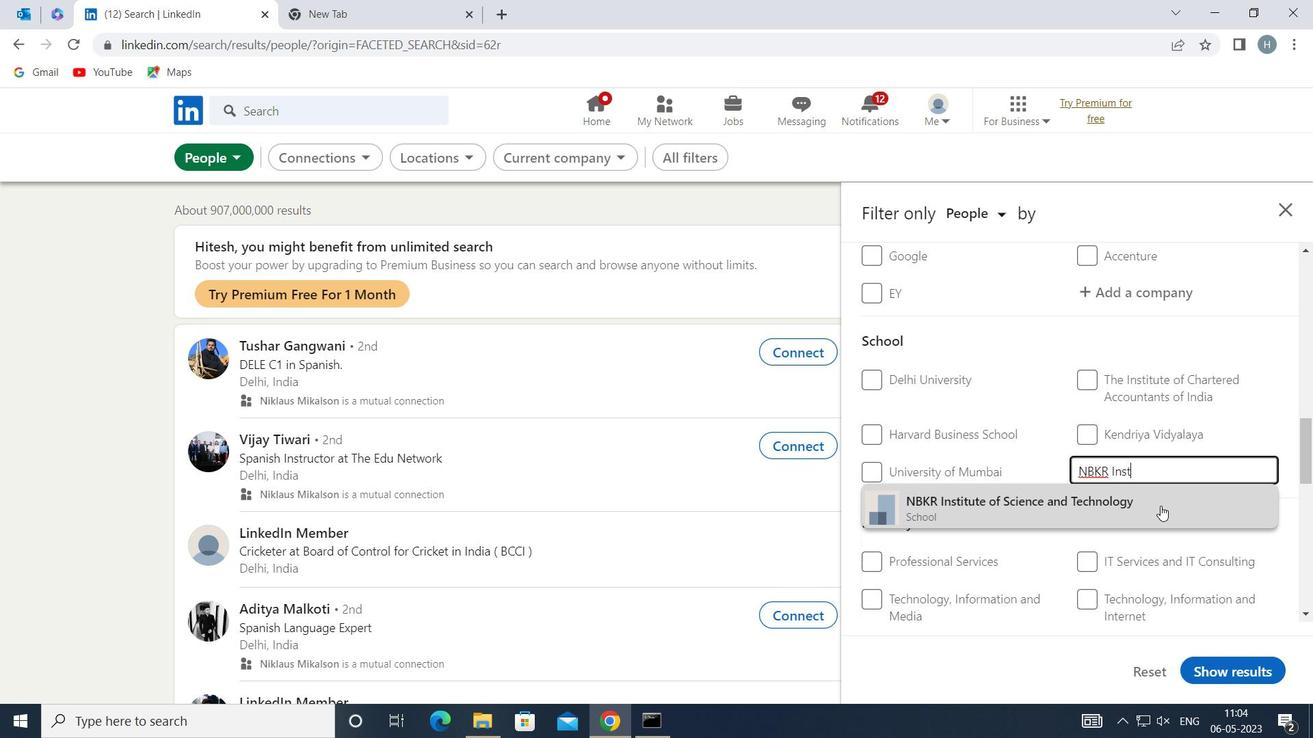 
Action: Mouse pressed left at (1161, 504)
Screenshot: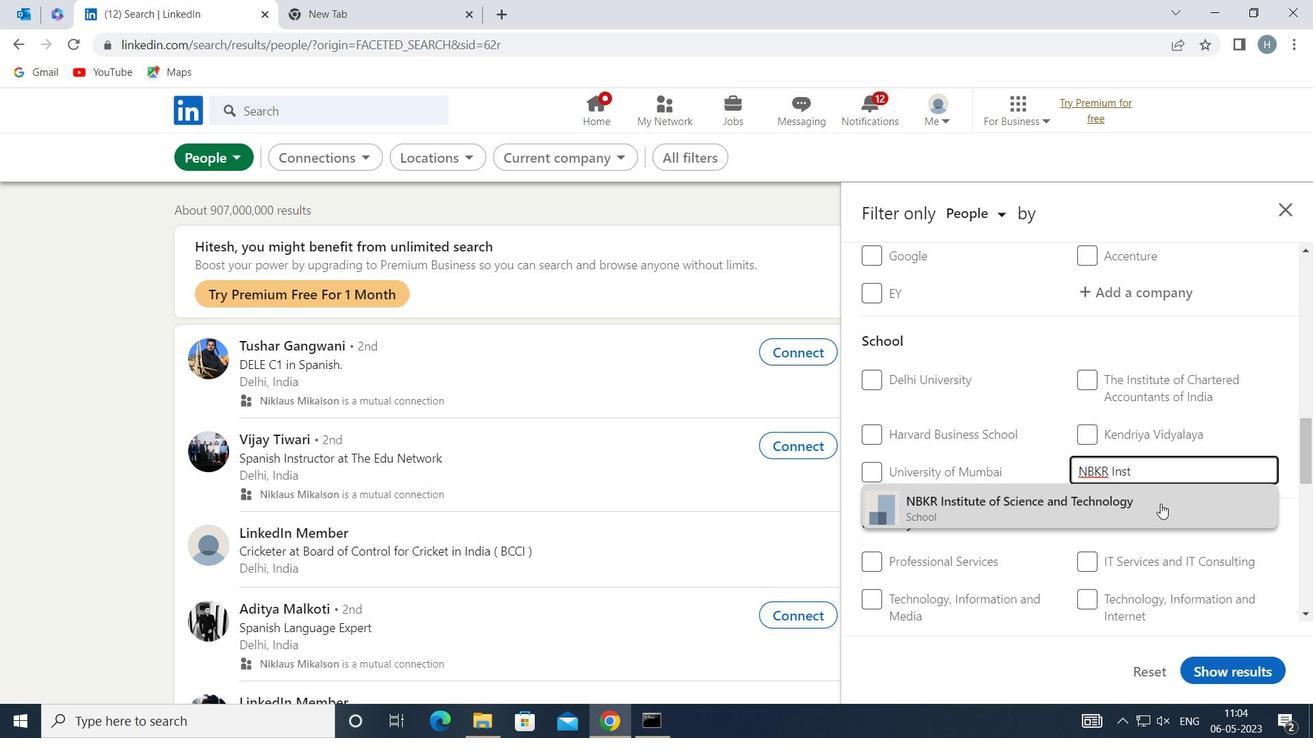 
Action: Mouse moved to (1156, 501)
Screenshot: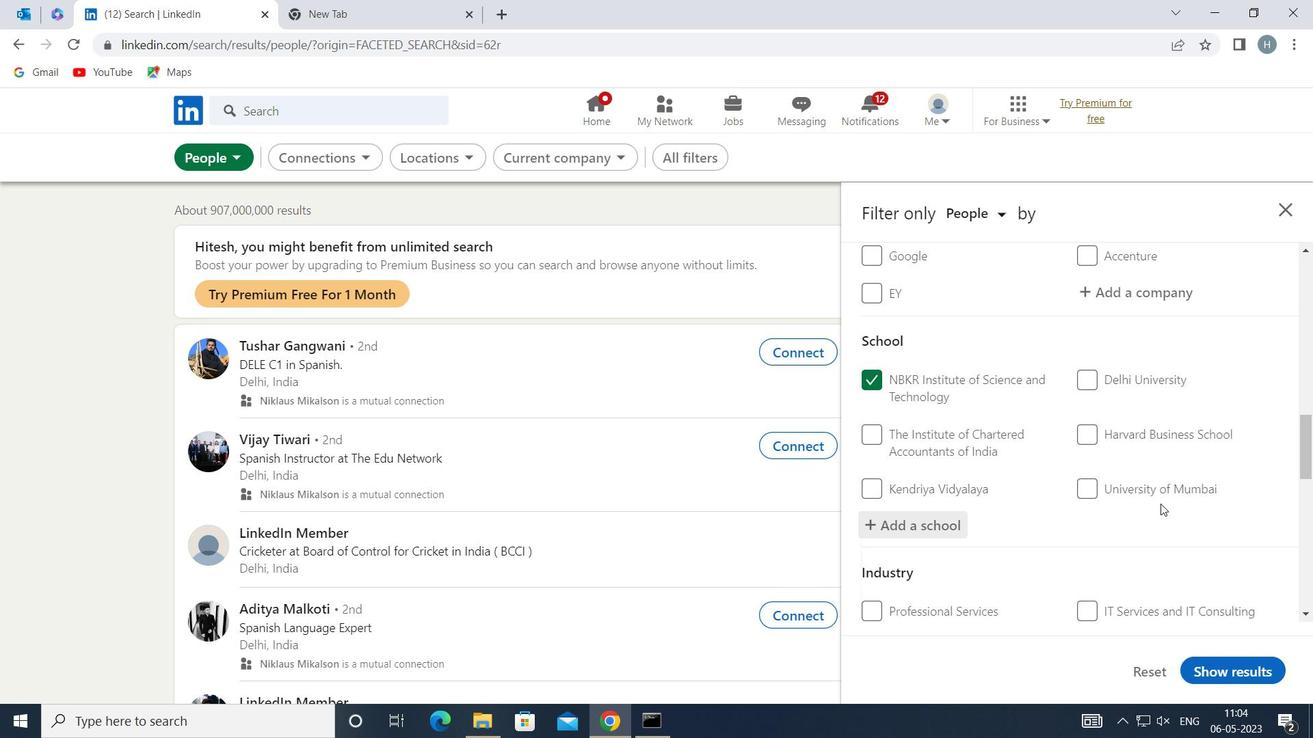 
Action: Mouse scrolled (1156, 501) with delta (0, 0)
Screenshot: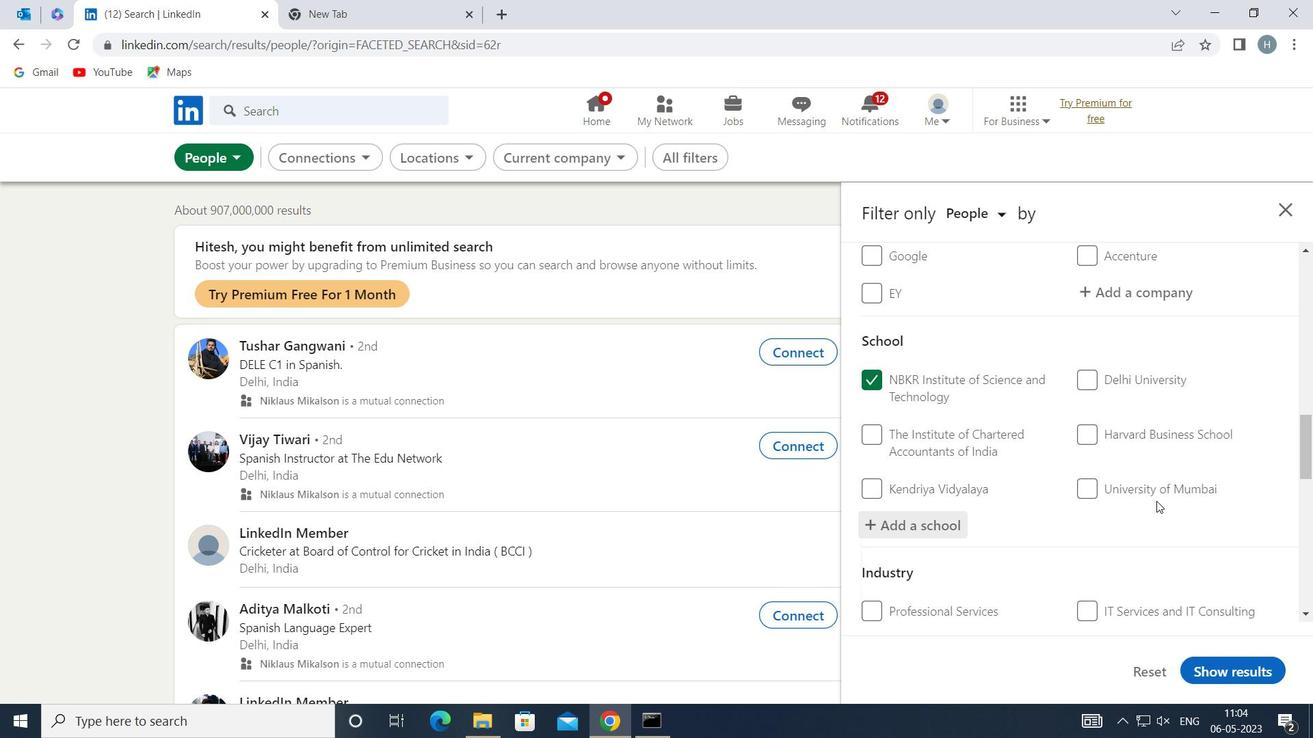 
Action: Mouse moved to (1155, 501)
Screenshot: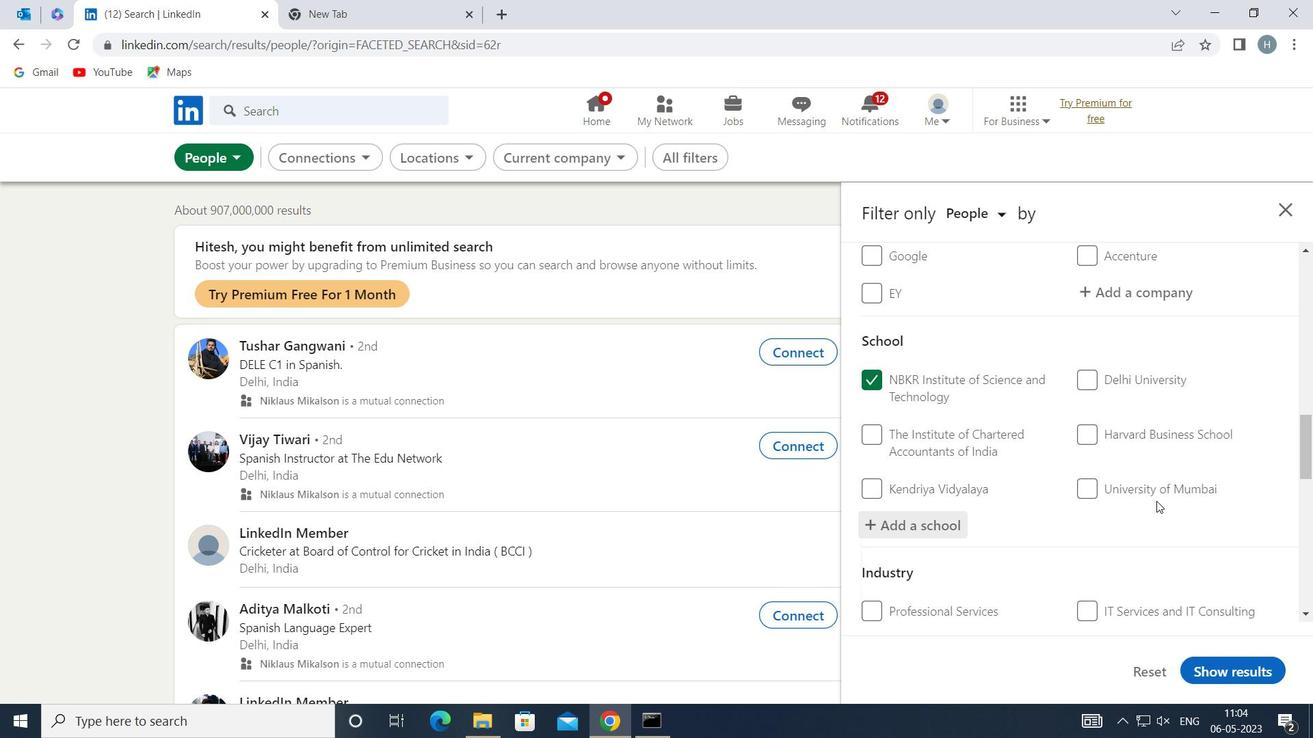 
Action: Mouse scrolled (1155, 501) with delta (0, 0)
Screenshot: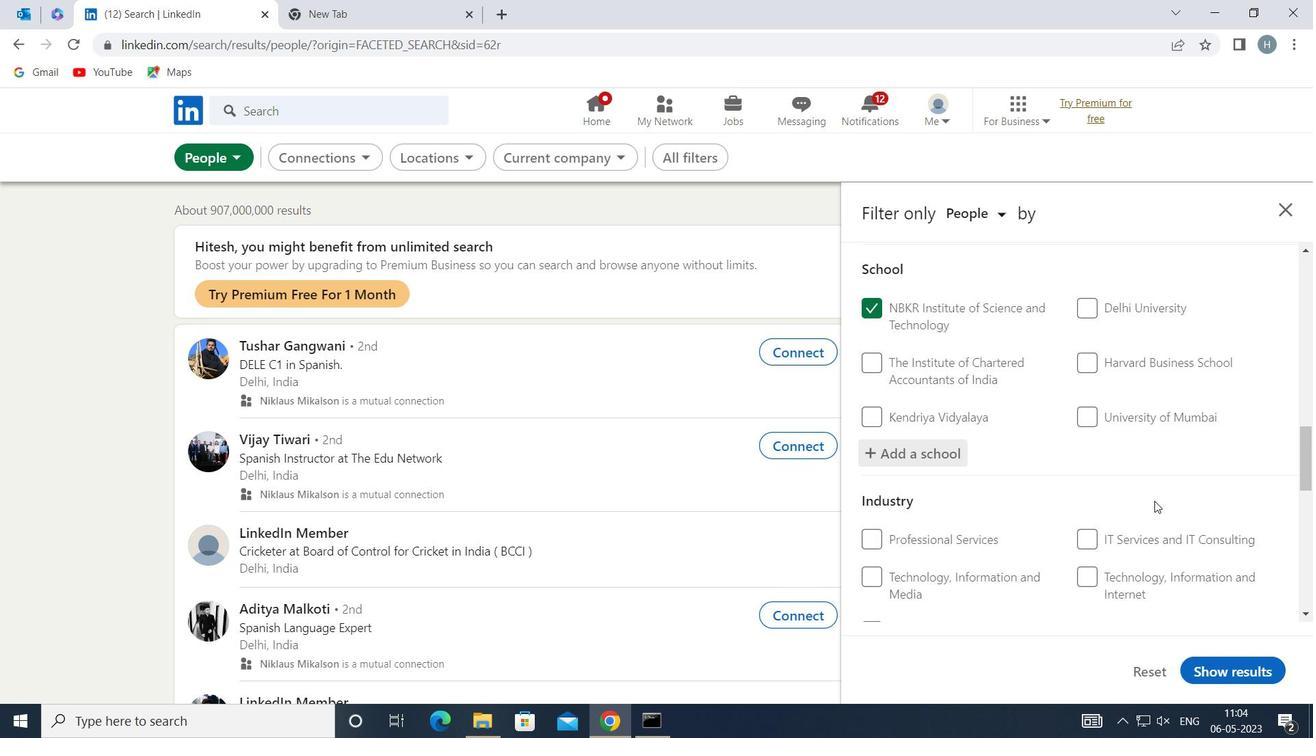 
Action: Mouse moved to (1159, 536)
Screenshot: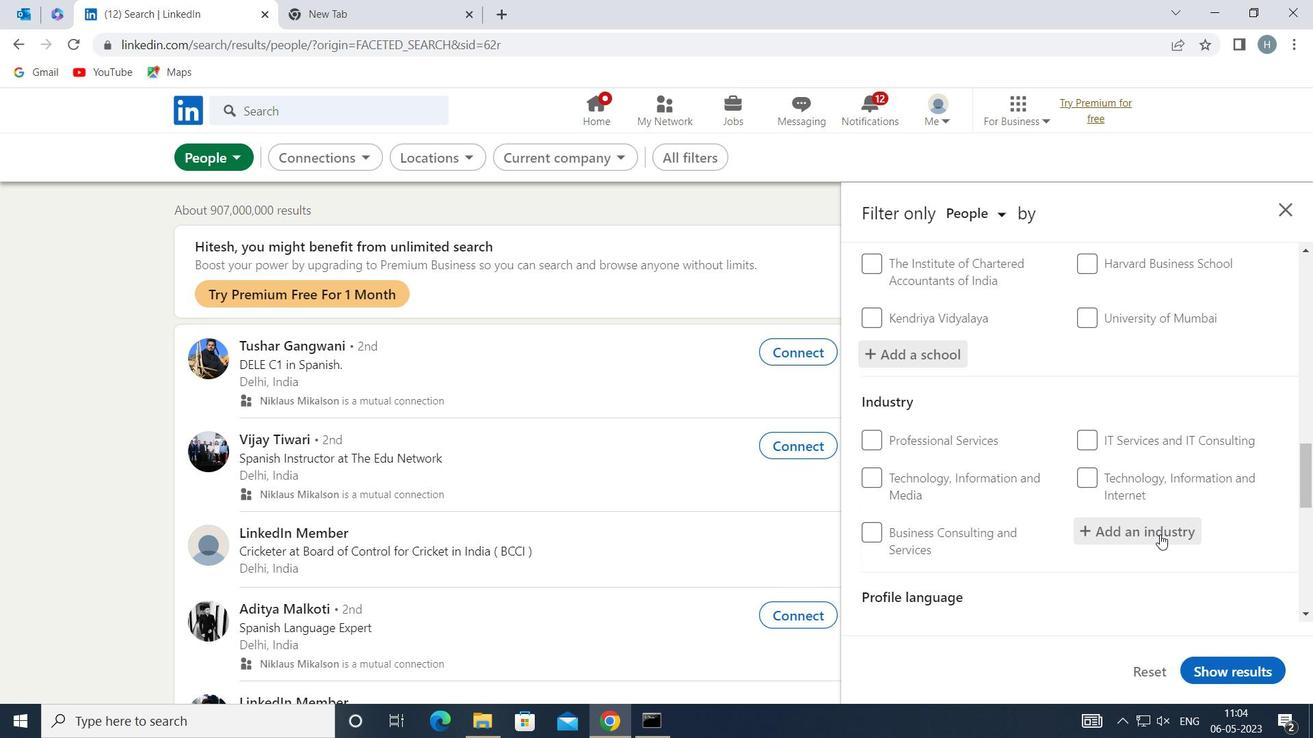 
Action: Mouse pressed left at (1159, 536)
Screenshot: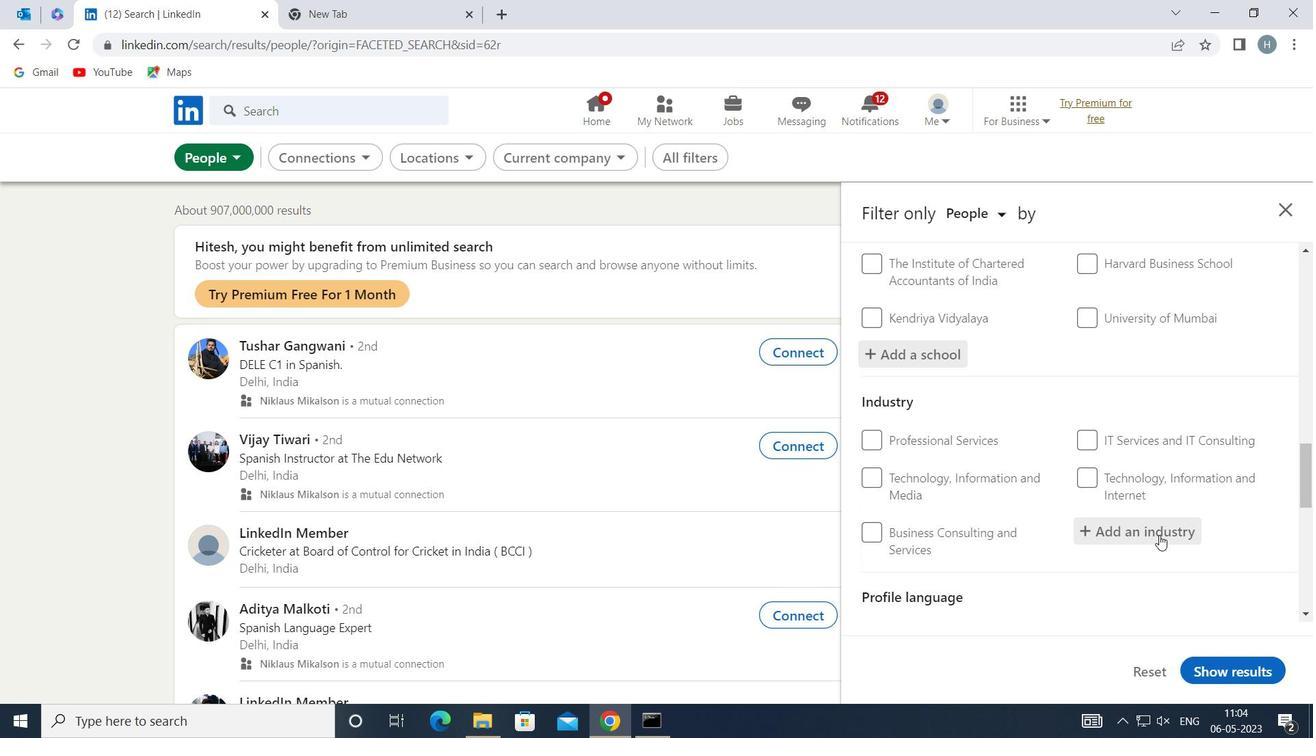 
Action: Key pressed <Key.shift>HIGHER<Key.space><Key.shift>EC<Key.backspace>DUCATION
Screenshot: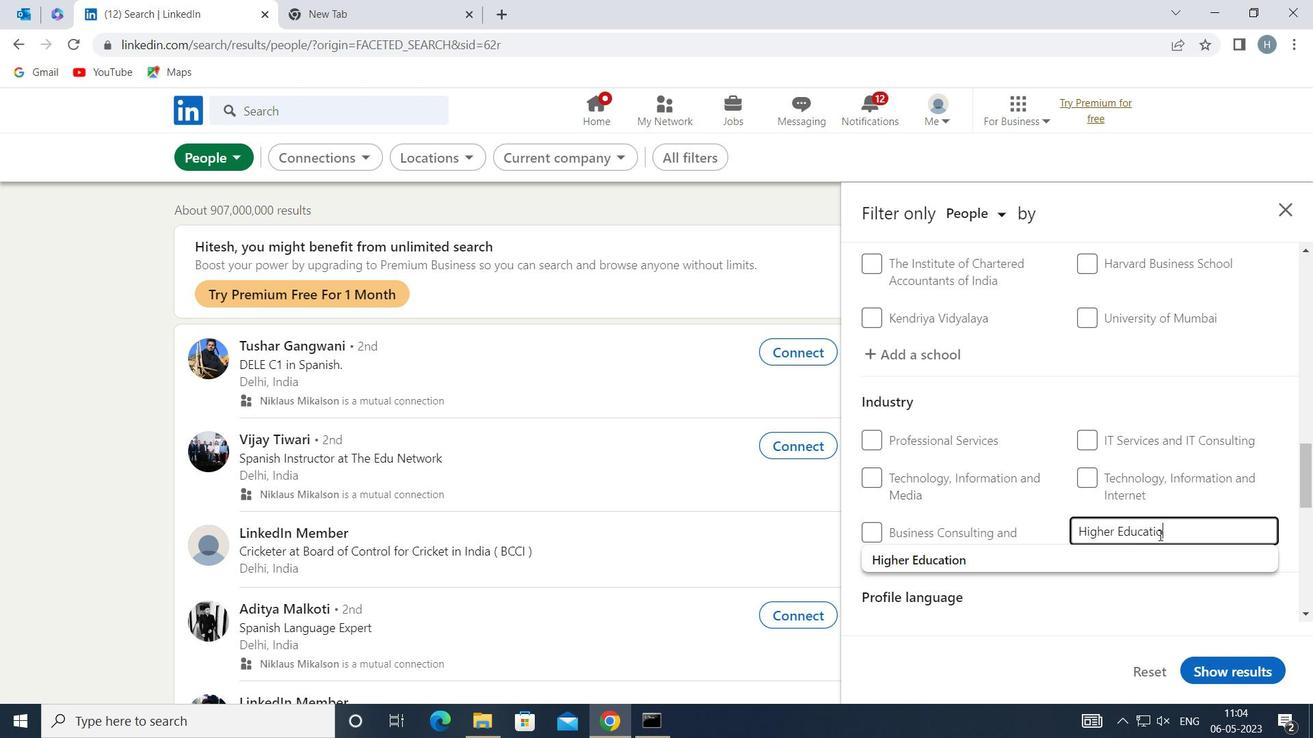 
Action: Mouse moved to (1060, 562)
Screenshot: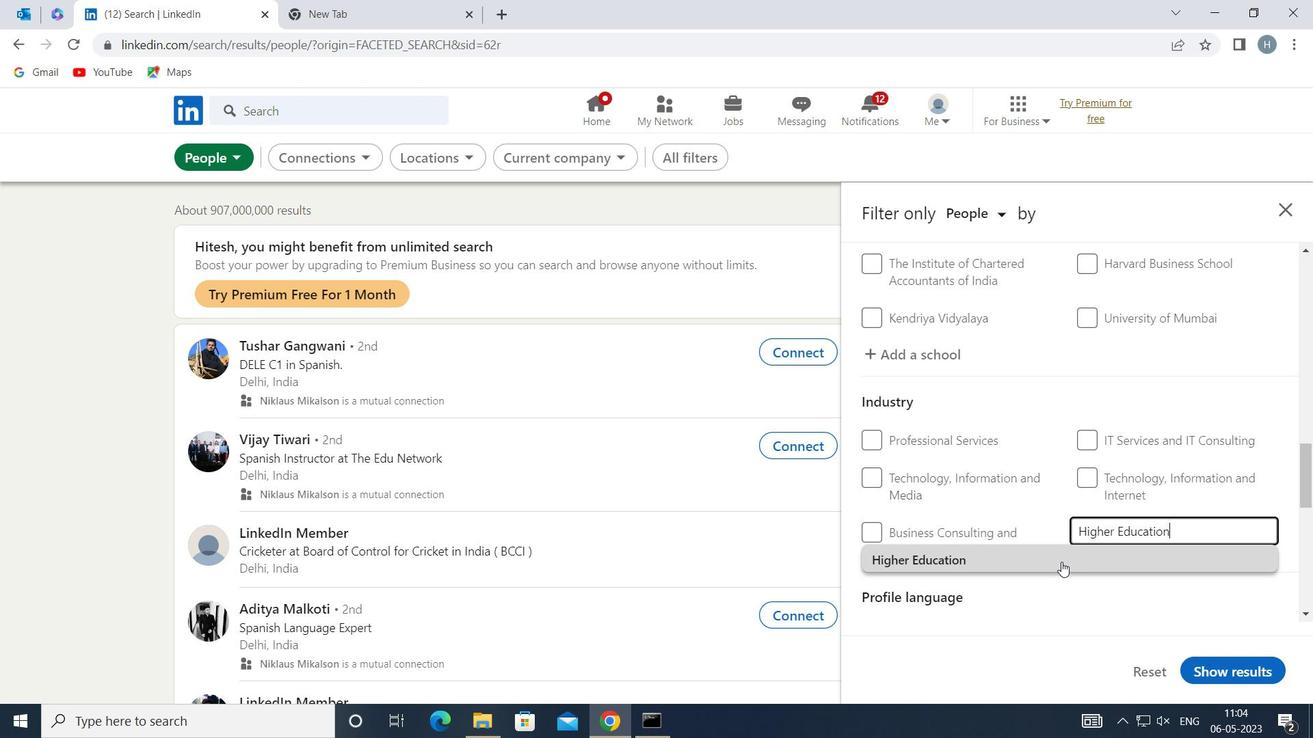 
Action: Mouse pressed left at (1060, 562)
Screenshot: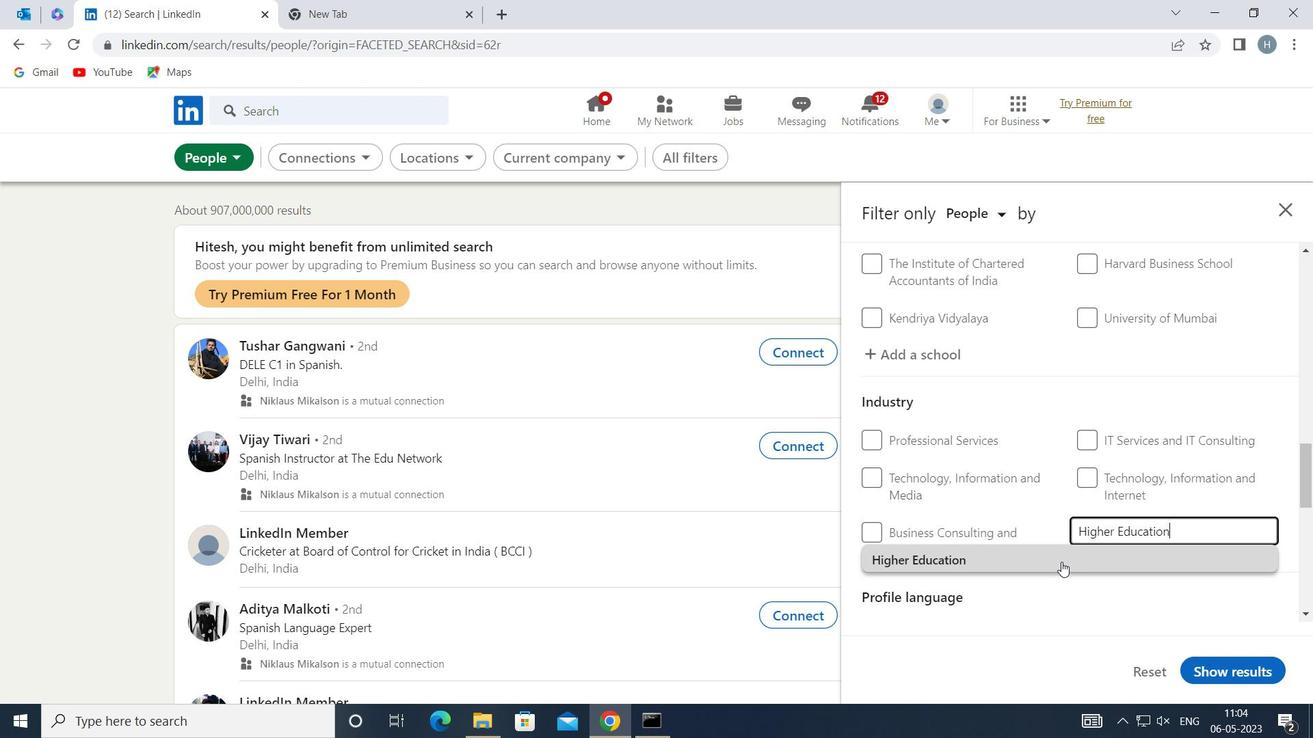 
Action: Mouse moved to (1051, 543)
Screenshot: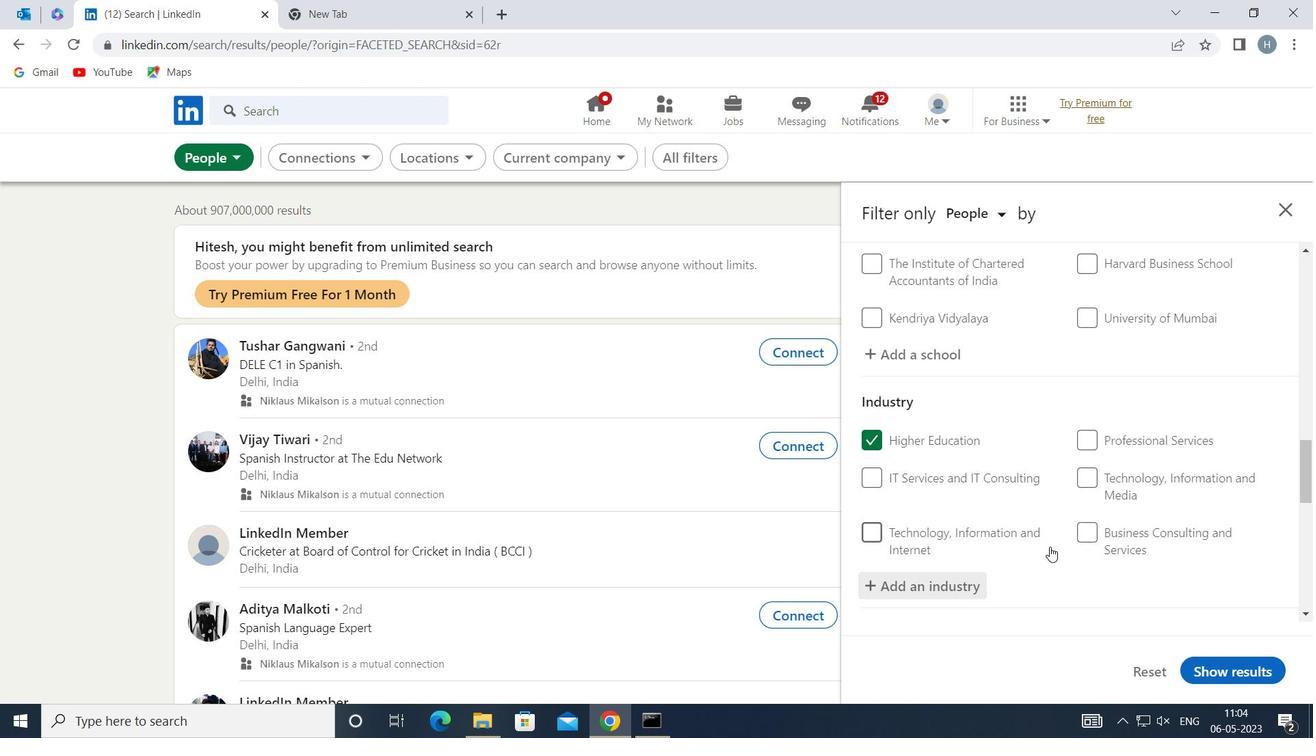 
Action: Mouse scrolled (1051, 543) with delta (0, 0)
Screenshot: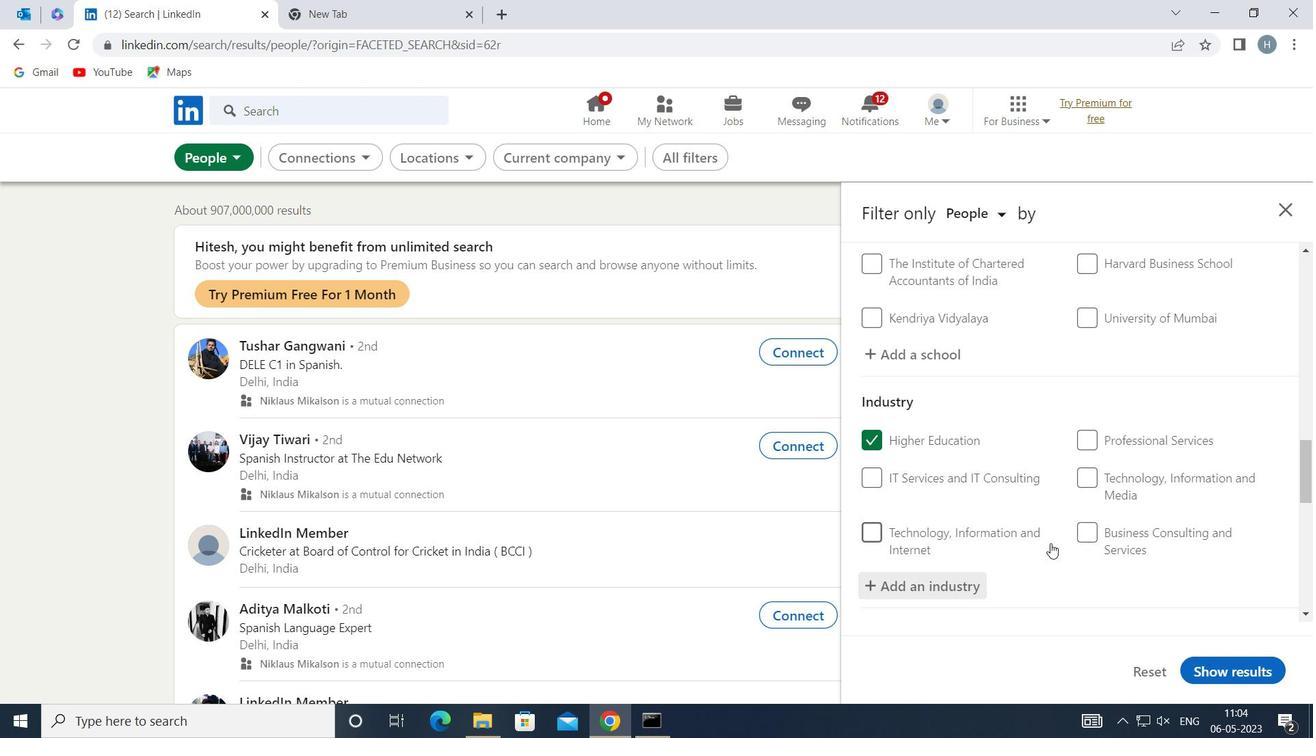 
Action: Mouse scrolled (1051, 543) with delta (0, 0)
Screenshot: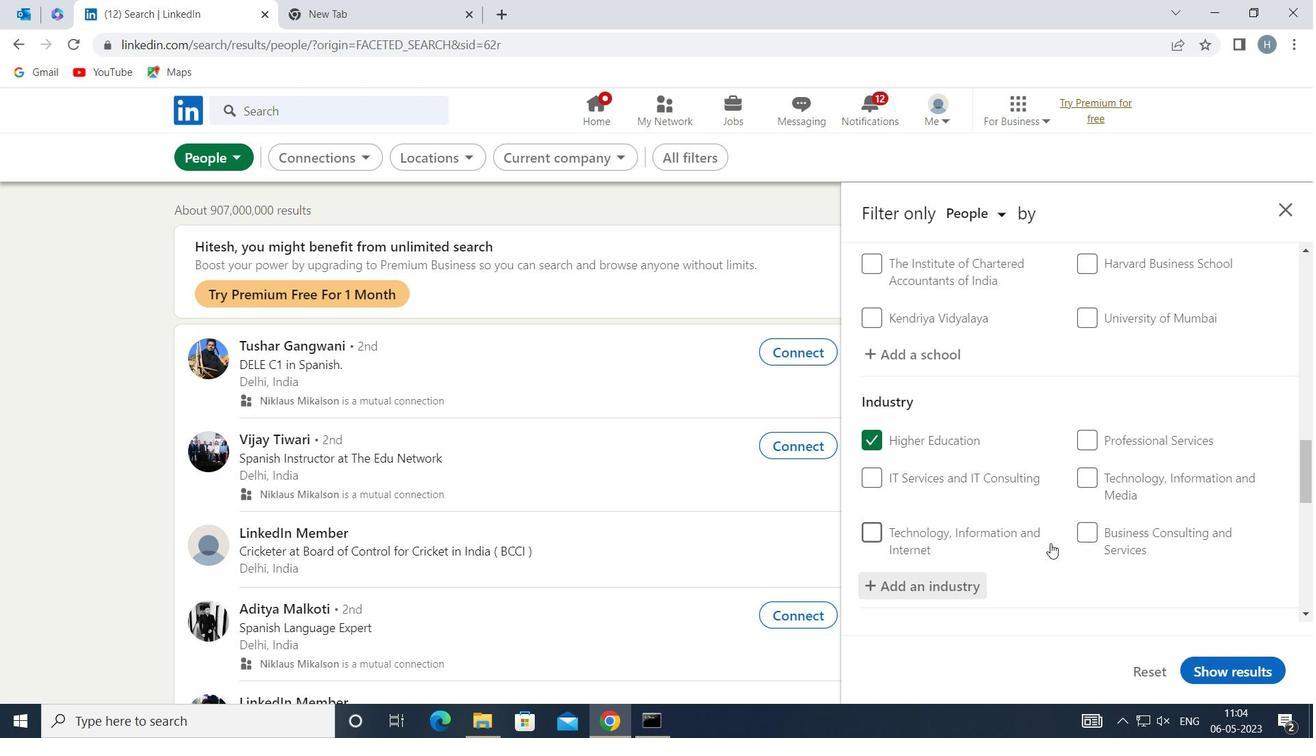 
Action: Mouse scrolled (1051, 543) with delta (0, 0)
Screenshot: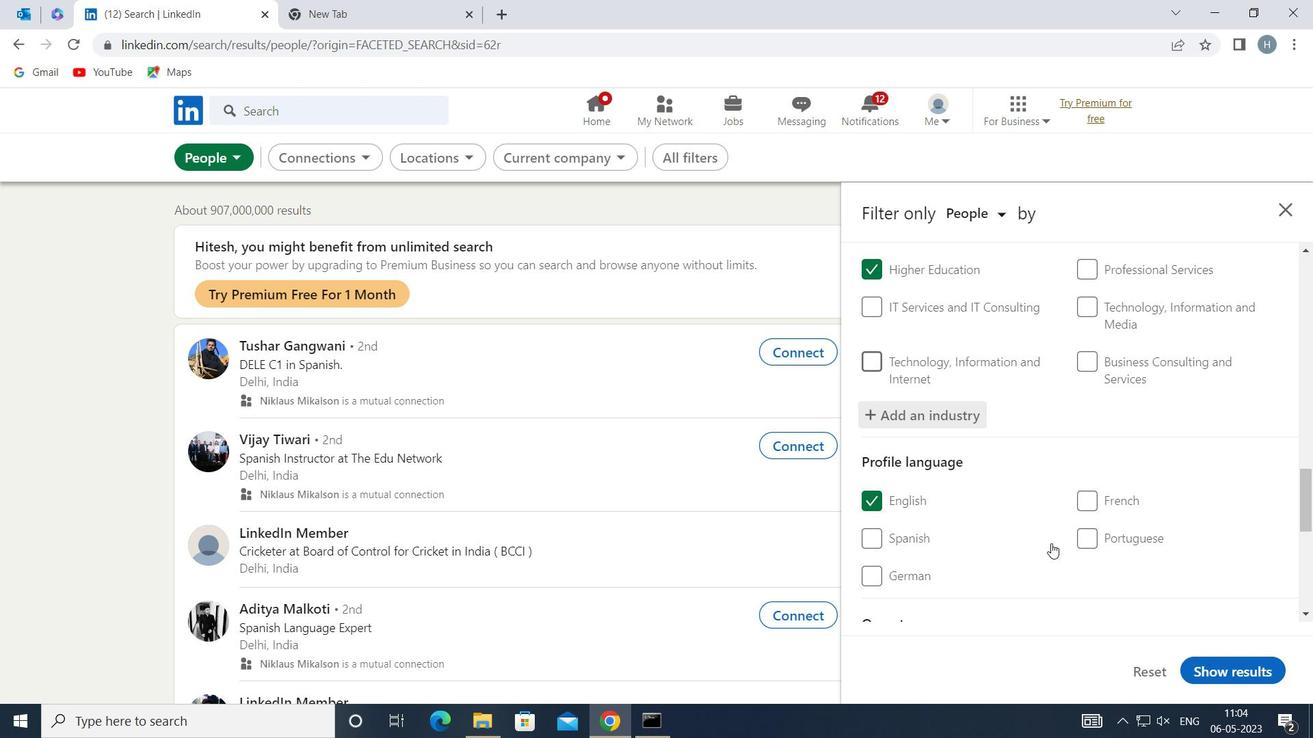 
Action: Mouse scrolled (1051, 543) with delta (0, 0)
Screenshot: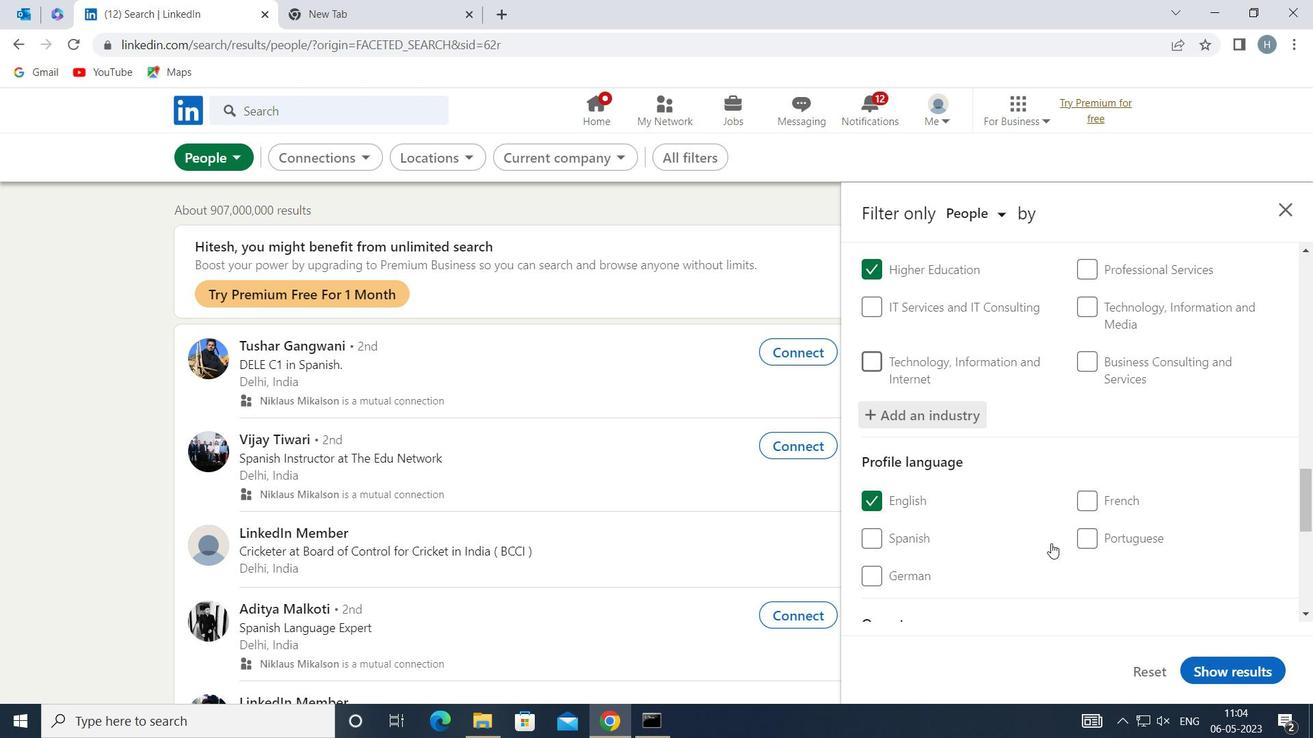 
Action: Mouse moved to (1051, 530)
Screenshot: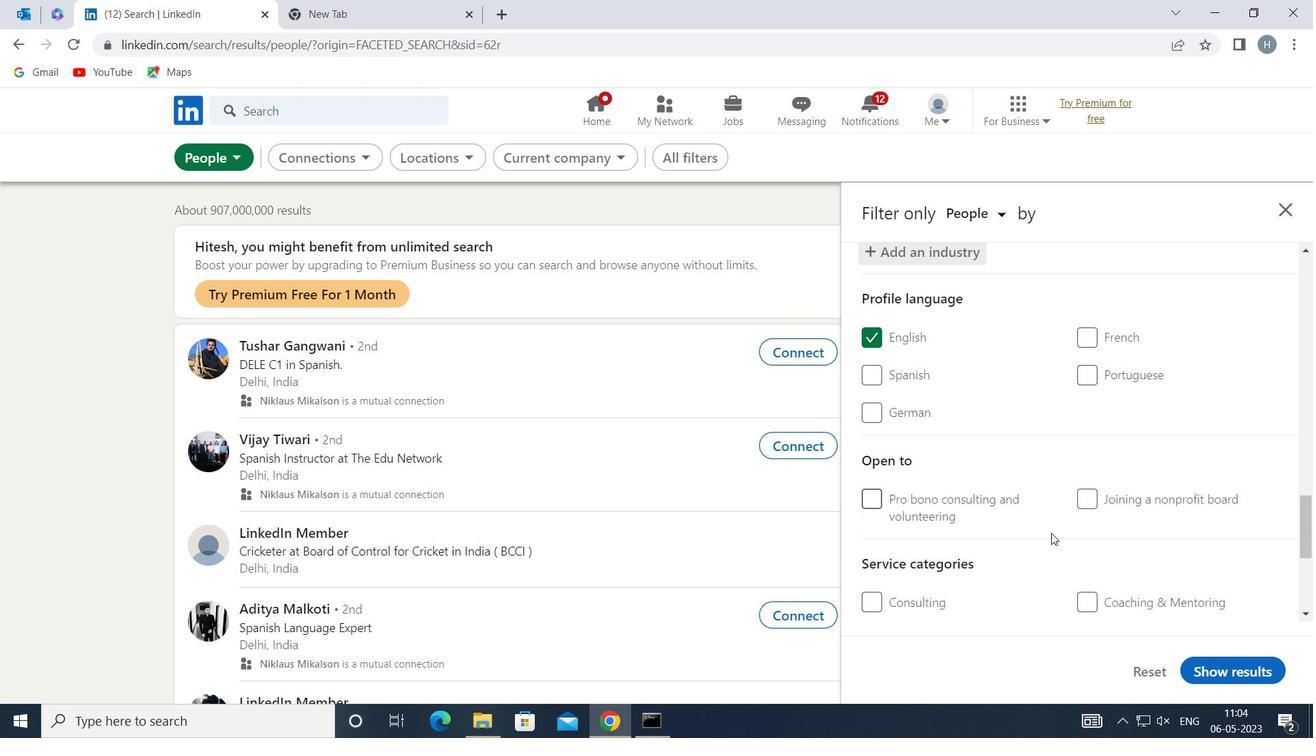 
Action: Mouse scrolled (1051, 530) with delta (0, 0)
Screenshot: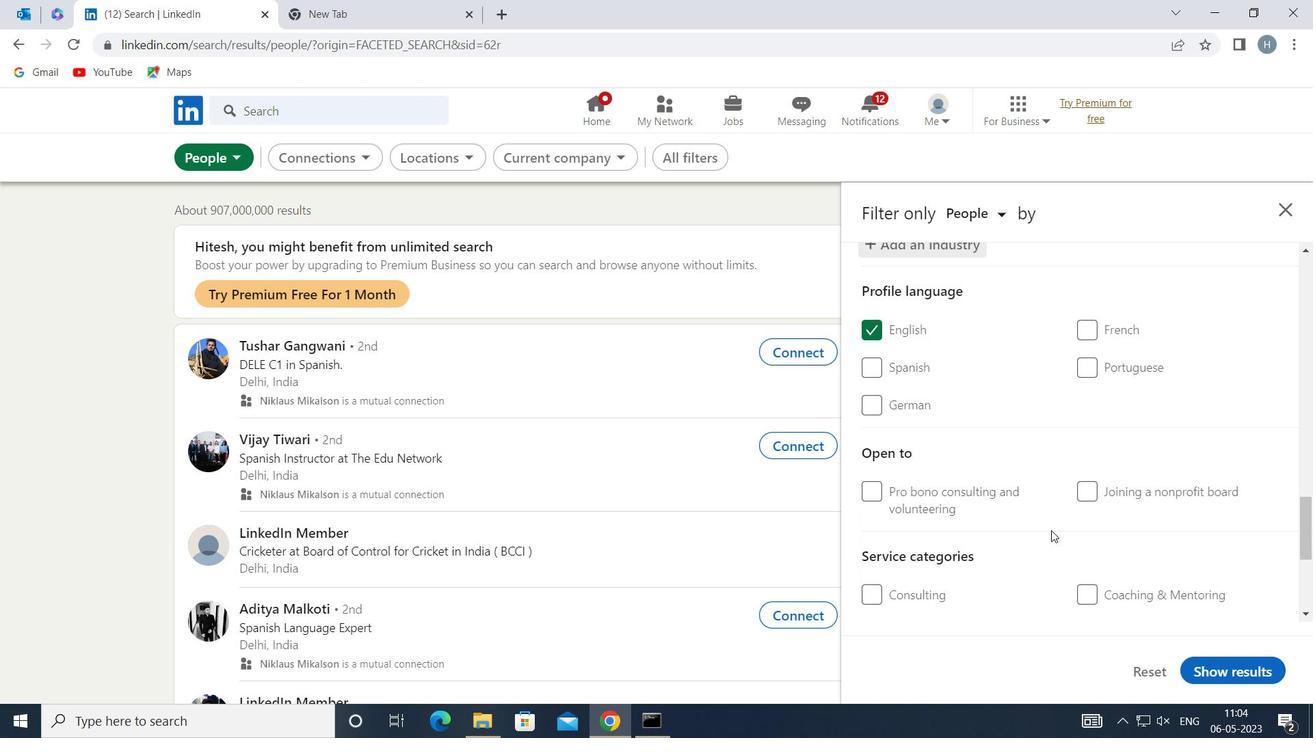 
Action: Mouse moved to (1109, 521)
Screenshot: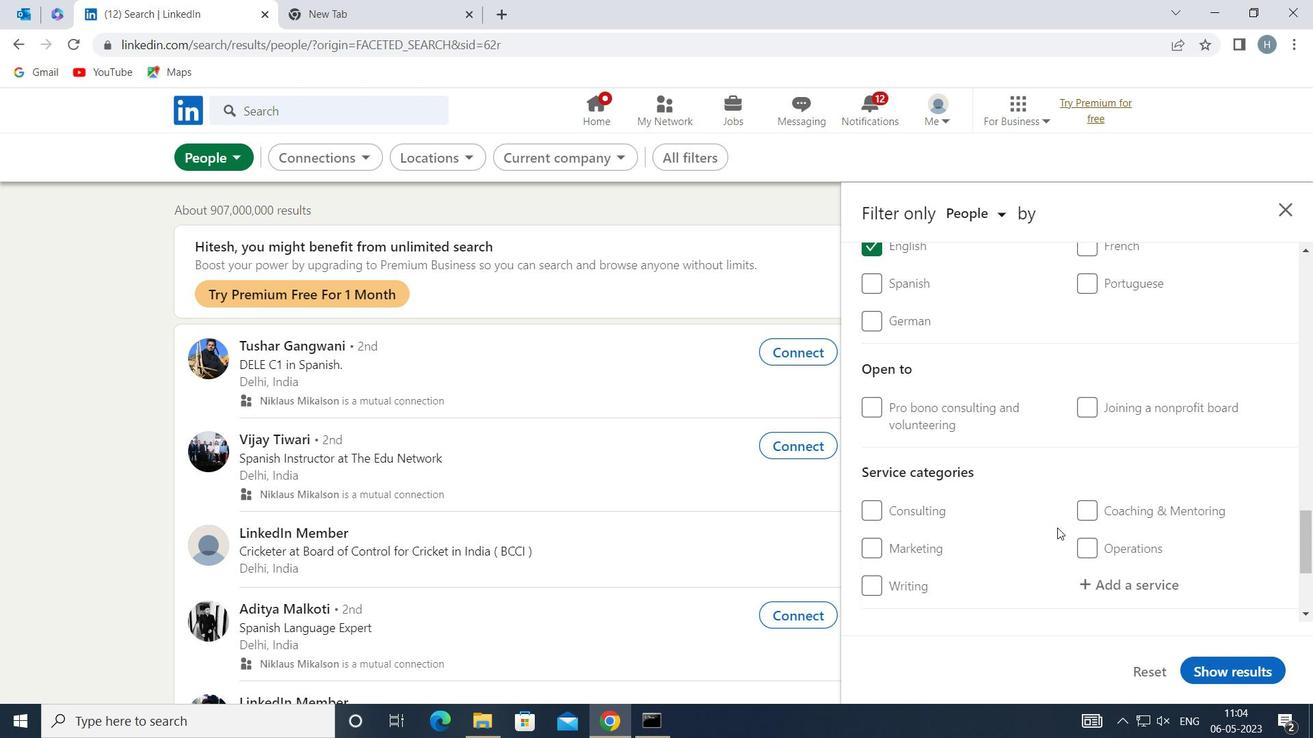 
Action: Mouse scrolled (1109, 520) with delta (0, 0)
Screenshot: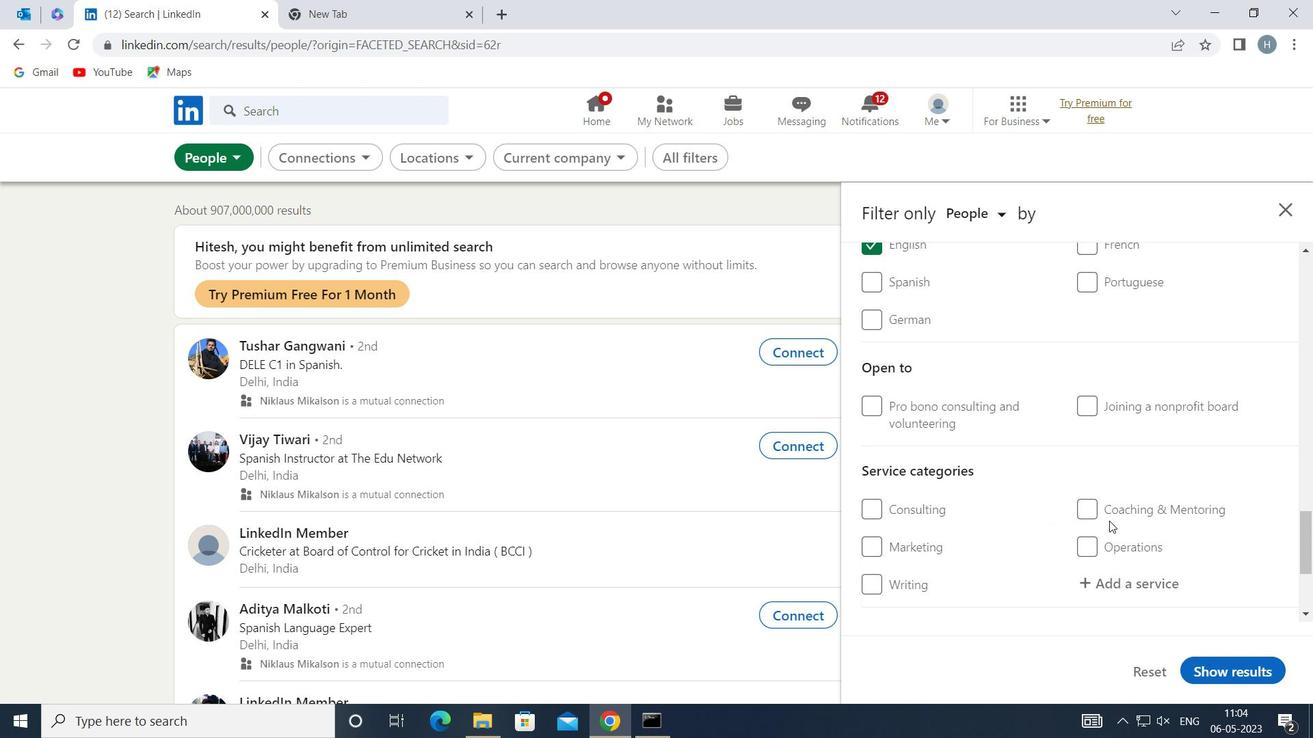
Action: Mouse moved to (1135, 495)
Screenshot: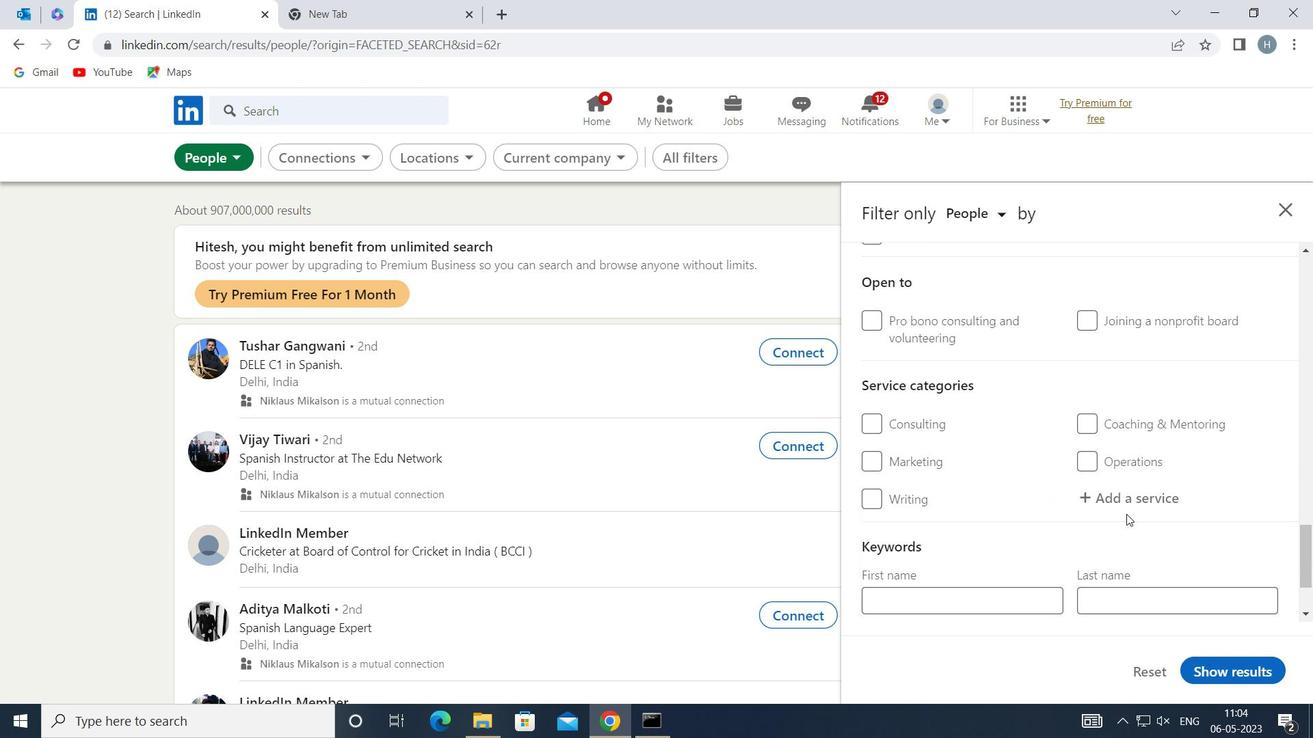 
Action: Mouse pressed left at (1135, 495)
Screenshot: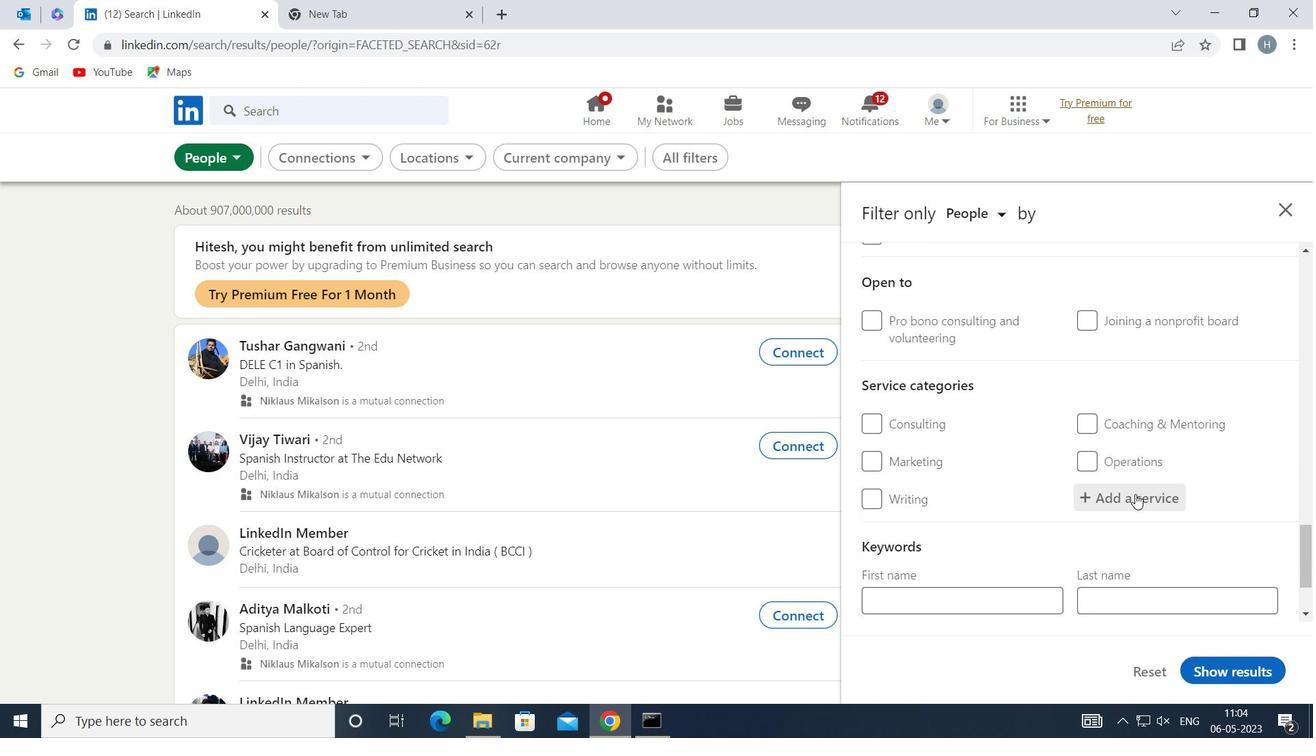 
Action: Key pressed <Key.shift>AUTO<Key.space><Key.shift>IN
Screenshot: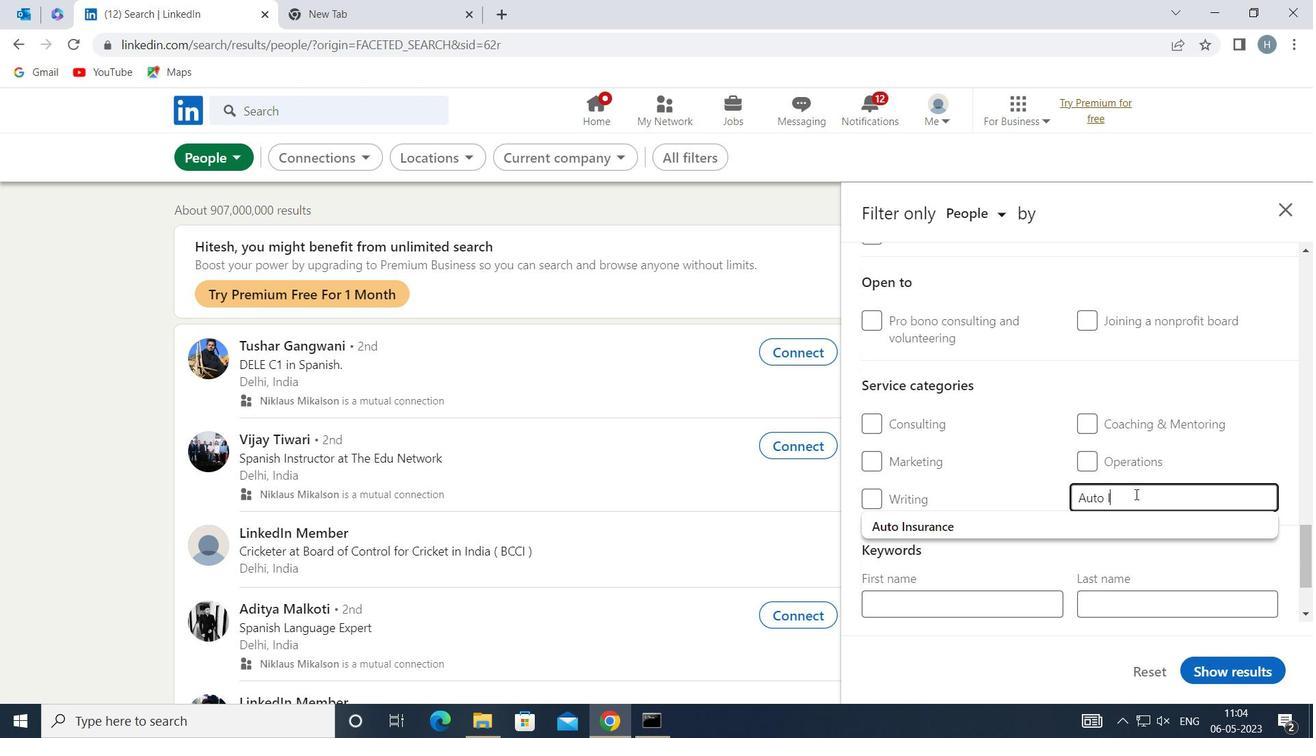 
Action: Mouse moved to (1089, 521)
Screenshot: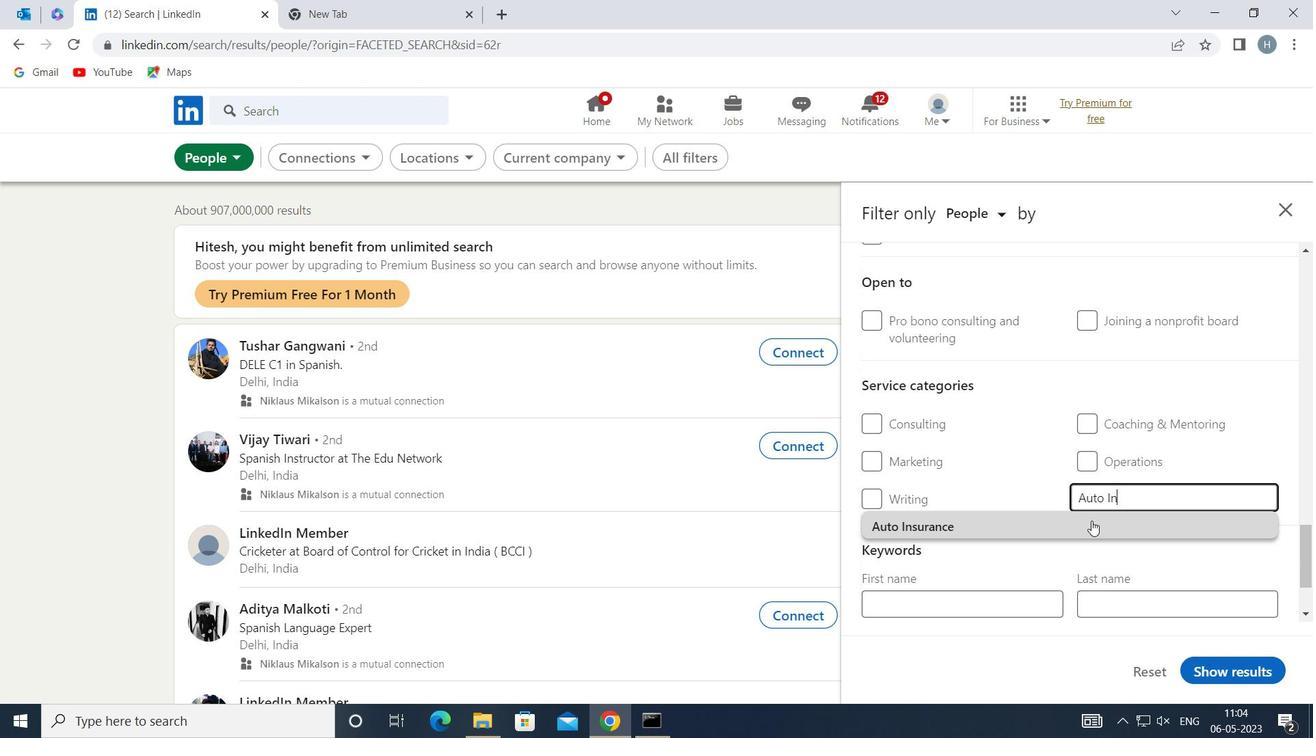 
Action: Mouse pressed left at (1089, 521)
Screenshot: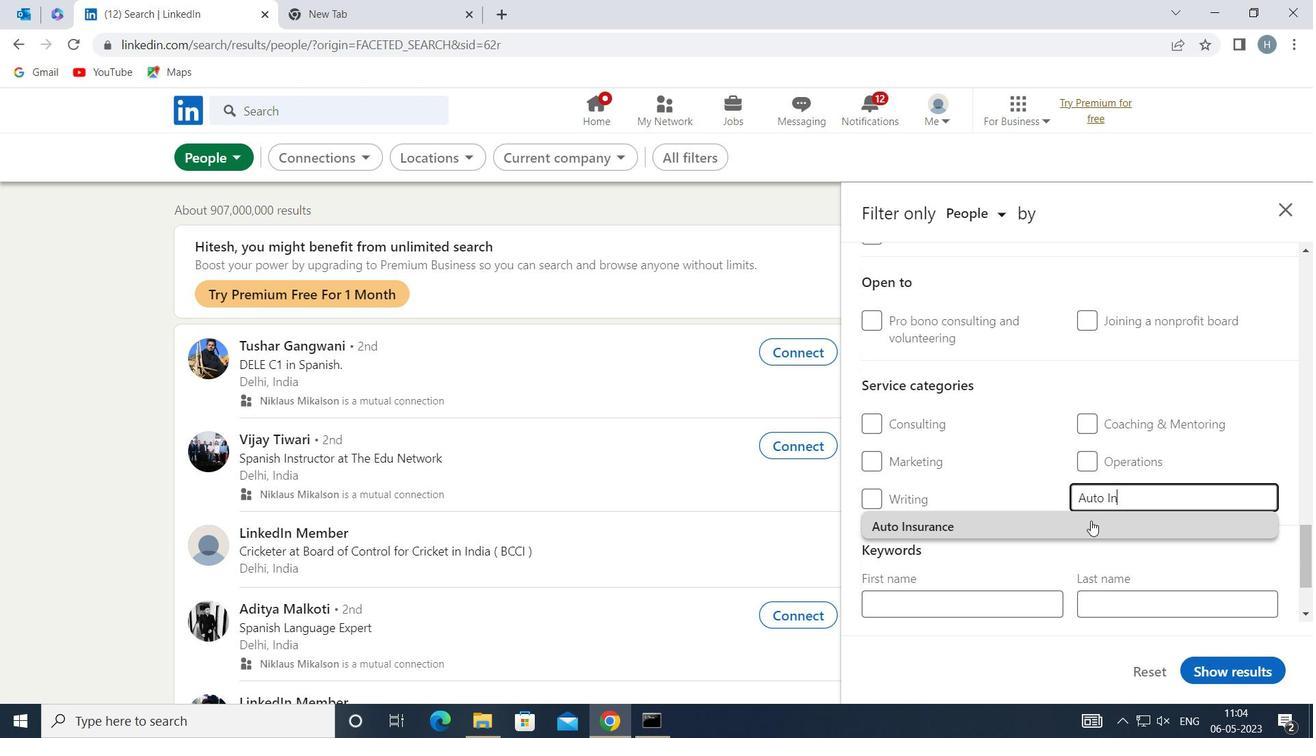
Action: Mouse moved to (994, 523)
Screenshot: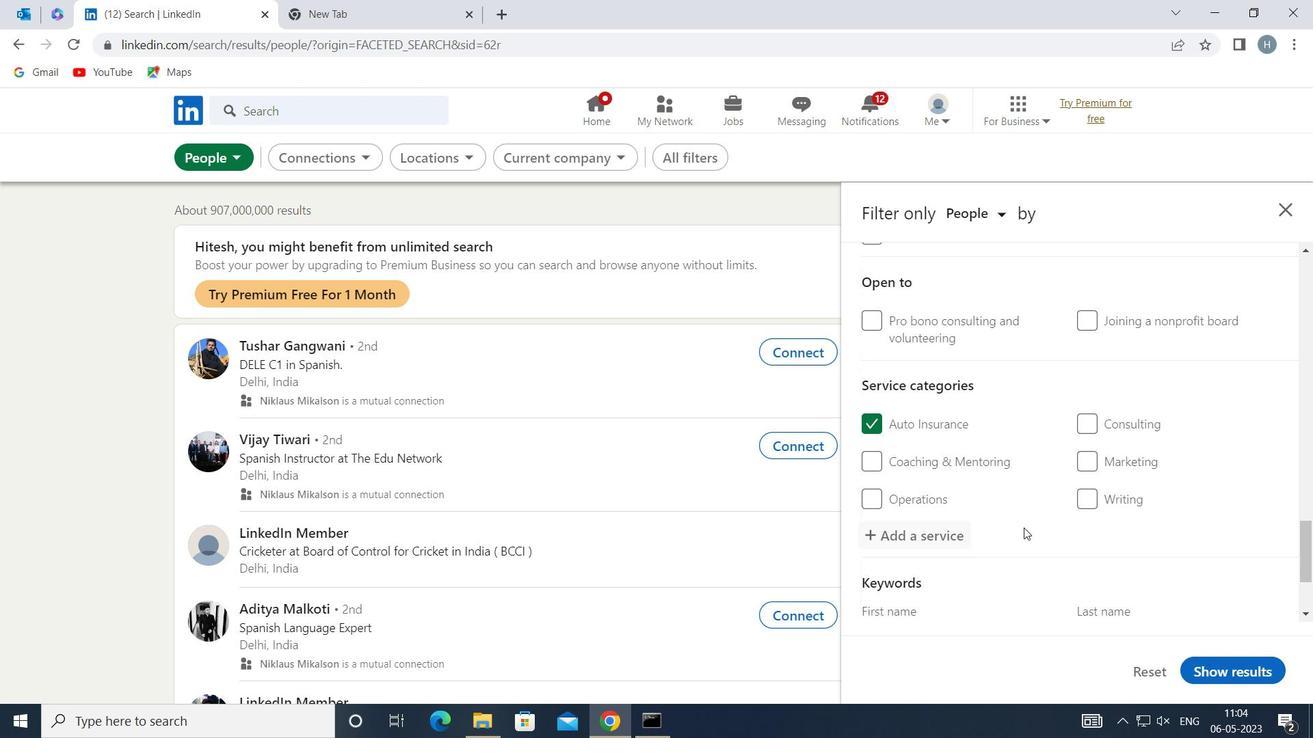 
Action: Mouse scrolled (994, 522) with delta (0, 0)
Screenshot: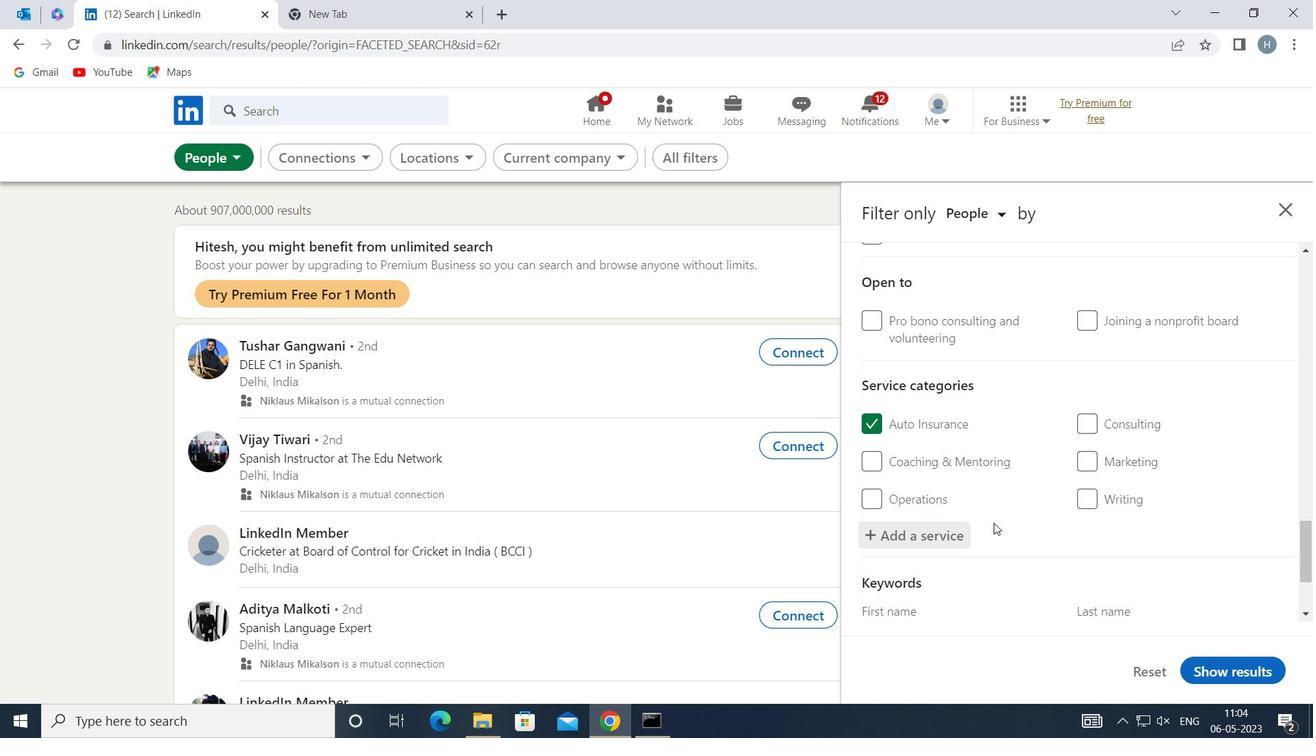 
Action: Mouse scrolled (994, 522) with delta (0, 0)
Screenshot: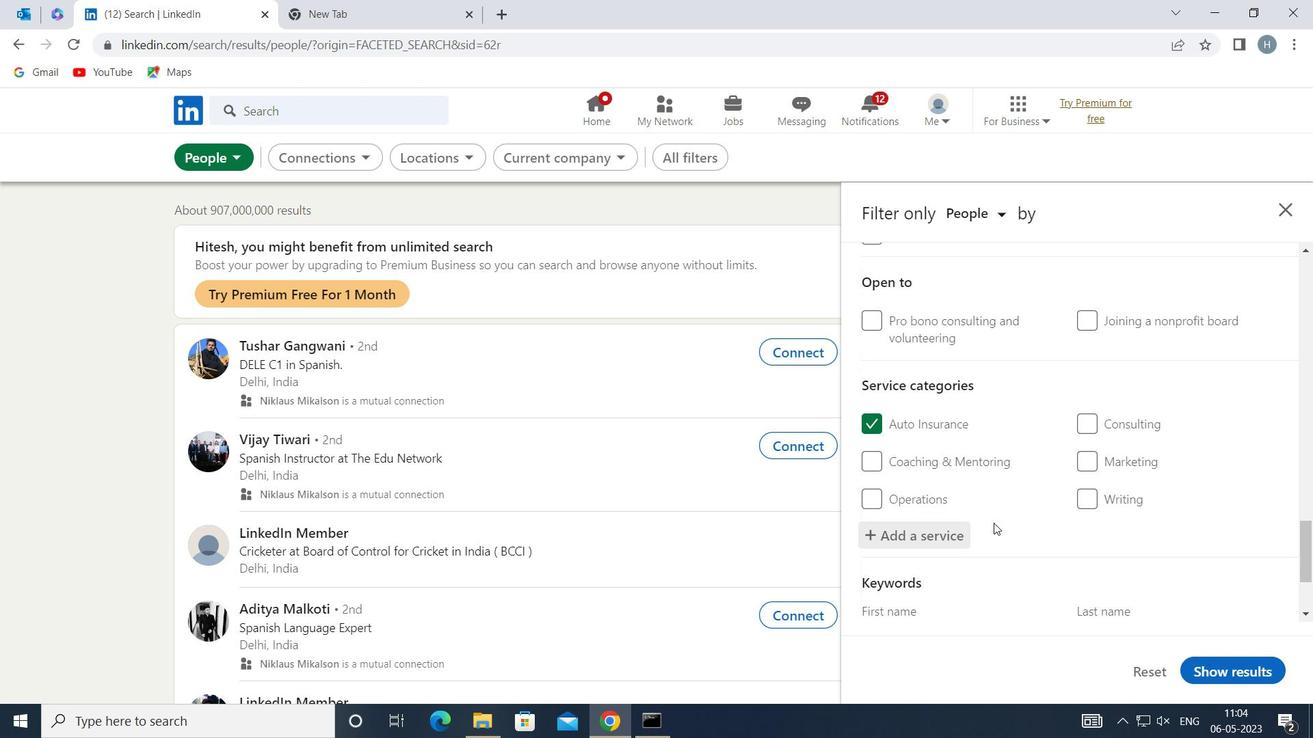 
Action: Mouse scrolled (994, 522) with delta (0, 0)
Screenshot: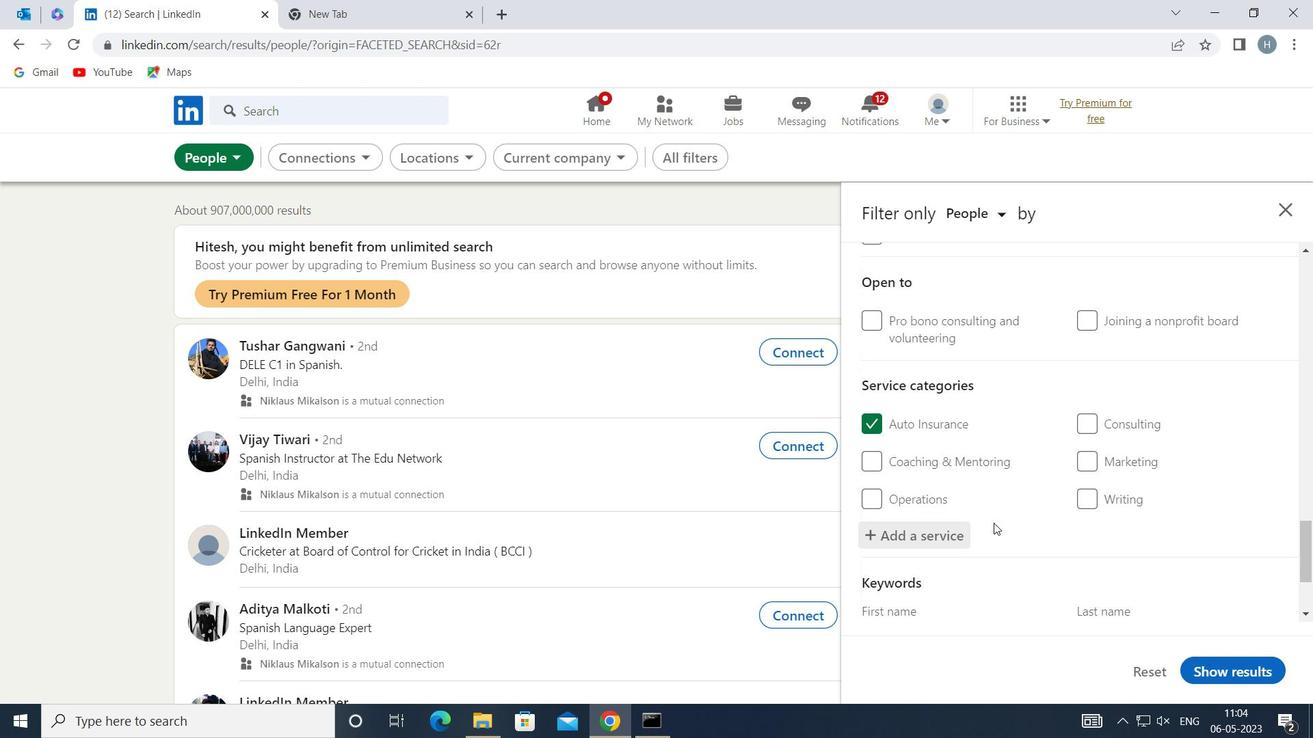
Action: Mouse moved to (1008, 508)
Screenshot: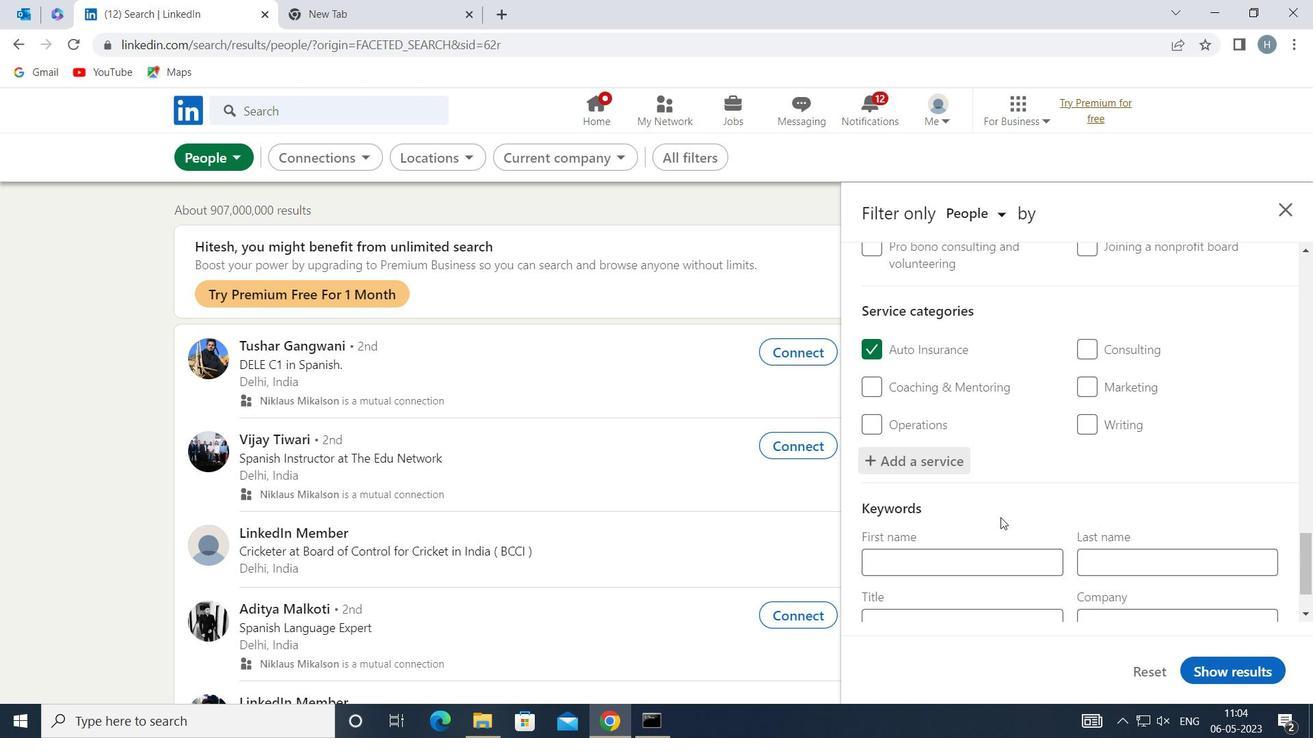 
Action: Mouse scrolled (1008, 507) with delta (0, 0)
Screenshot: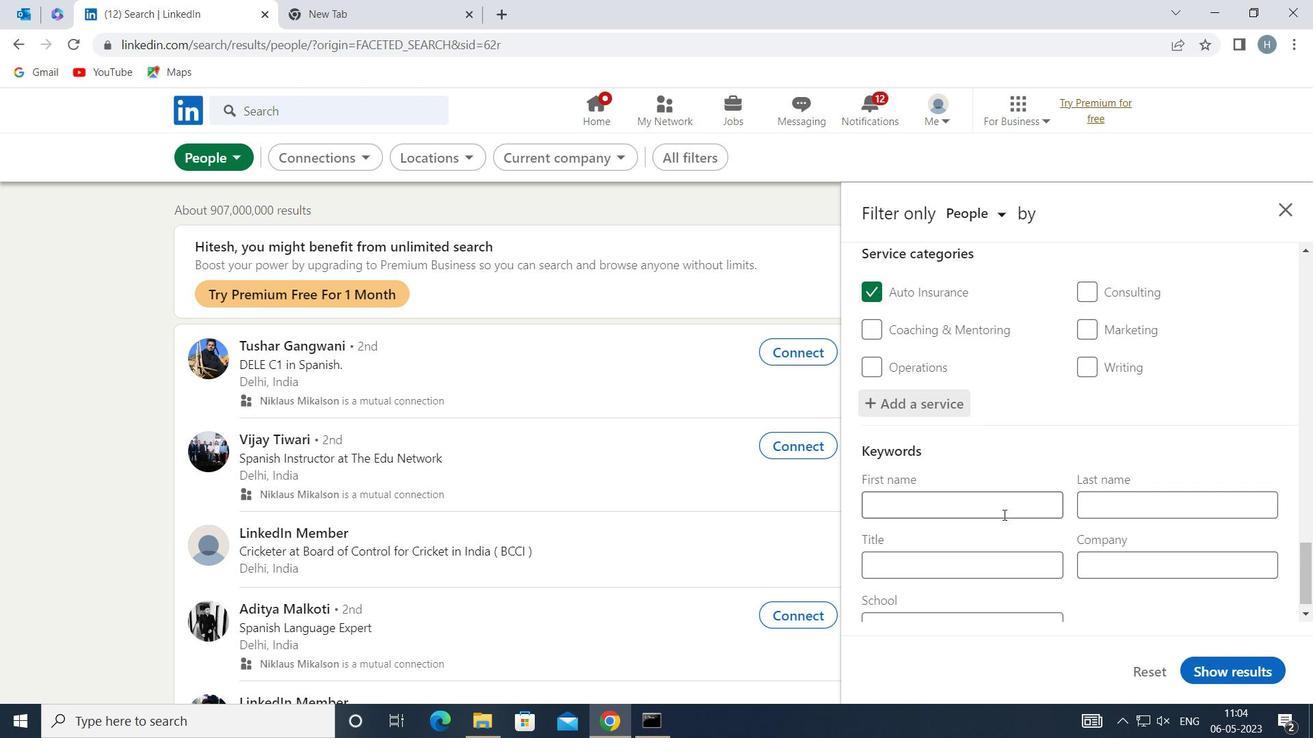 
Action: Mouse scrolled (1008, 507) with delta (0, 0)
Screenshot: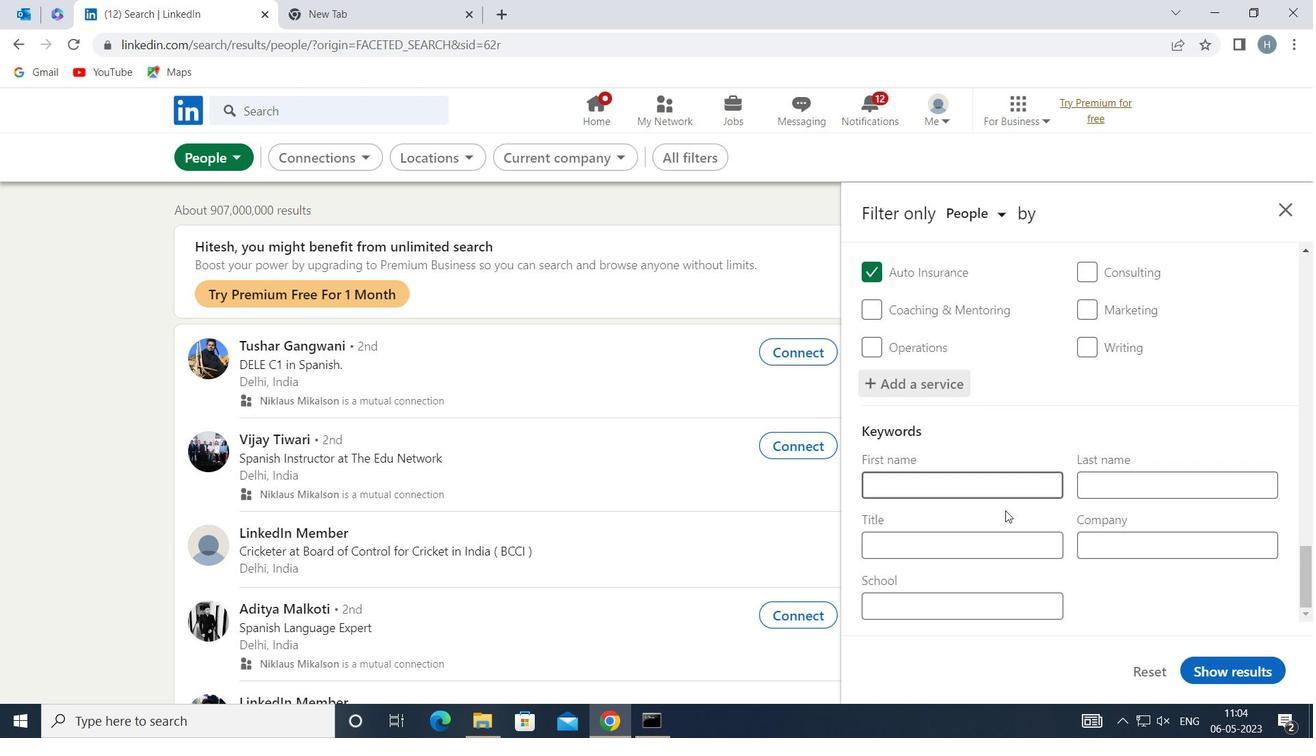 
Action: Mouse moved to (1019, 543)
Screenshot: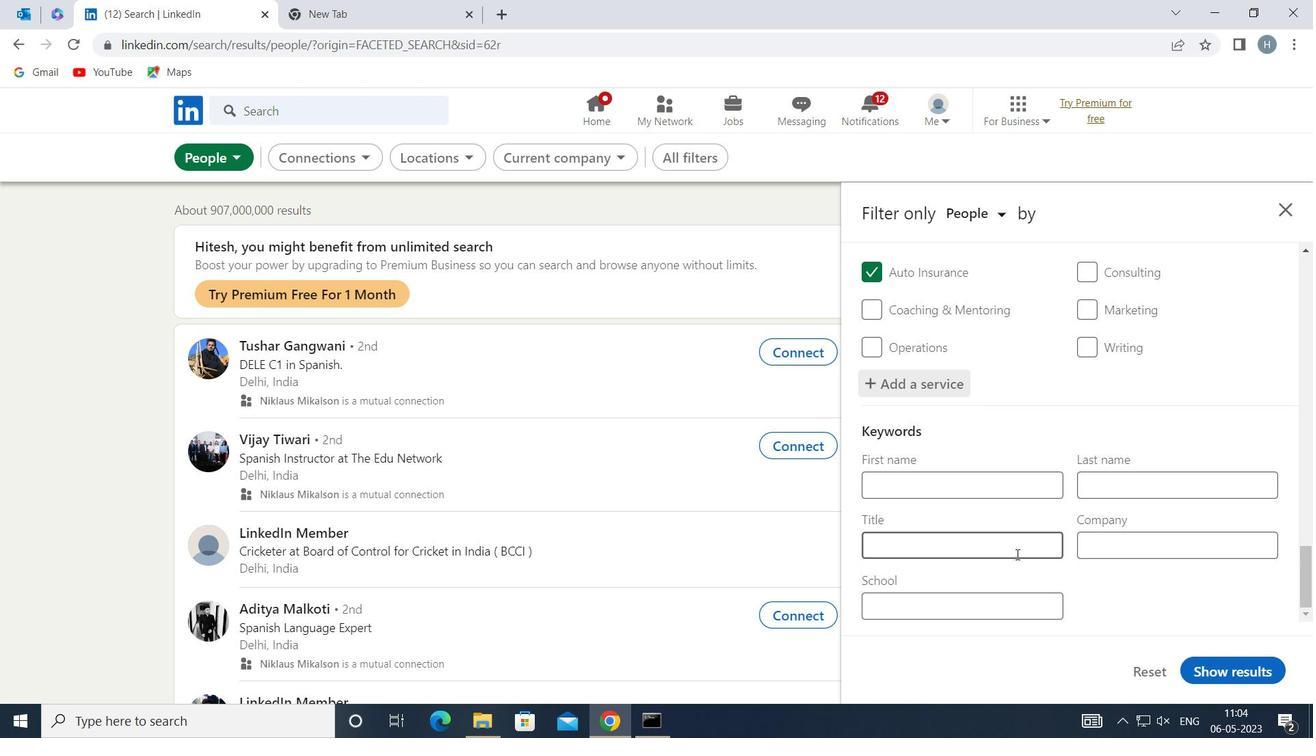 
Action: Mouse pressed left at (1019, 543)
Screenshot: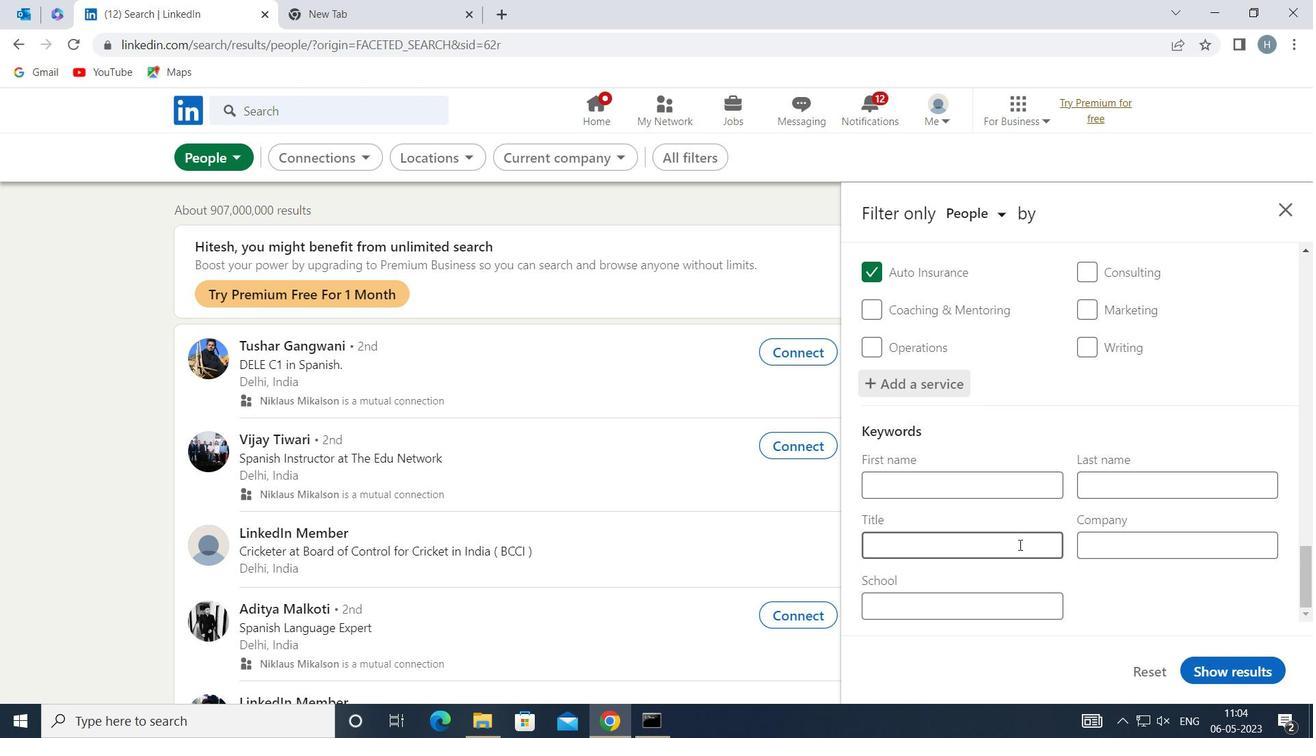 
Action: Key pressed <Key.shift>PRODUCT<Key.space><Key.shift>MANAGER
Screenshot: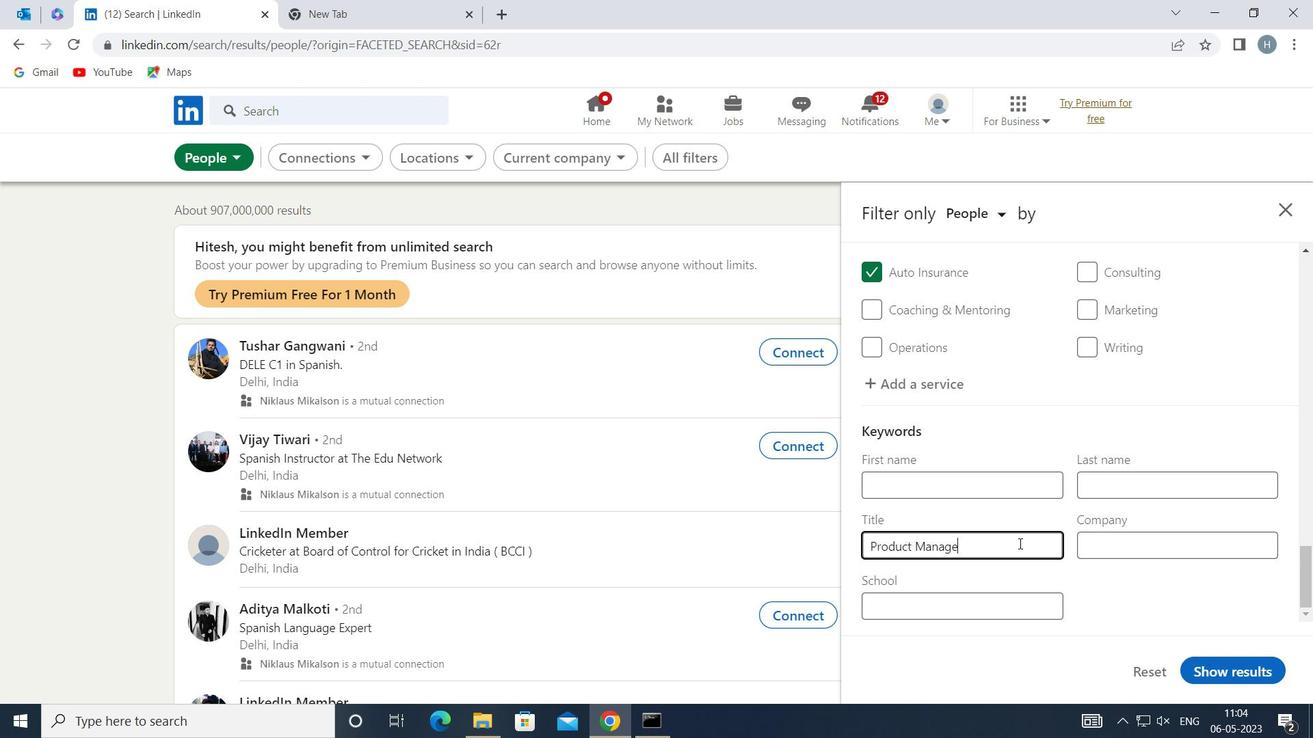 
Action: Mouse moved to (1226, 662)
Screenshot: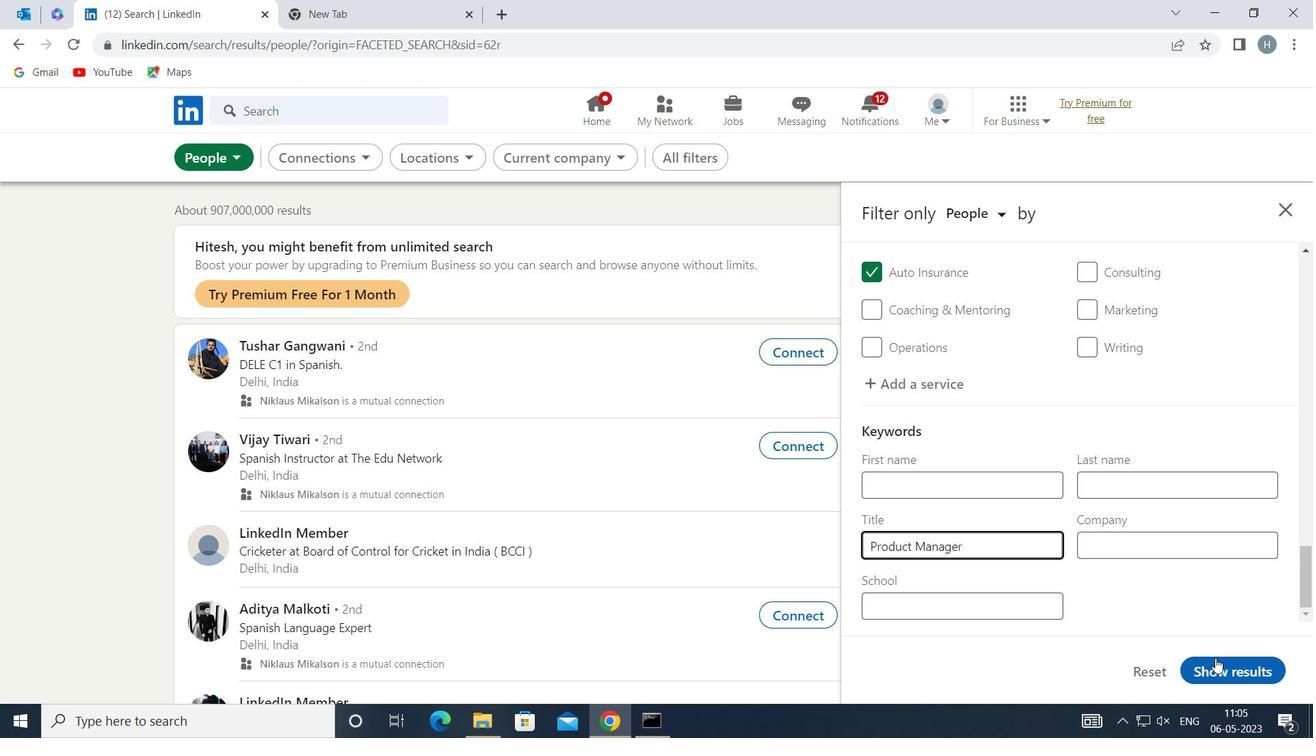
Action: Mouse pressed left at (1226, 662)
Screenshot: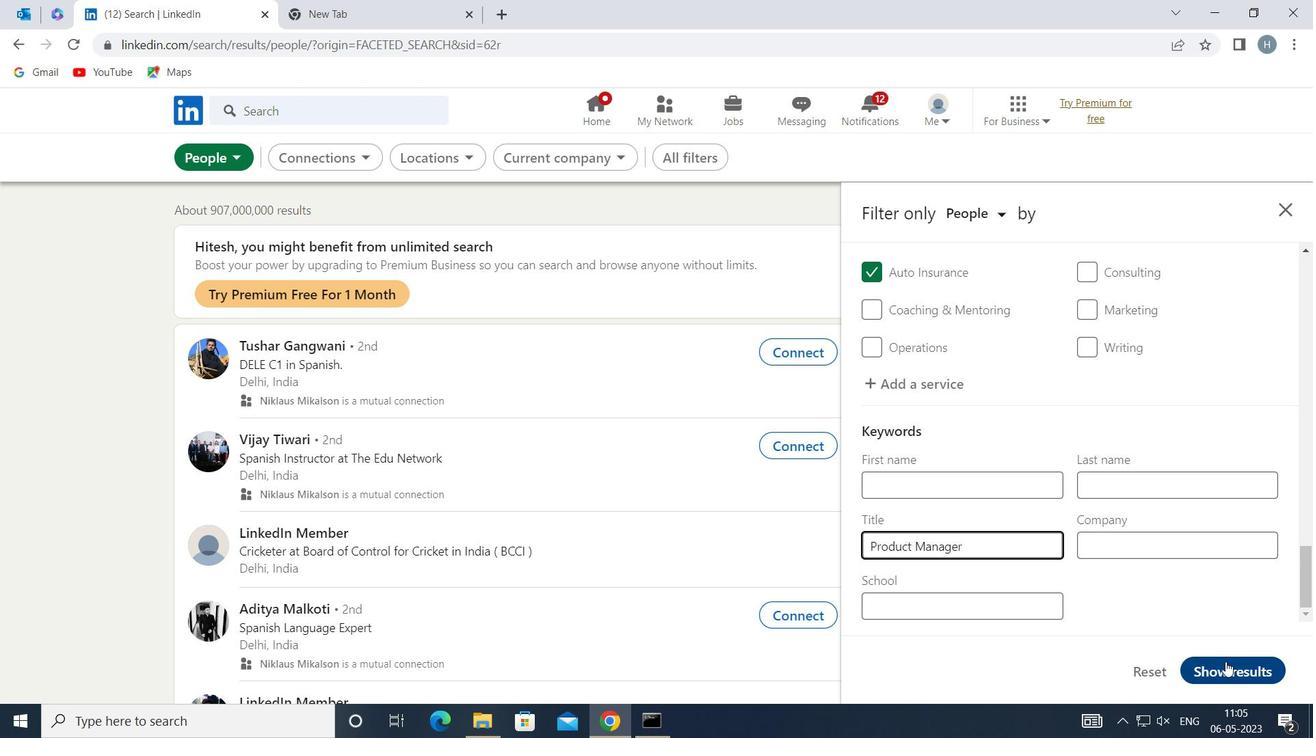 
Action: Mouse moved to (1155, 620)
Screenshot: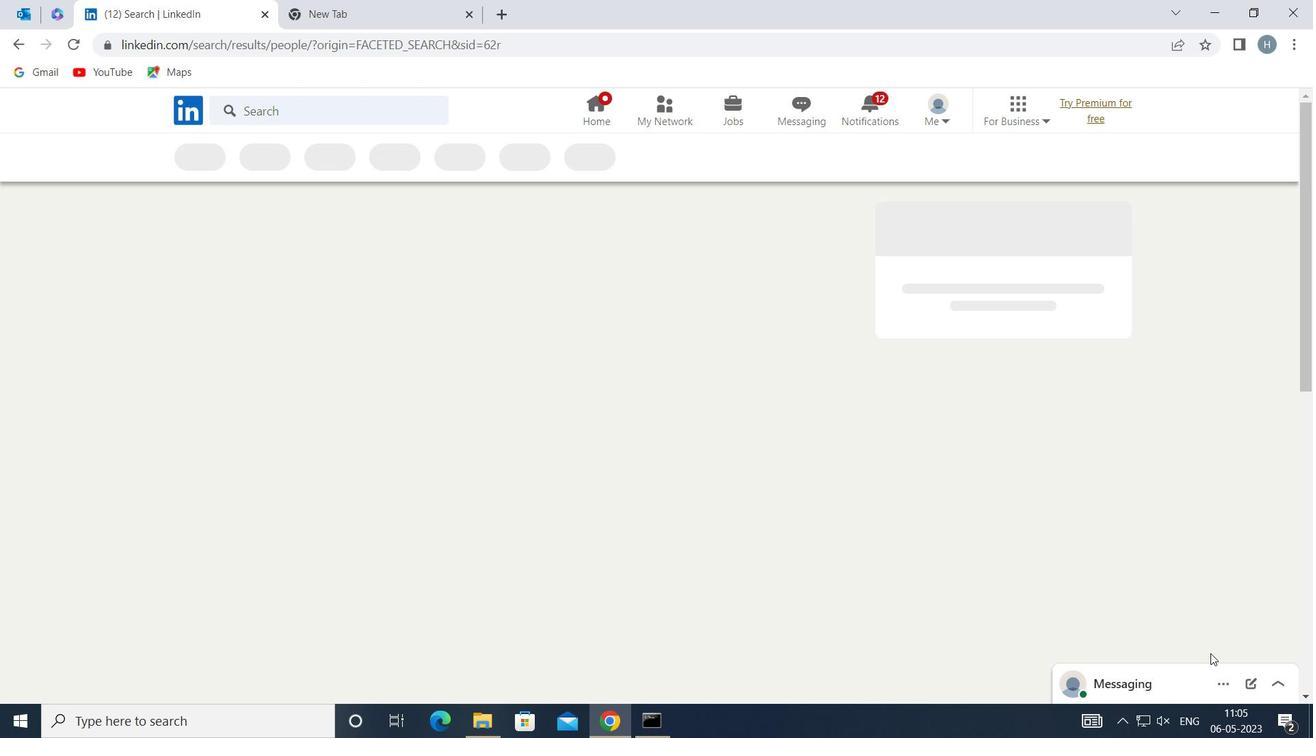 
